 Task: Look for space in Maldon, United Kingdom from 7th July, 2023 to 15th July, 2023 for 6 adults in price range Rs.15000 to Rs.20000. Place can be entire place with 3 bedrooms having 3 beds and 3 bathrooms. Property type can be house, flat, guest house. Booking option can be shelf check-in. Required host language is English.
Action: Mouse moved to (566, 120)
Screenshot: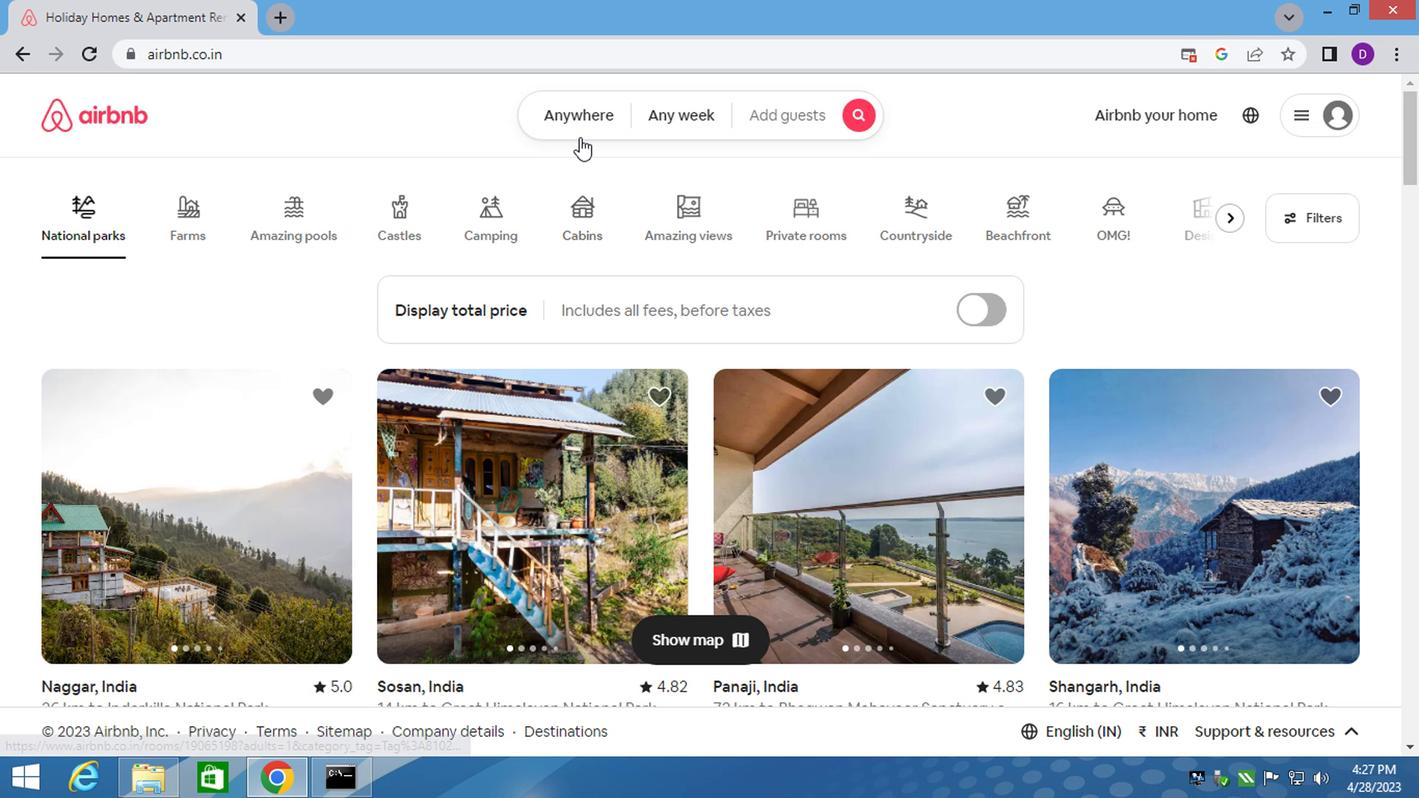 
Action: Mouse pressed left at (566, 120)
Screenshot: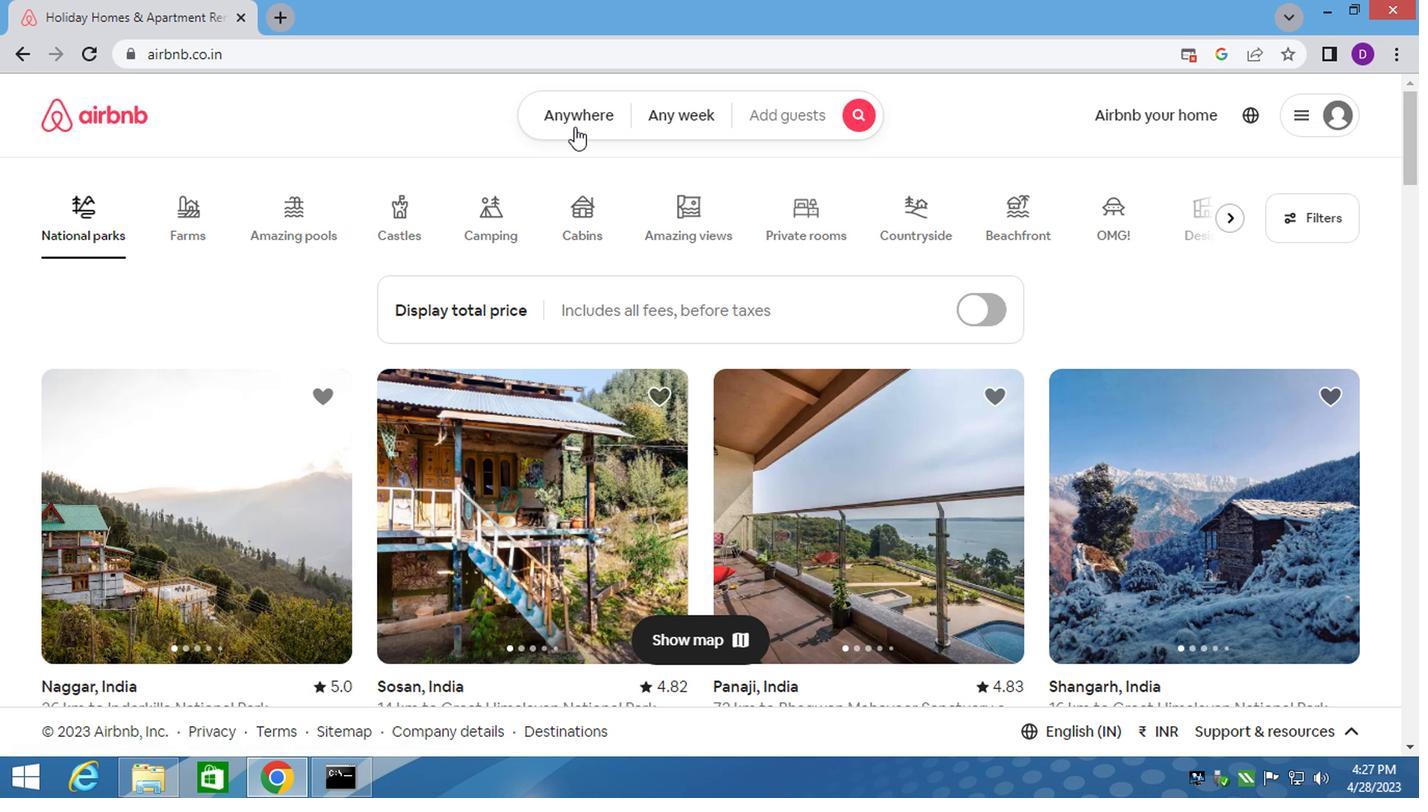 
Action: Mouse moved to (349, 199)
Screenshot: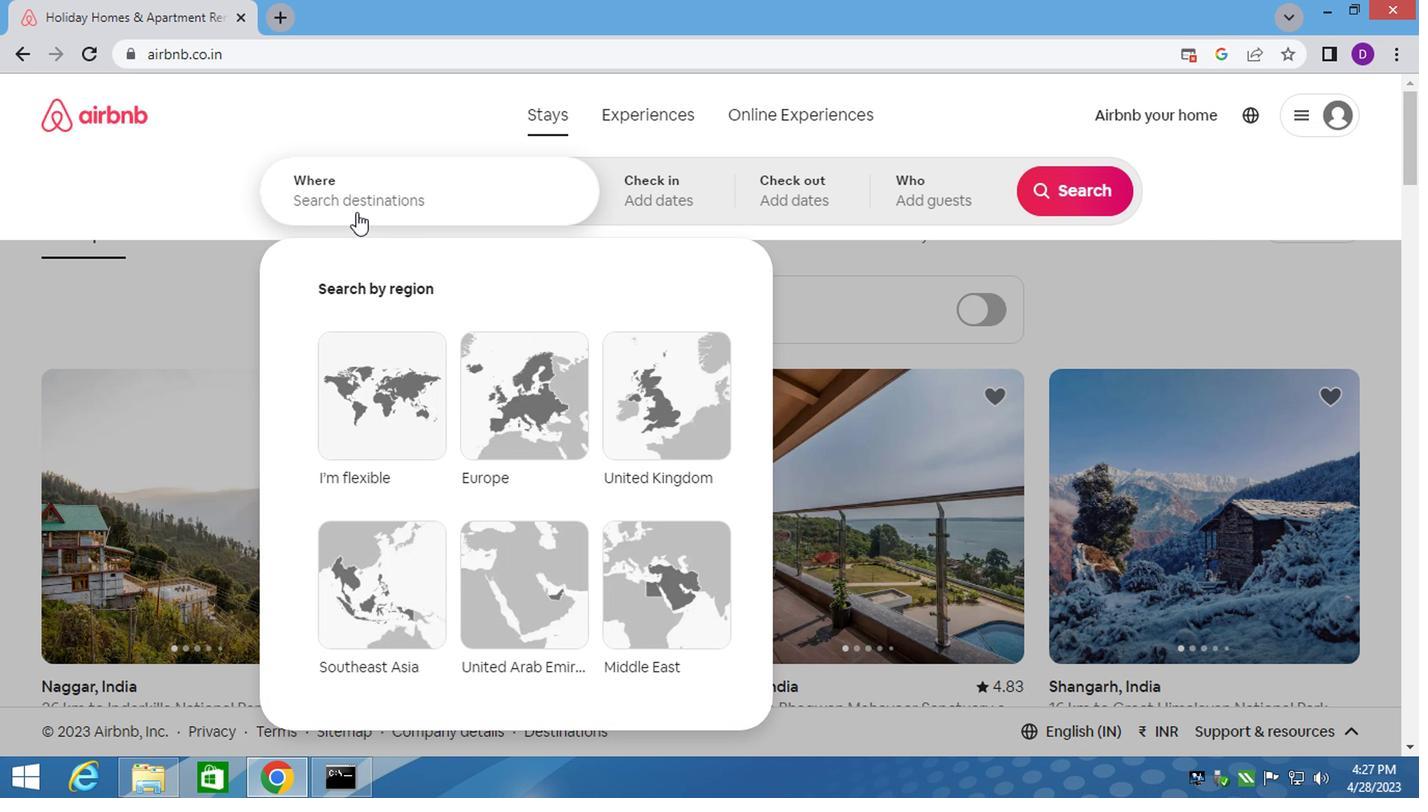 
Action: Mouse pressed left at (349, 199)
Screenshot: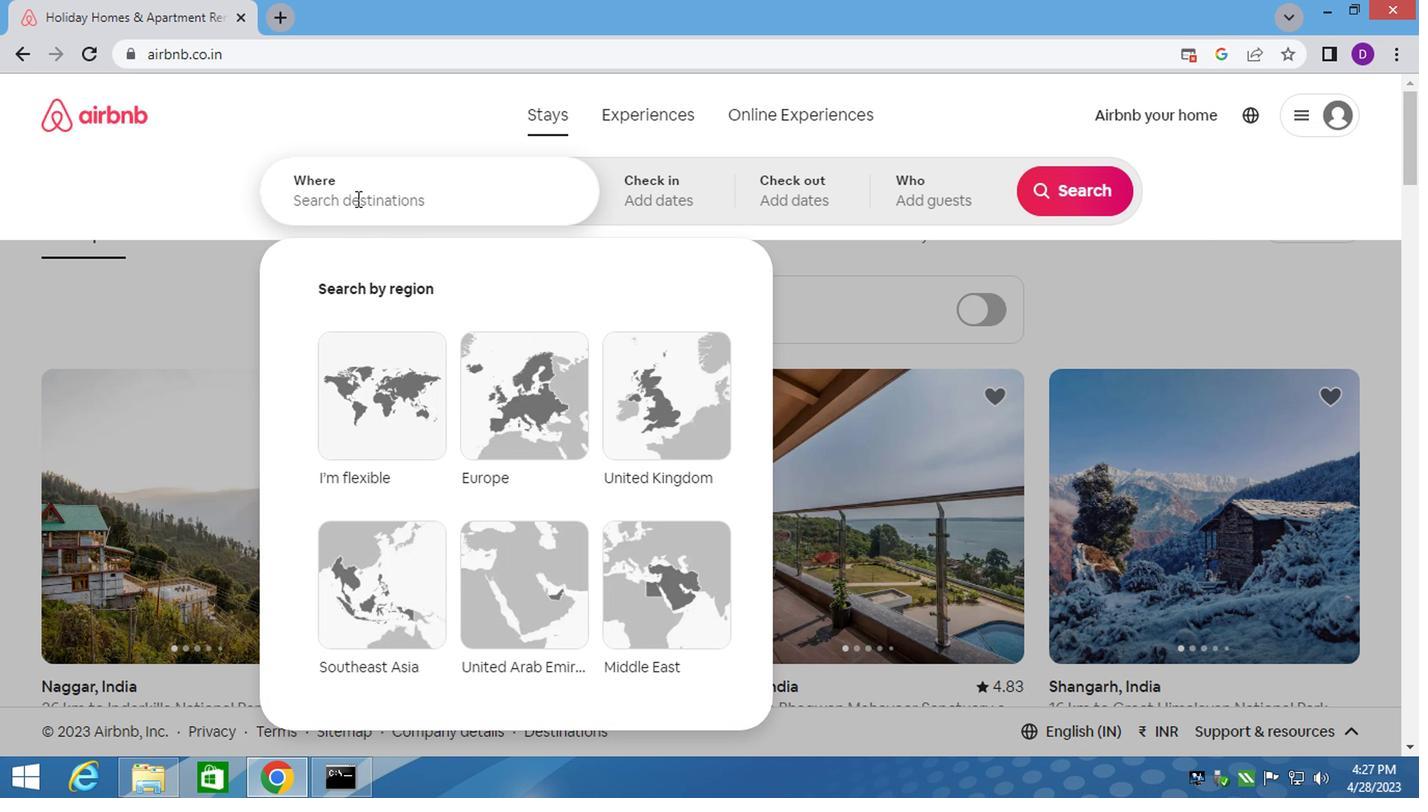 
Action: Key pressed <Key.shift_r><Key.shift_r><Key.shift_r>Maldon,<Key.down><Key.enter>
Screenshot: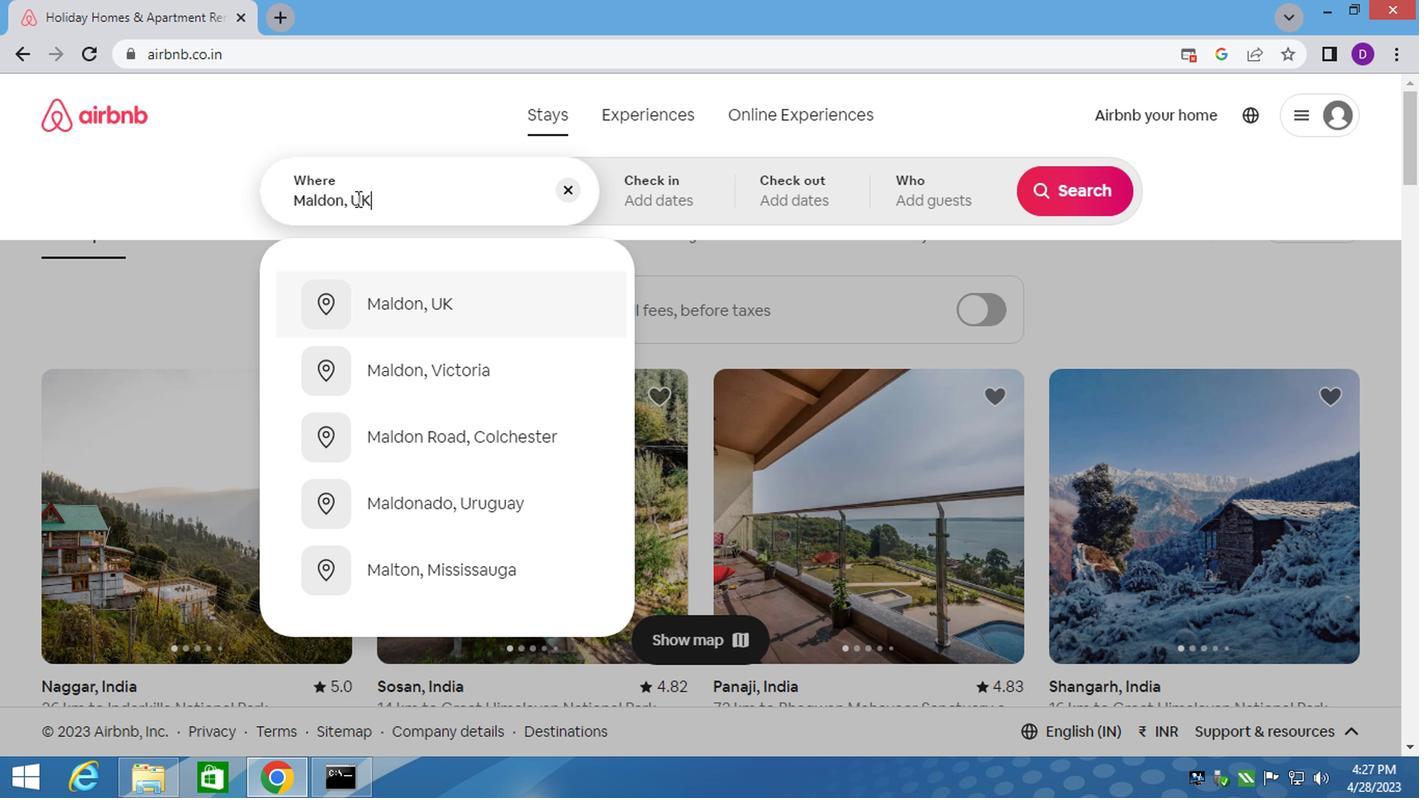 
Action: Mouse moved to (1053, 352)
Screenshot: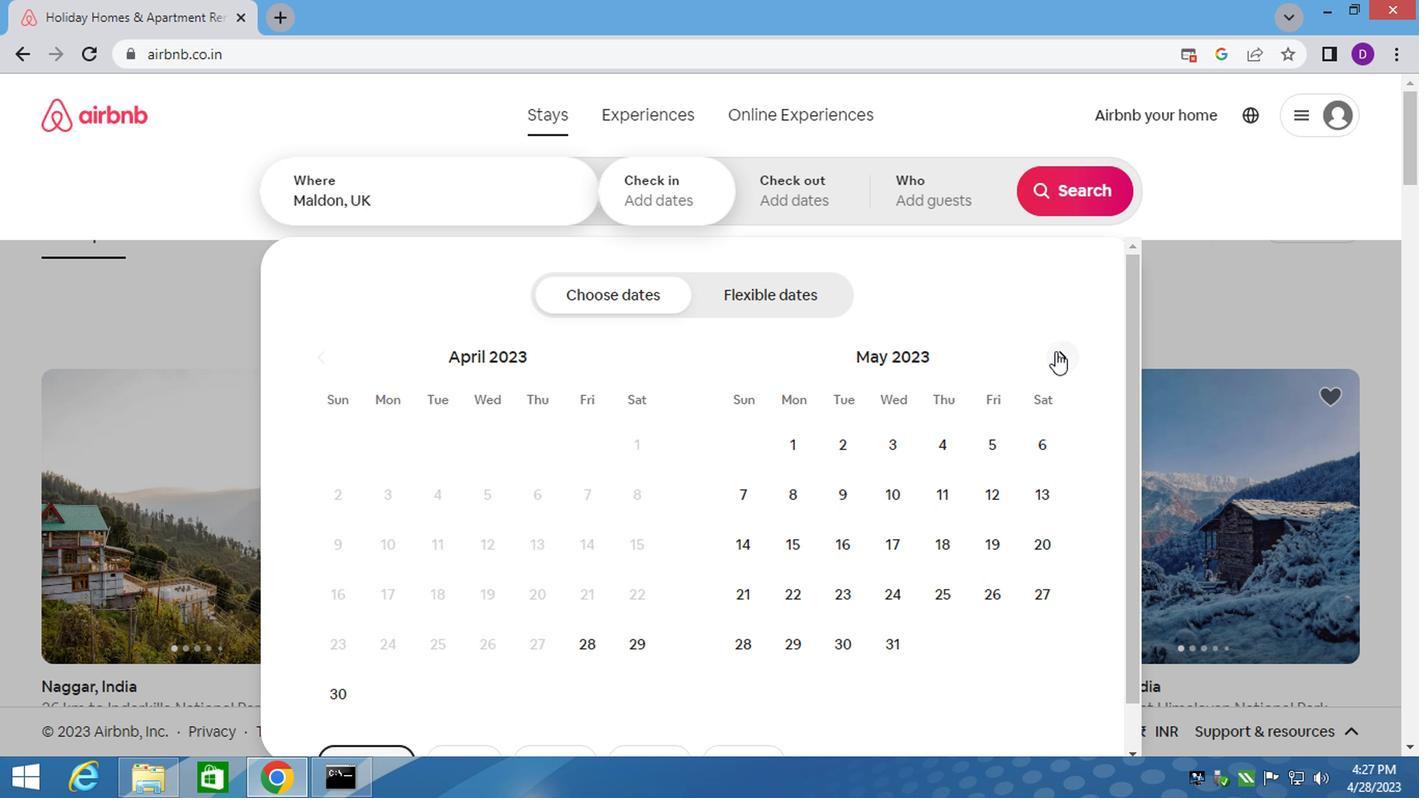 
Action: Mouse pressed left at (1053, 352)
Screenshot: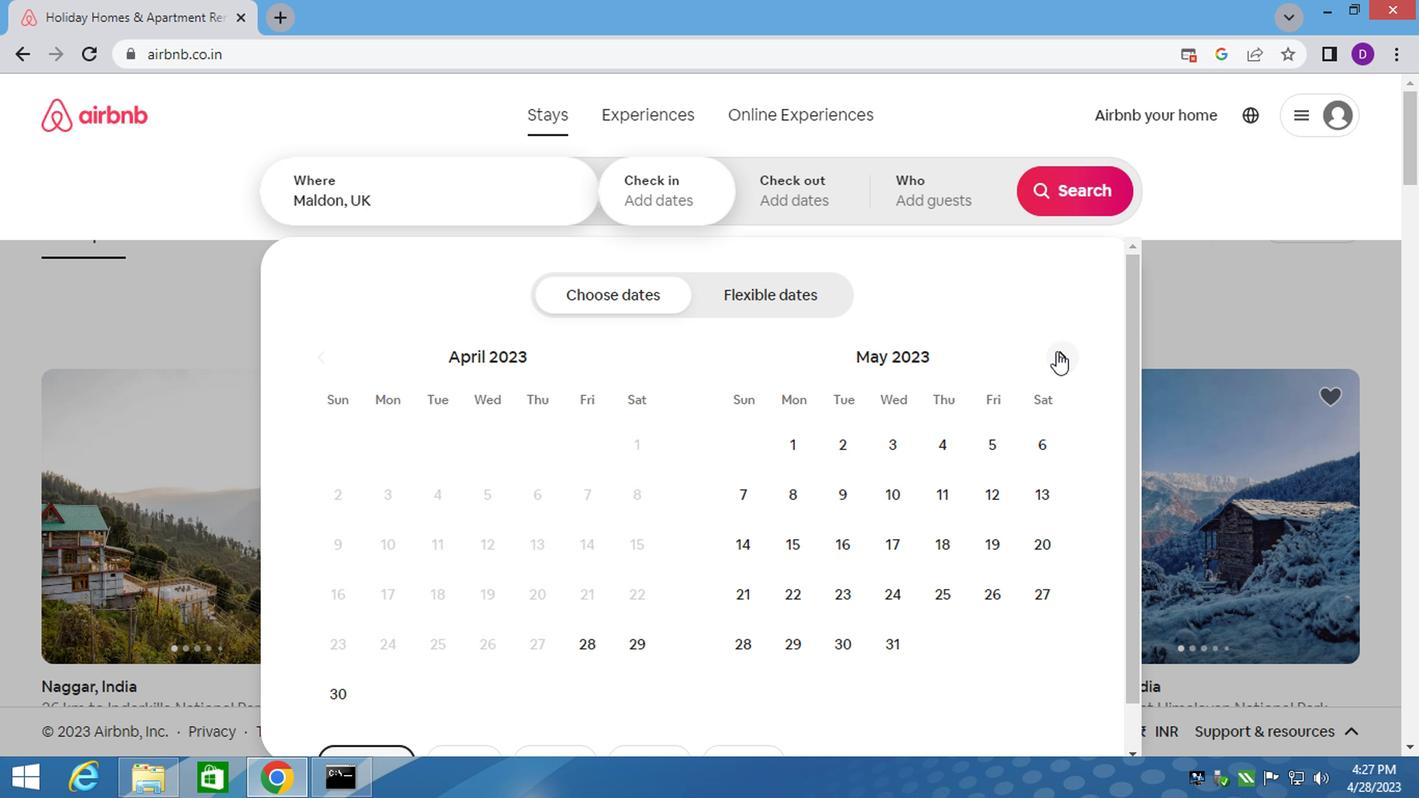 
Action: Mouse pressed left at (1053, 352)
Screenshot: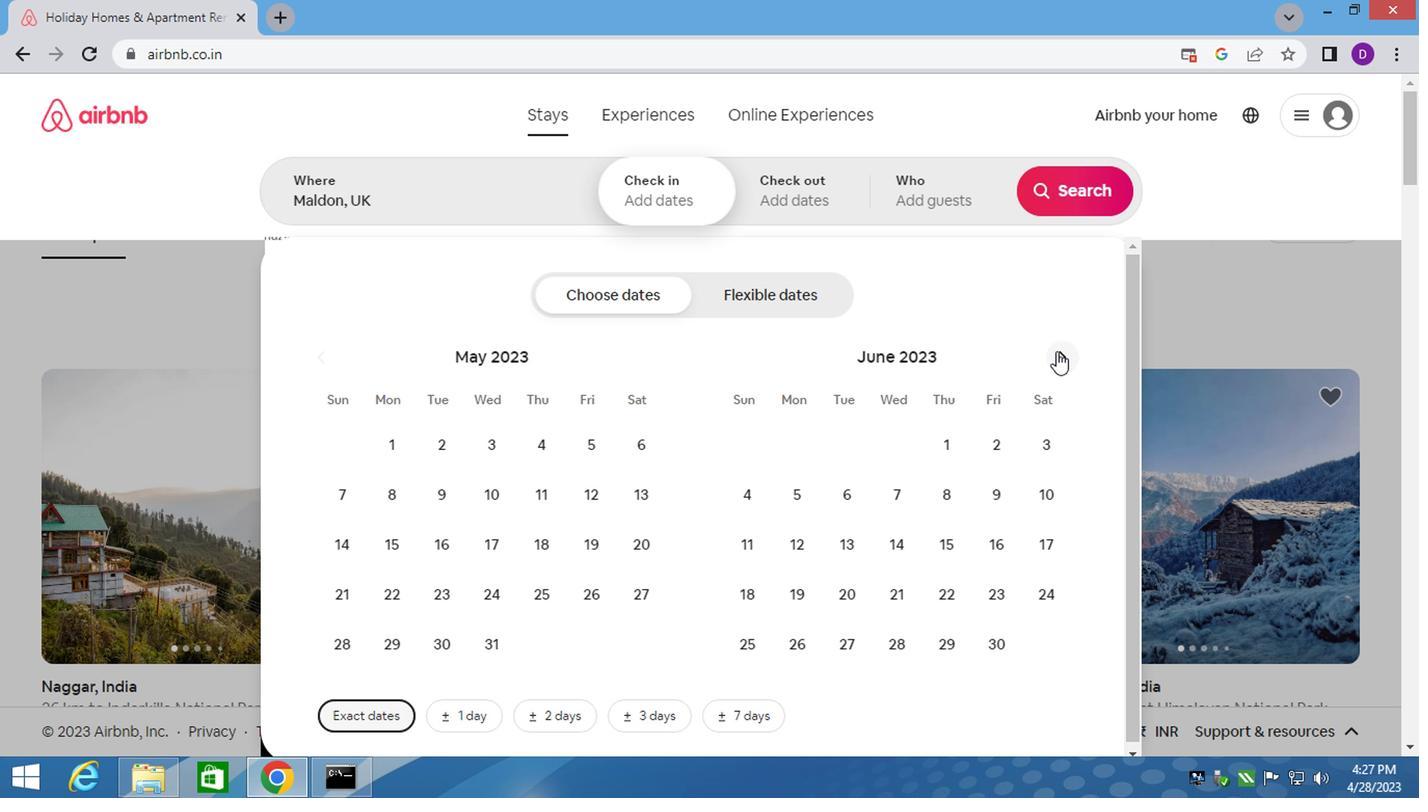 
Action: Mouse moved to (993, 490)
Screenshot: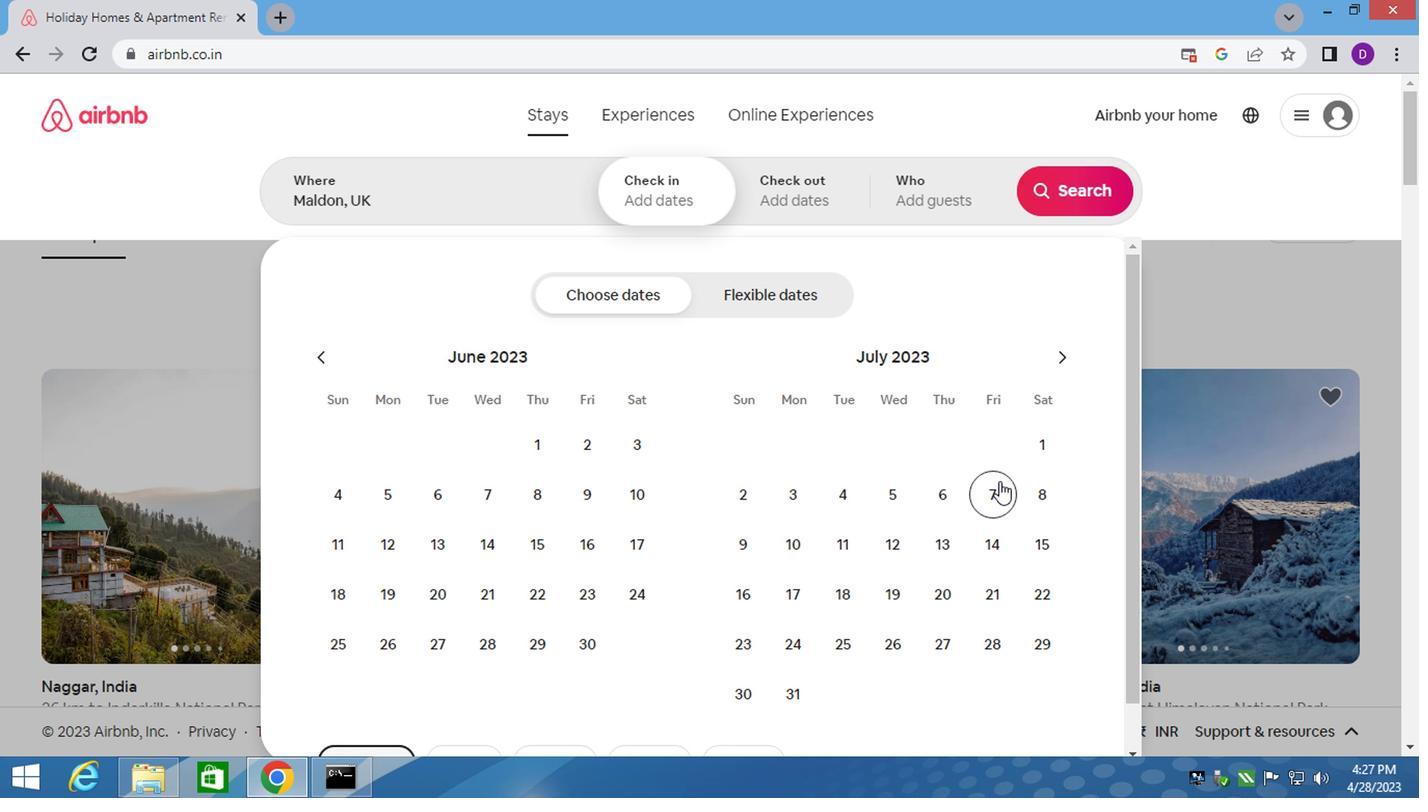 
Action: Mouse pressed left at (993, 490)
Screenshot: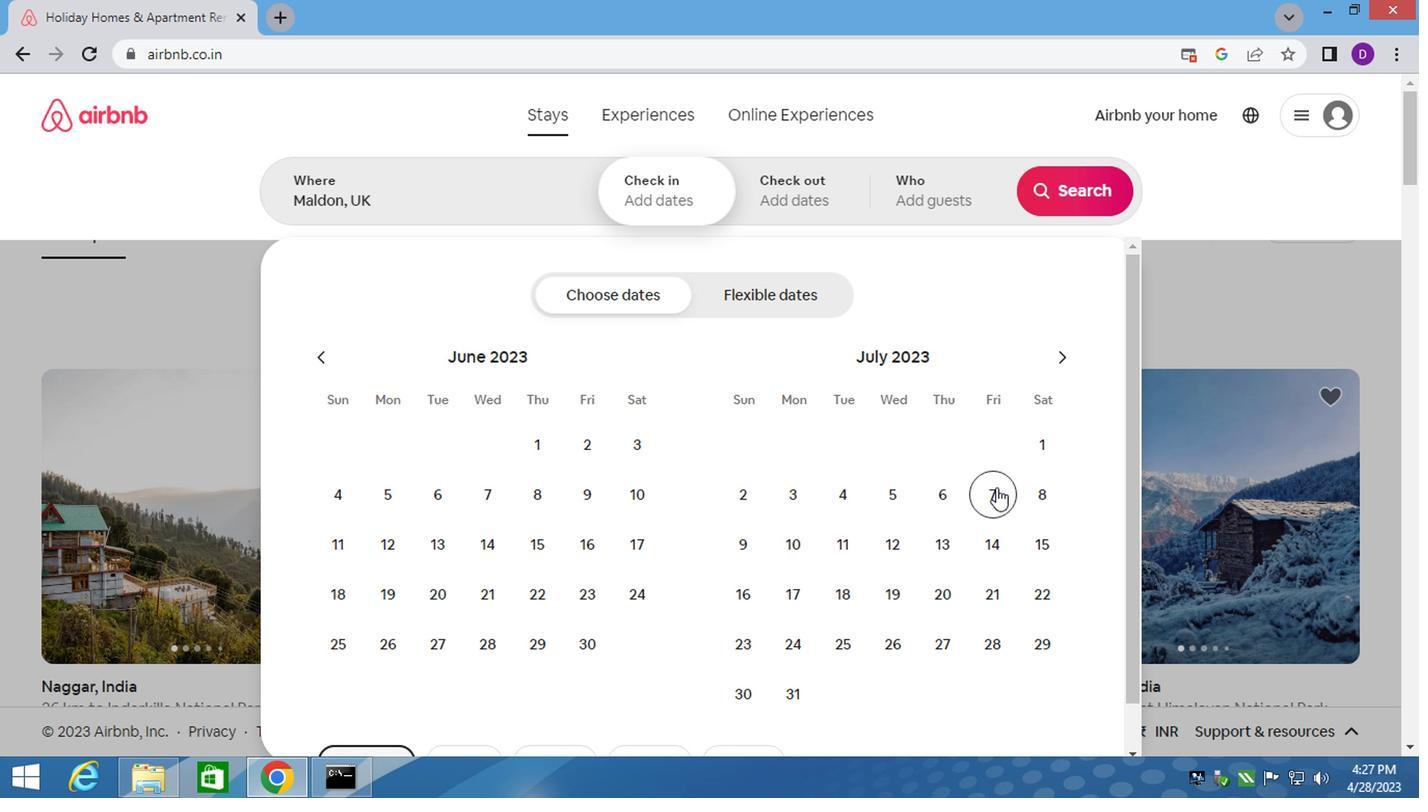 
Action: Mouse moved to (1028, 539)
Screenshot: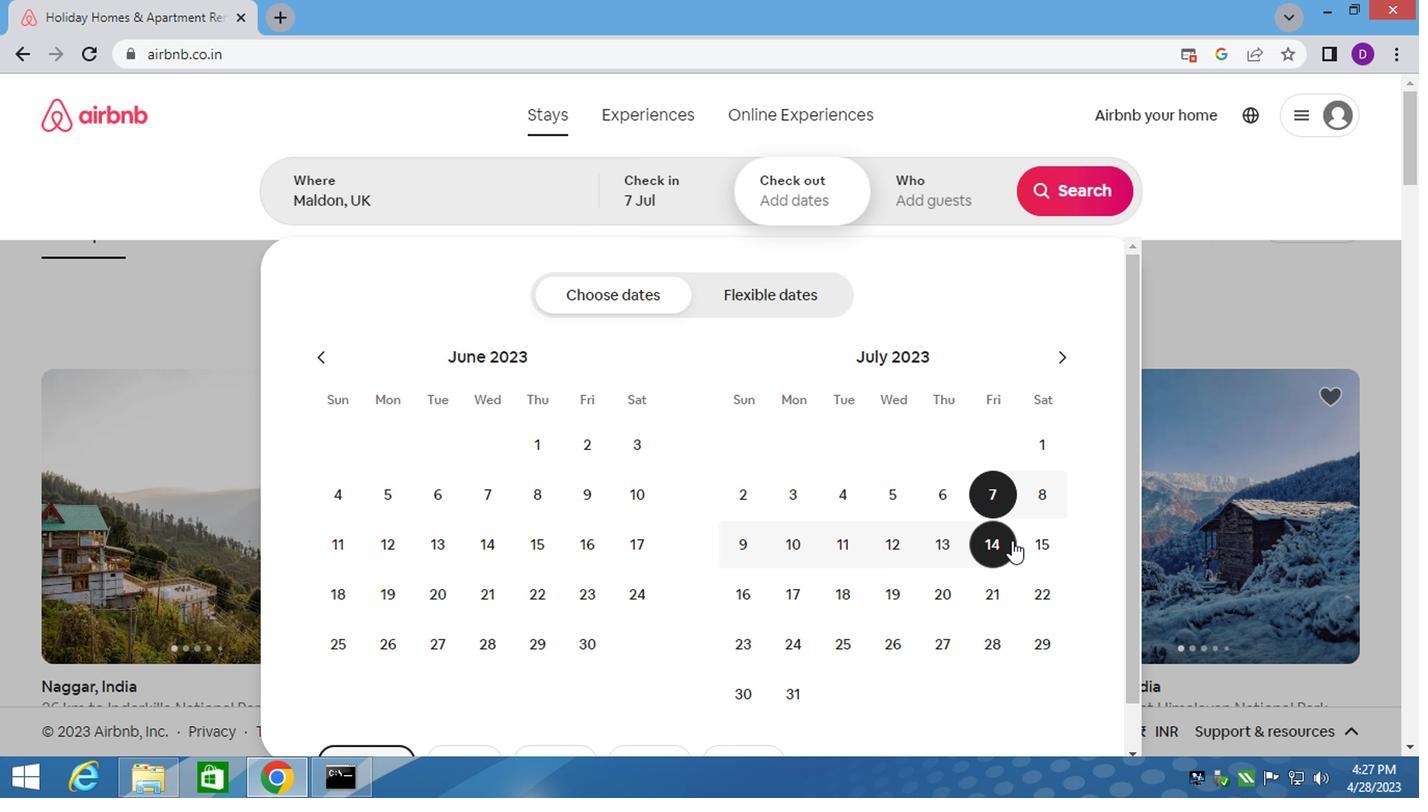 
Action: Mouse pressed left at (1028, 539)
Screenshot: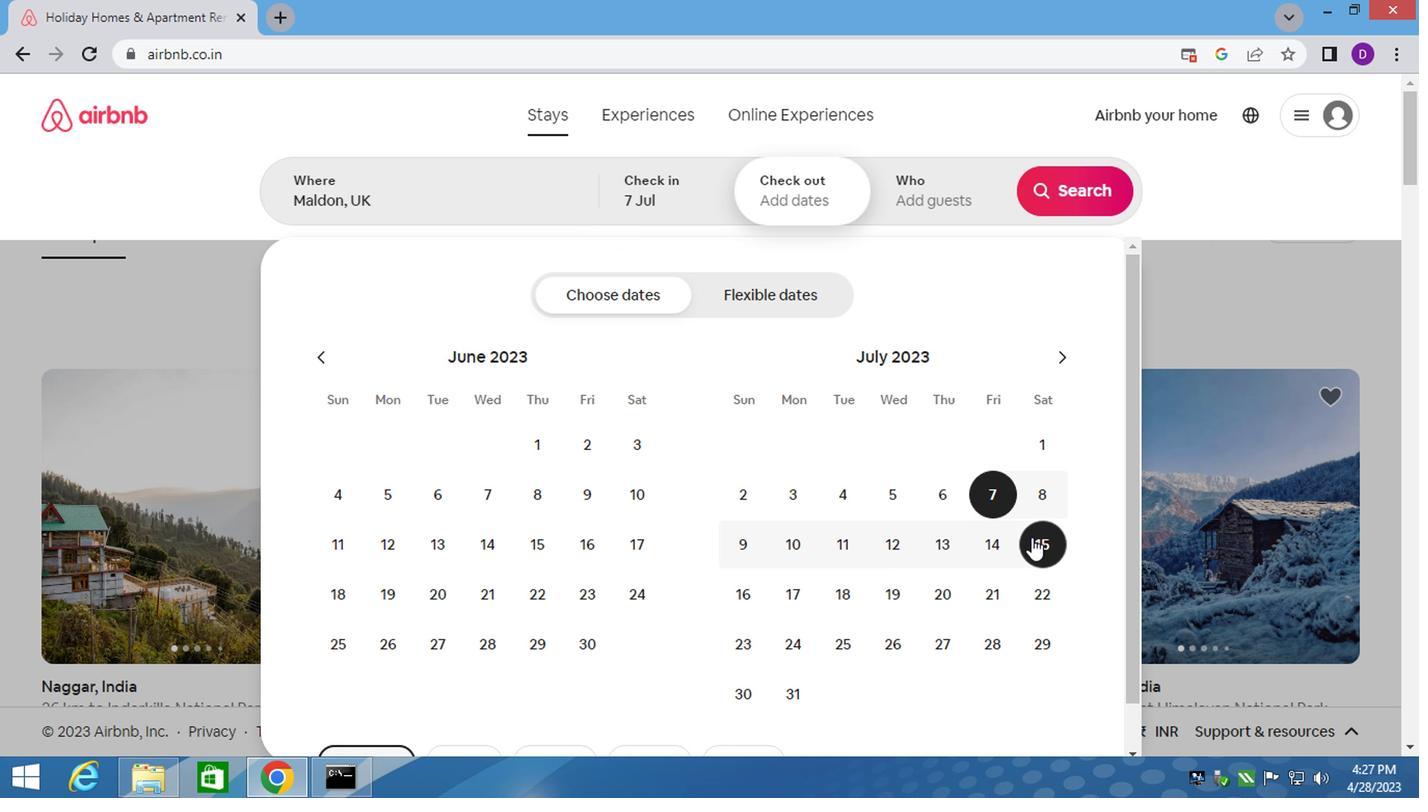 
Action: Mouse moved to (923, 189)
Screenshot: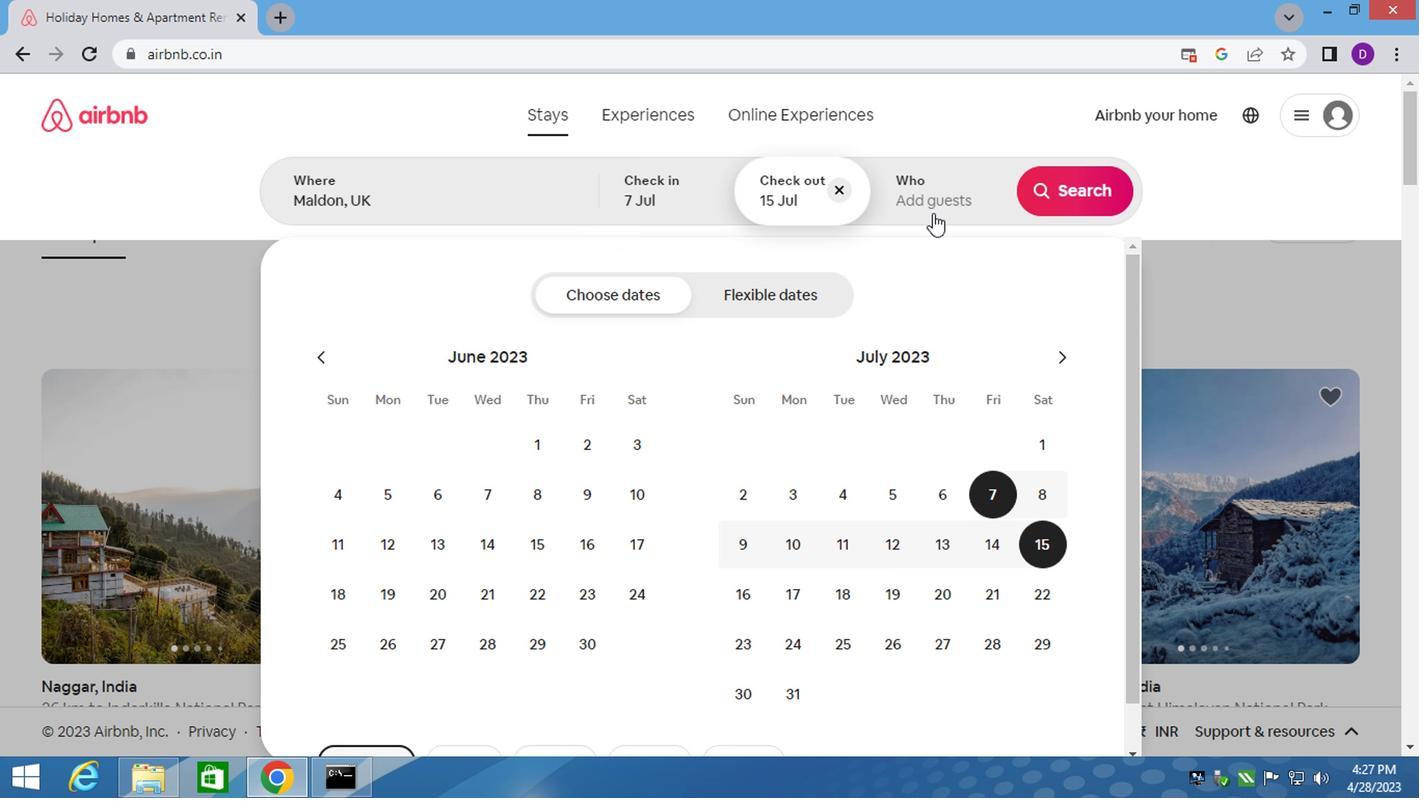 
Action: Mouse pressed left at (923, 189)
Screenshot: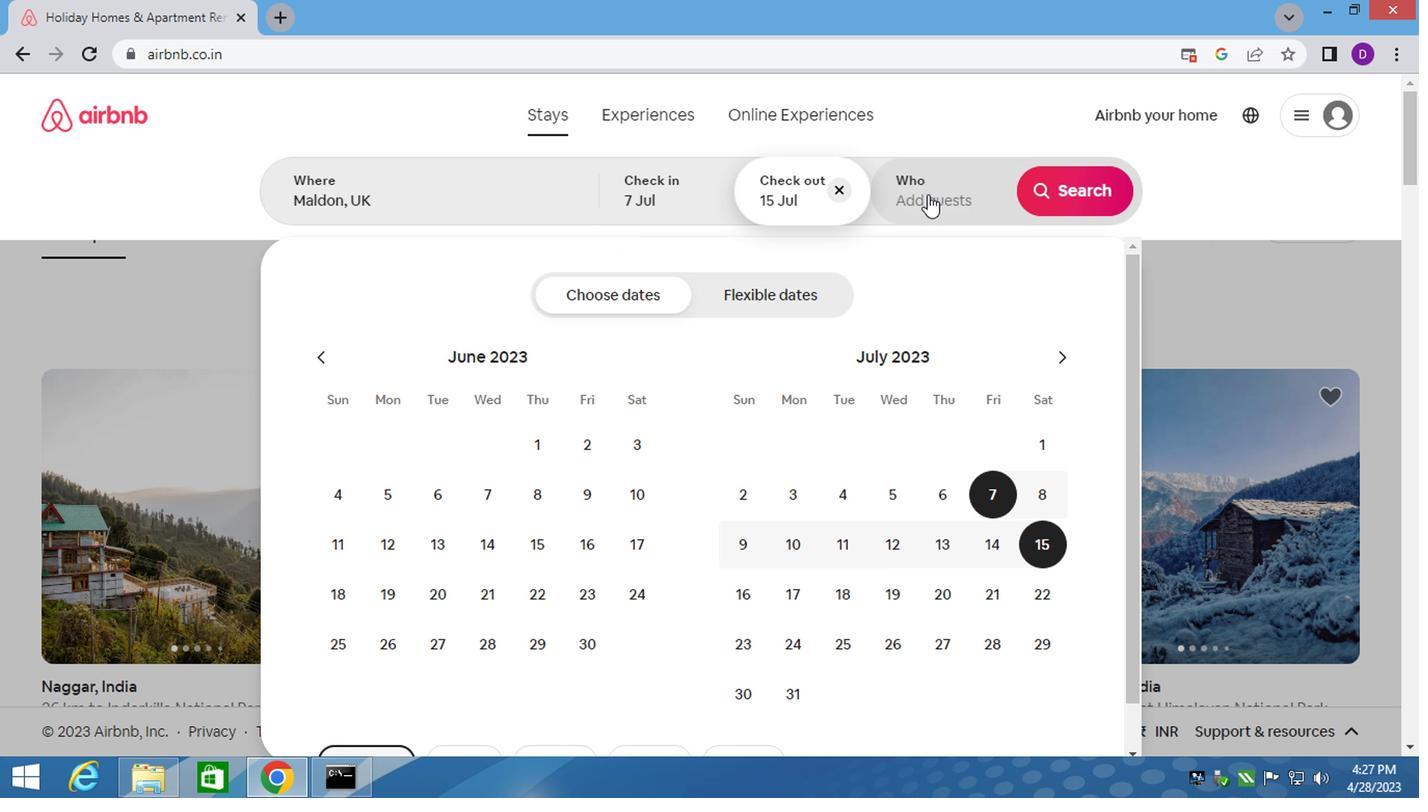 
Action: Mouse moved to (1070, 308)
Screenshot: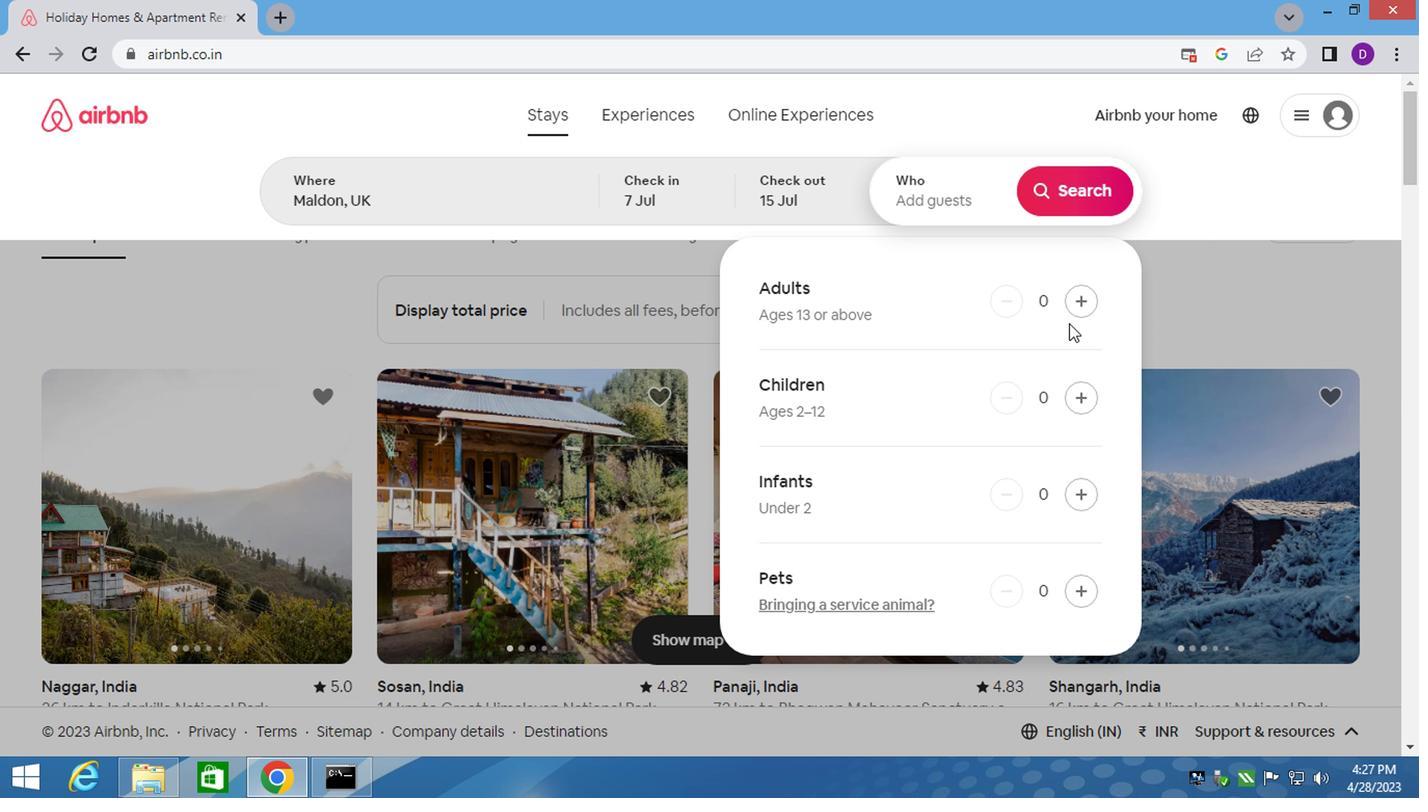 
Action: Mouse pressed left at (1070, 308)
Screenshot: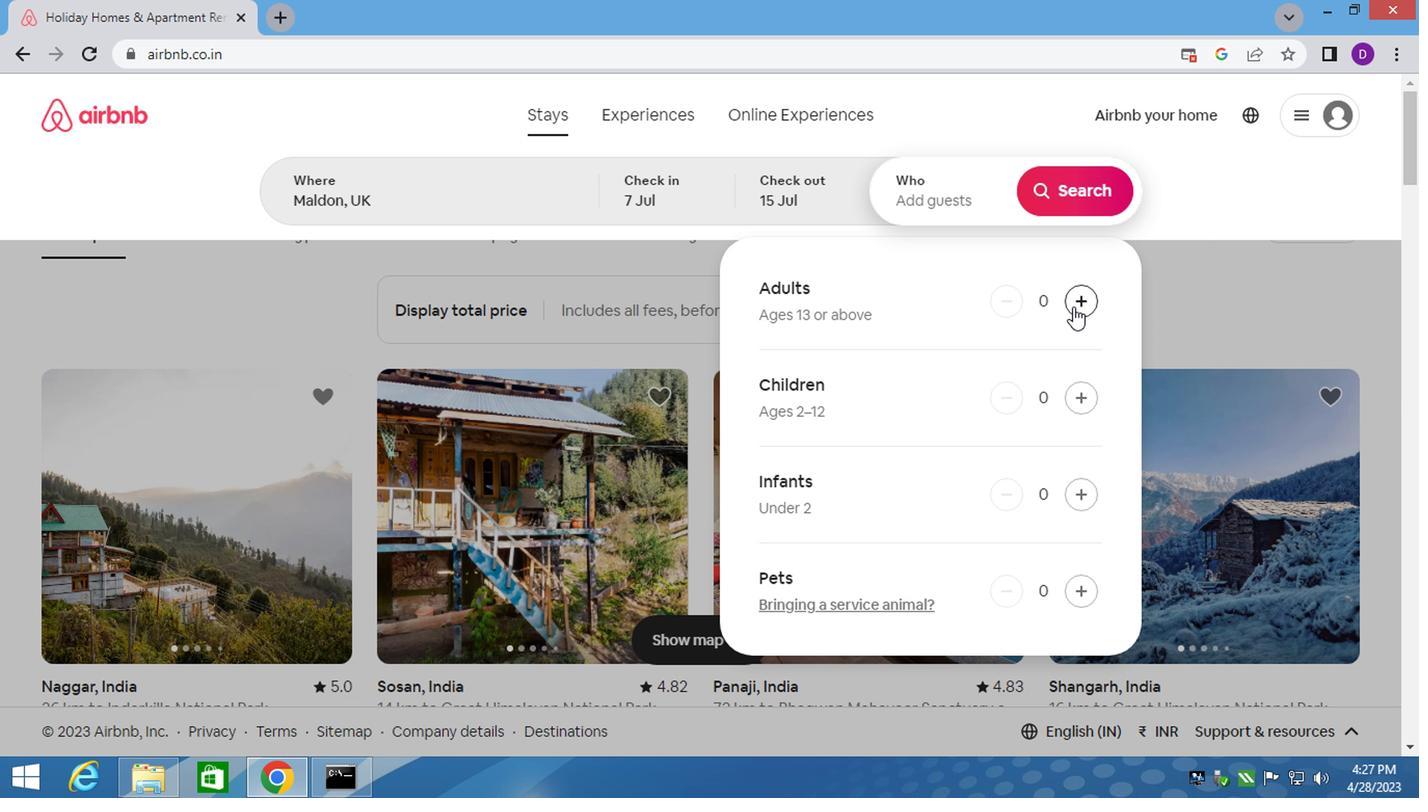 
Action: Mouse pressed left at (1070, 308)
Screenshot: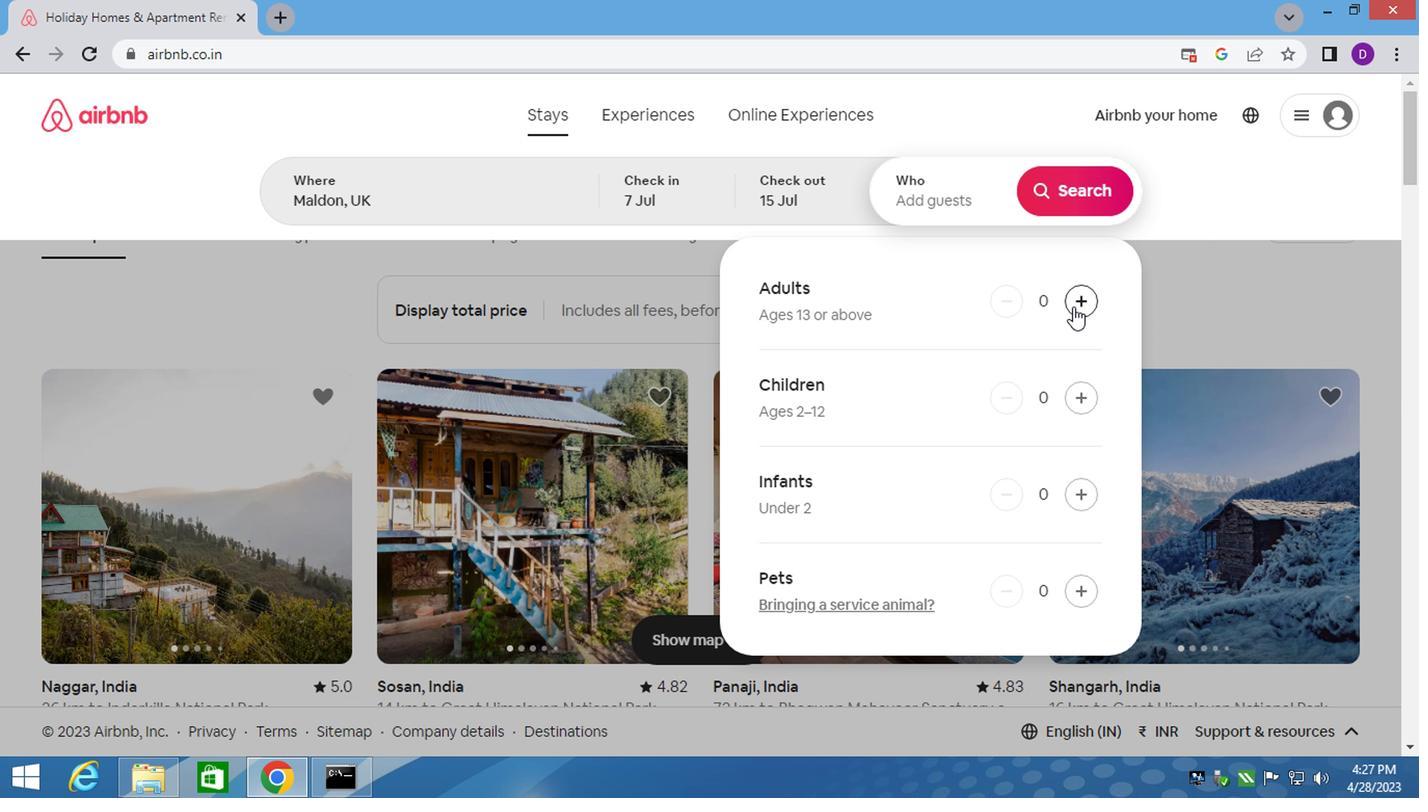 
Action: Mouse pressed left at (1070, 308)
Screenshot: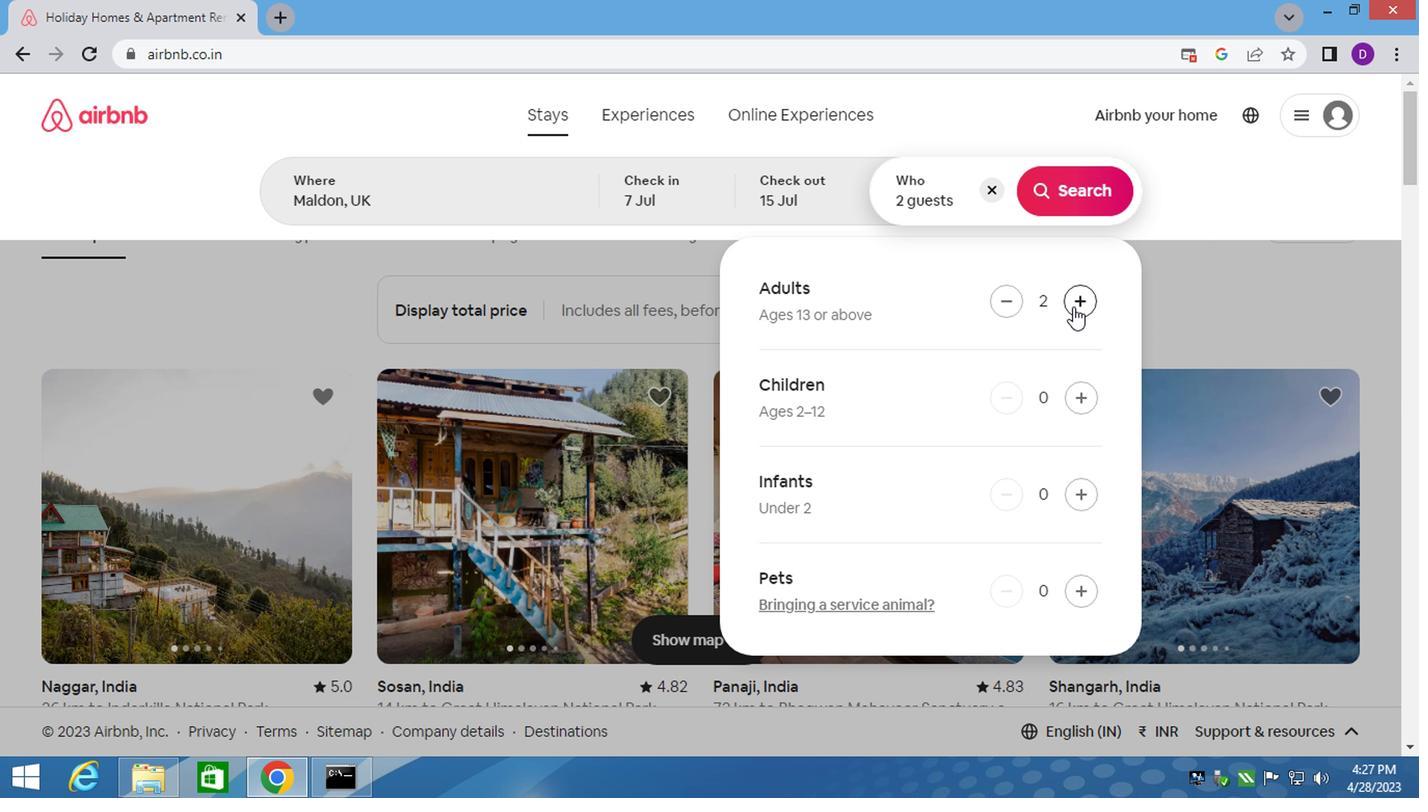 
Action: Mouse pressed left at (1070, 308)
Screenshot: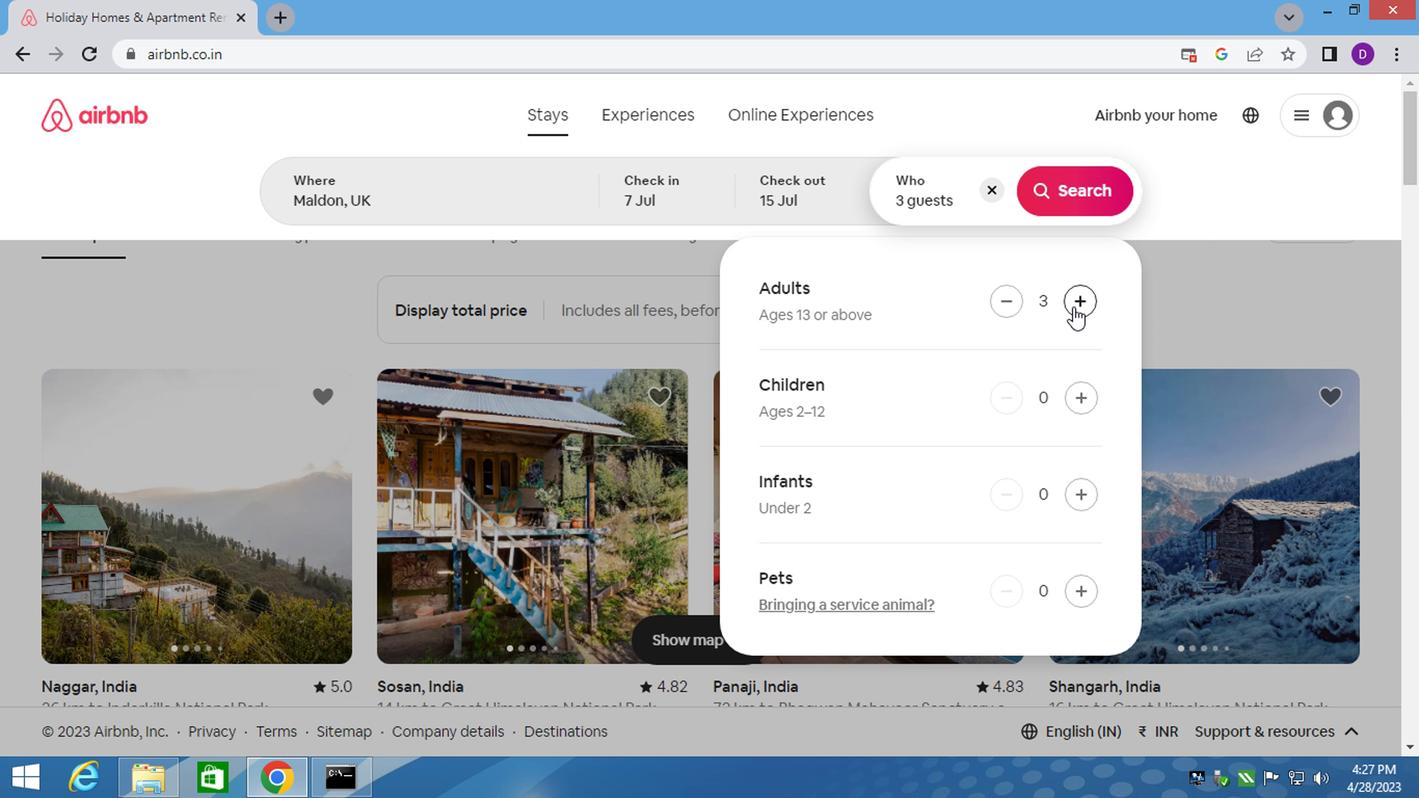 
Action: Mouse pressed left at (1070, 308)
Screenshot: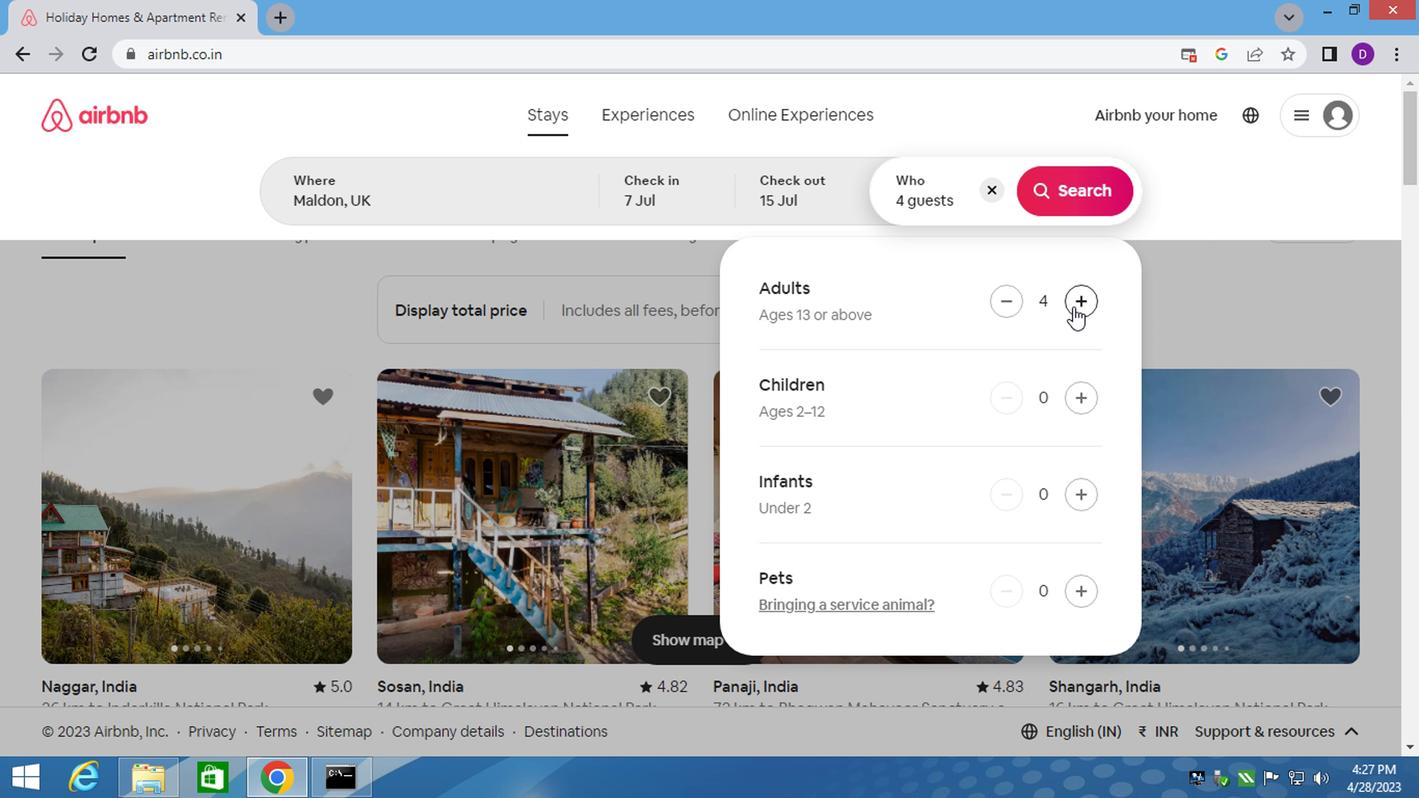 
Action: Mouse pressed left at (1070, 308)
Screenshot: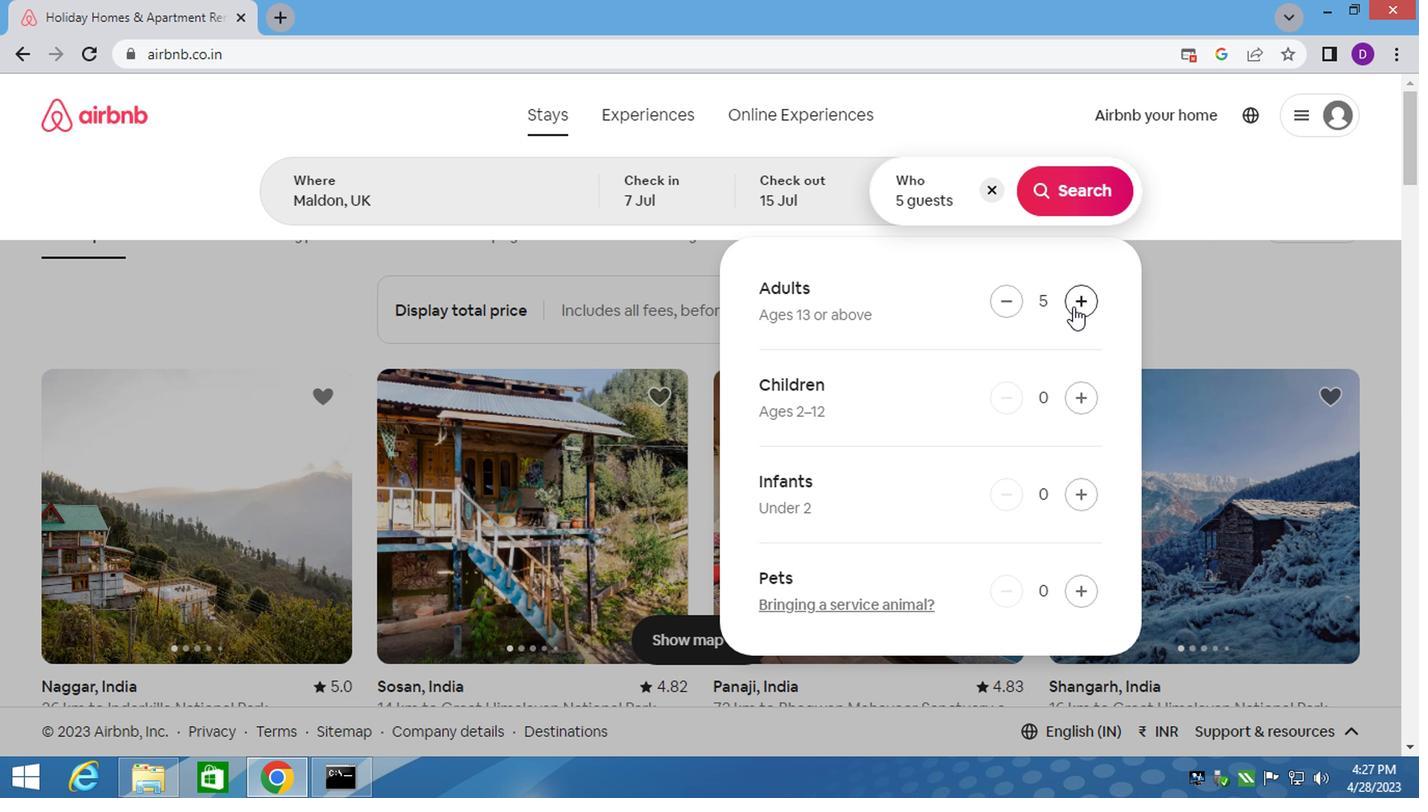 
Action: Mouse moved to (1057, 201)
Screenshot: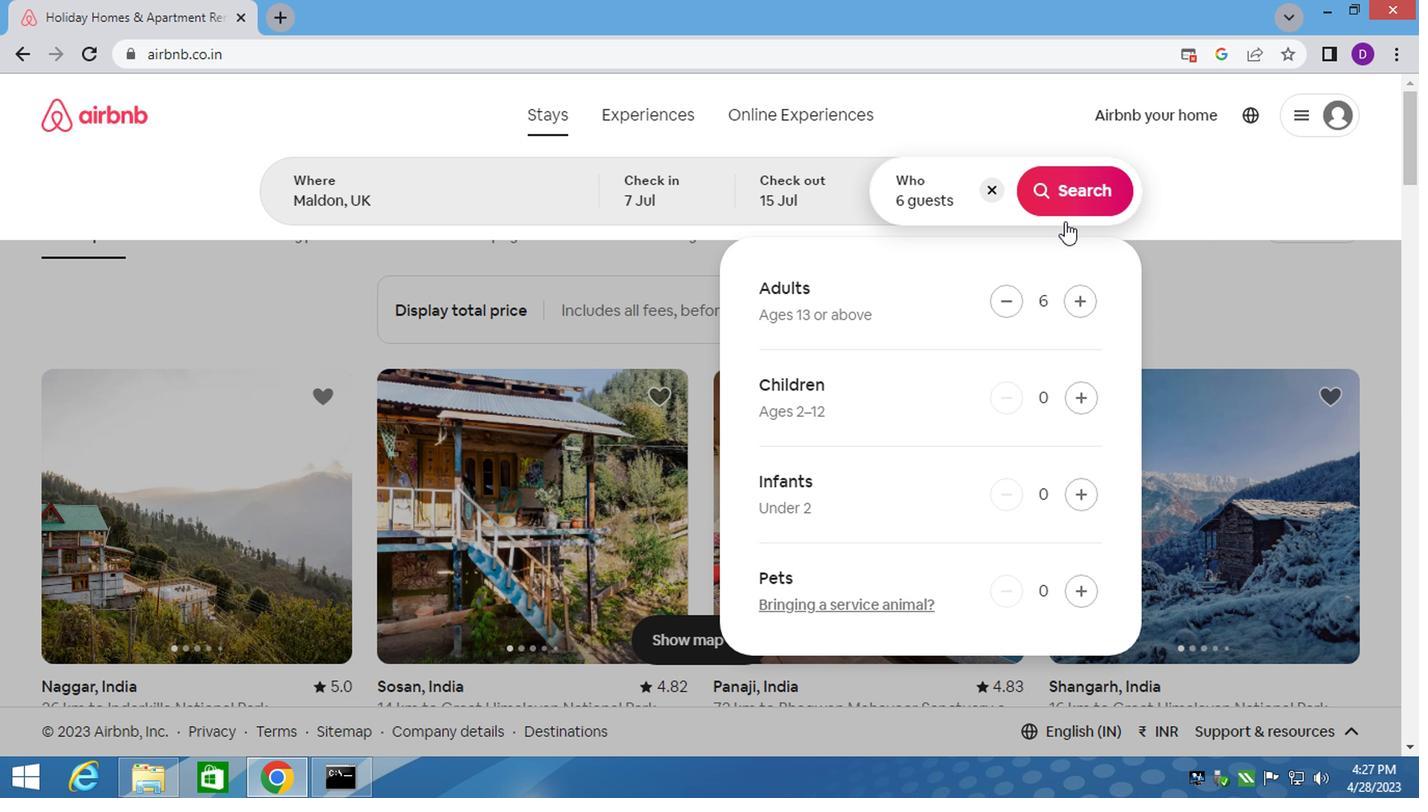 
Action: Mouse pressed left at (1057, 201)
Screenshot: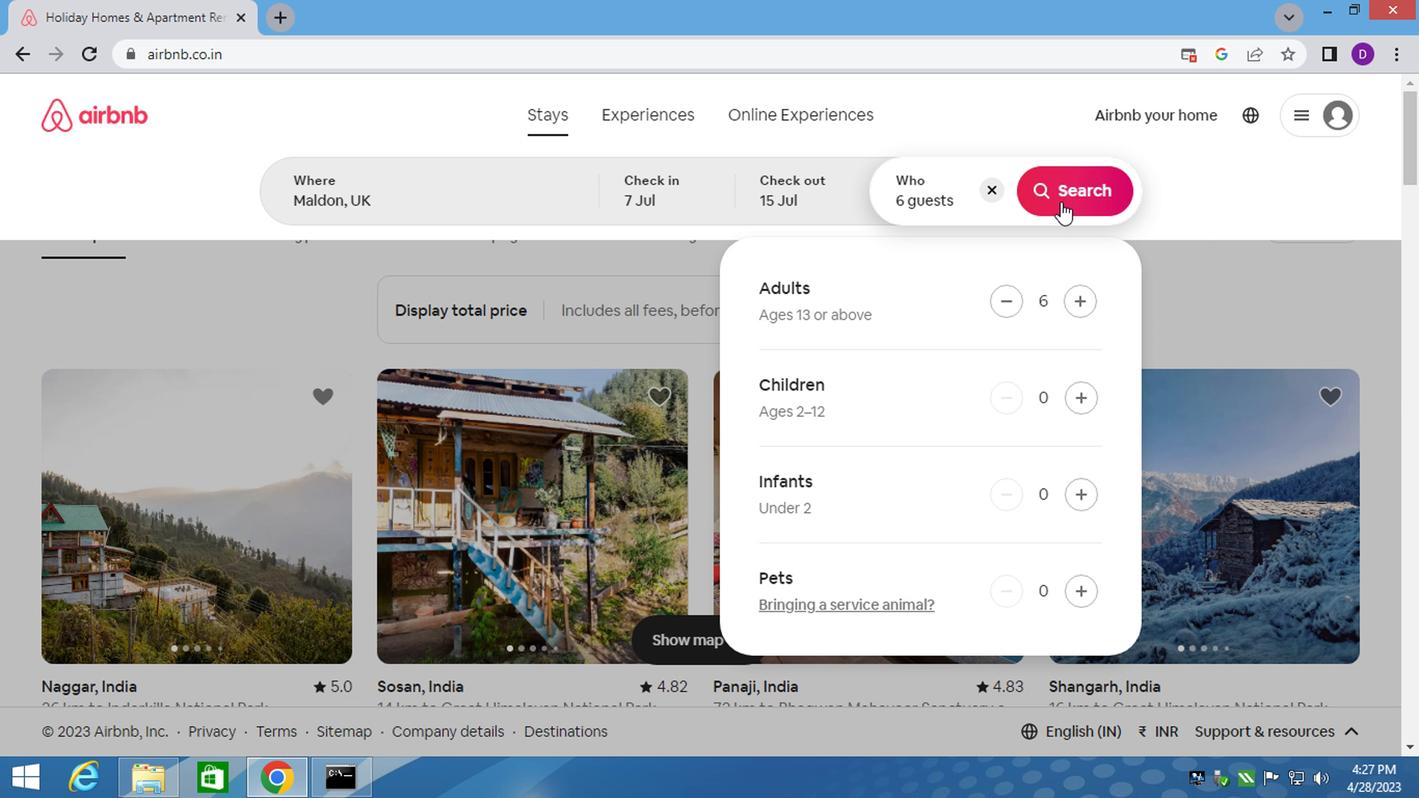 
Action: Mouse moved to (1317, 201)
Screenshot: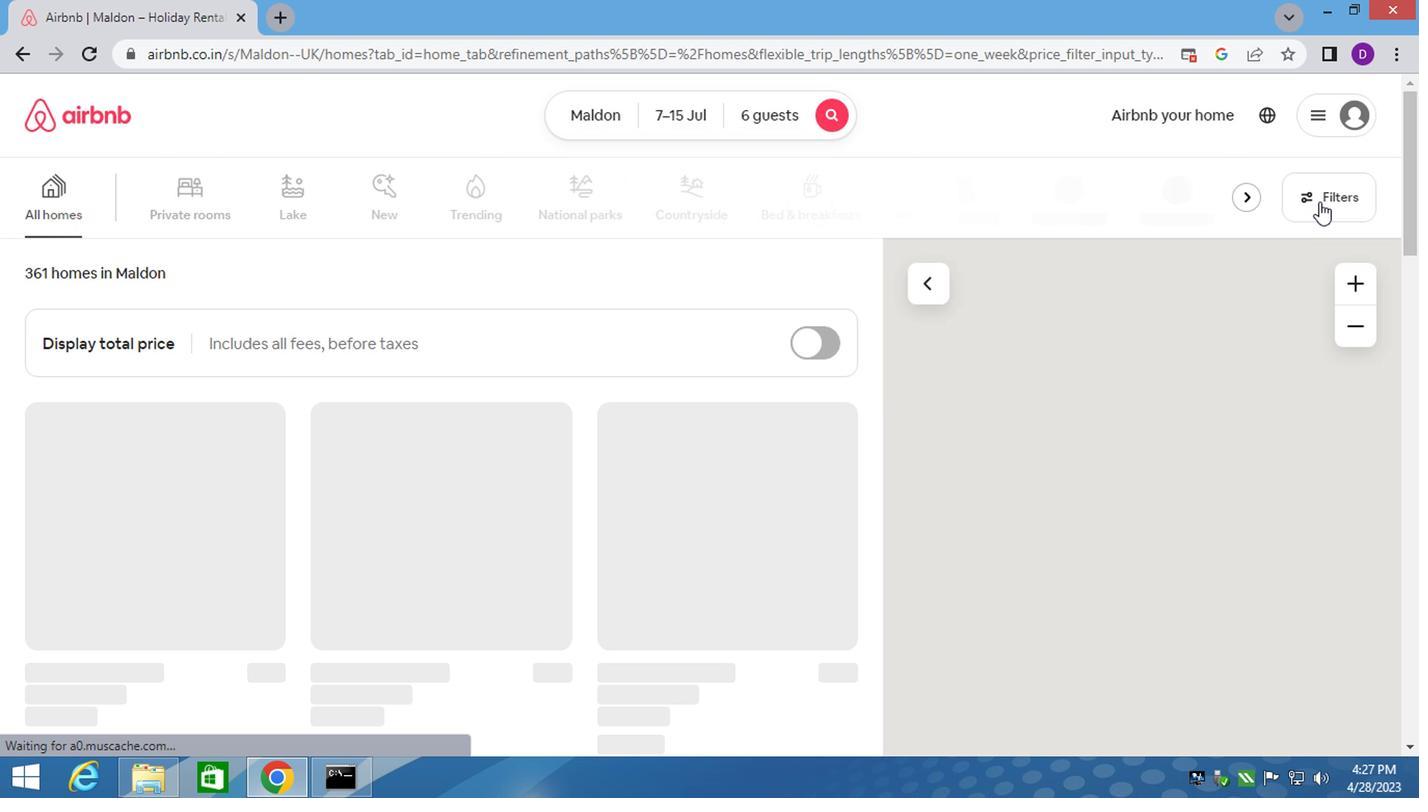 
Action: Mouse pressed left at (1317, 201)
Screenshot: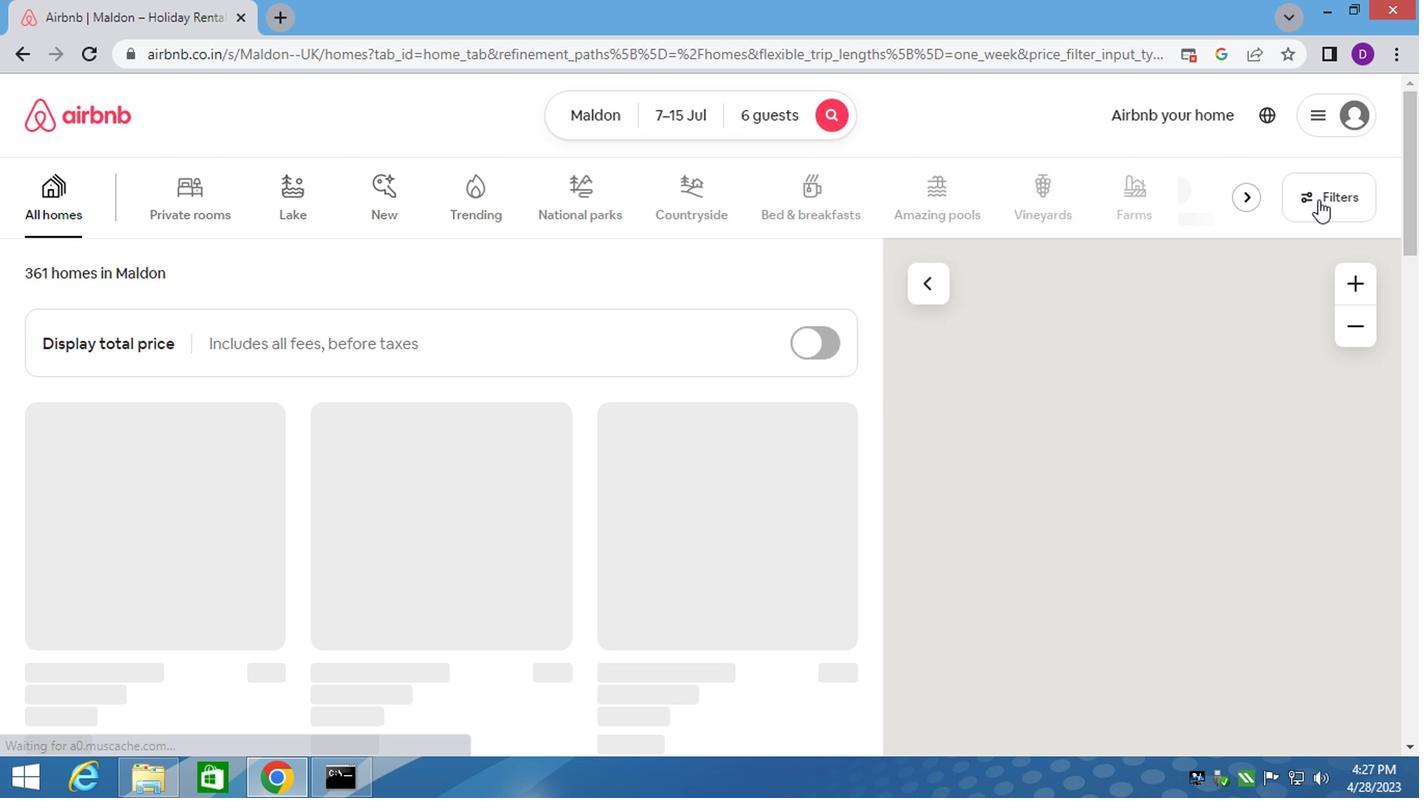 
Action: Mouse moved to (422, 463)
Screenshot: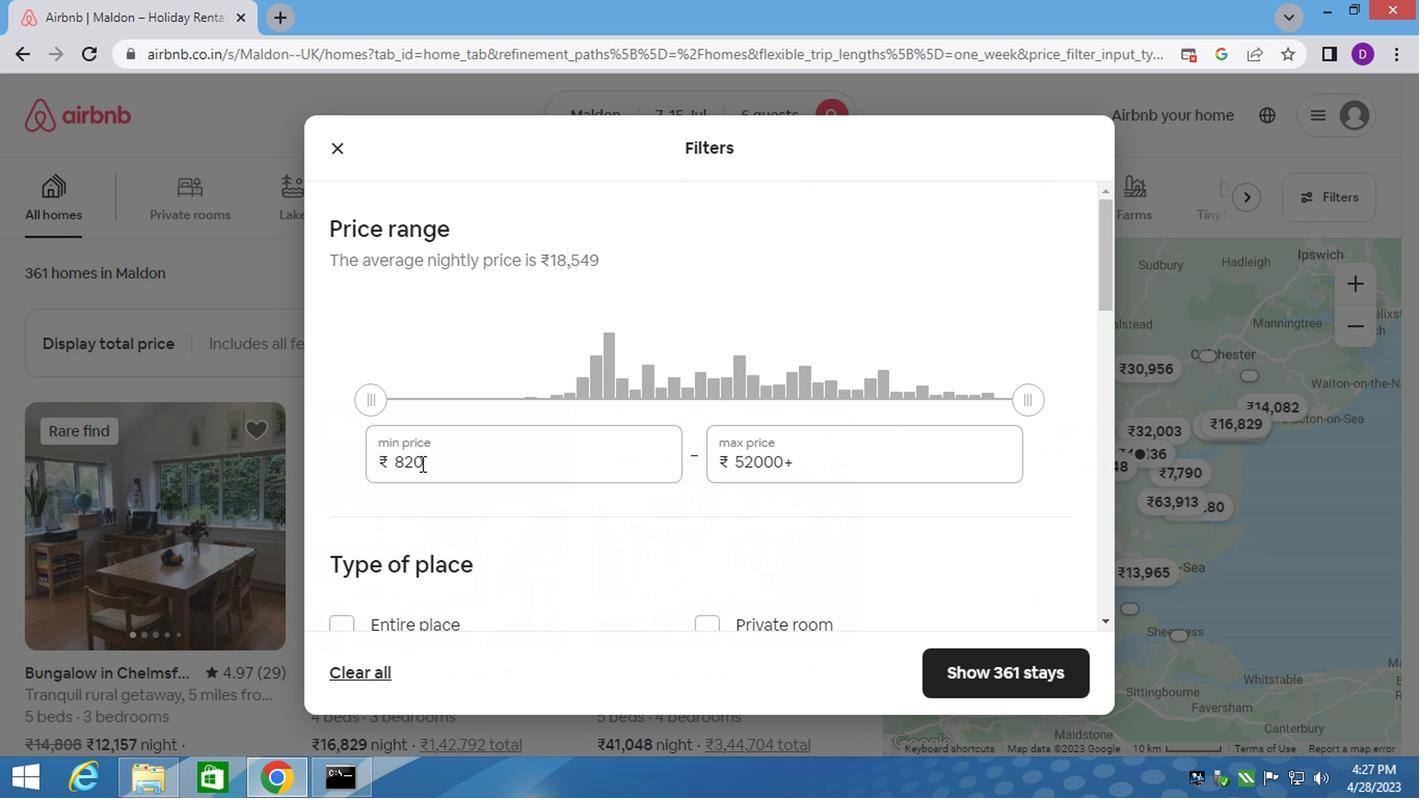 
Action: Mouse pressed left at (422, 463)
Screenshot: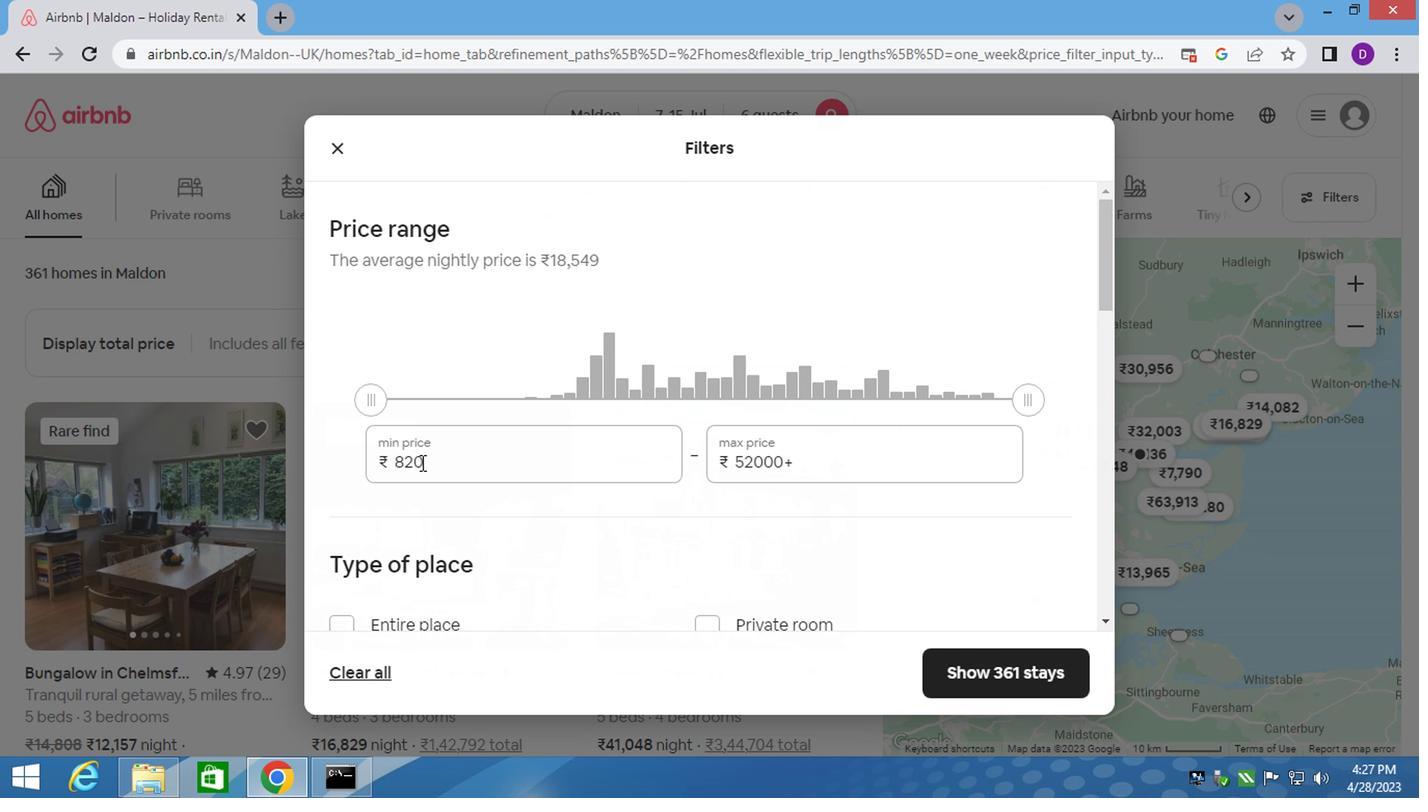
Action: Mouse pressed left at (422, 463)
Screenshot: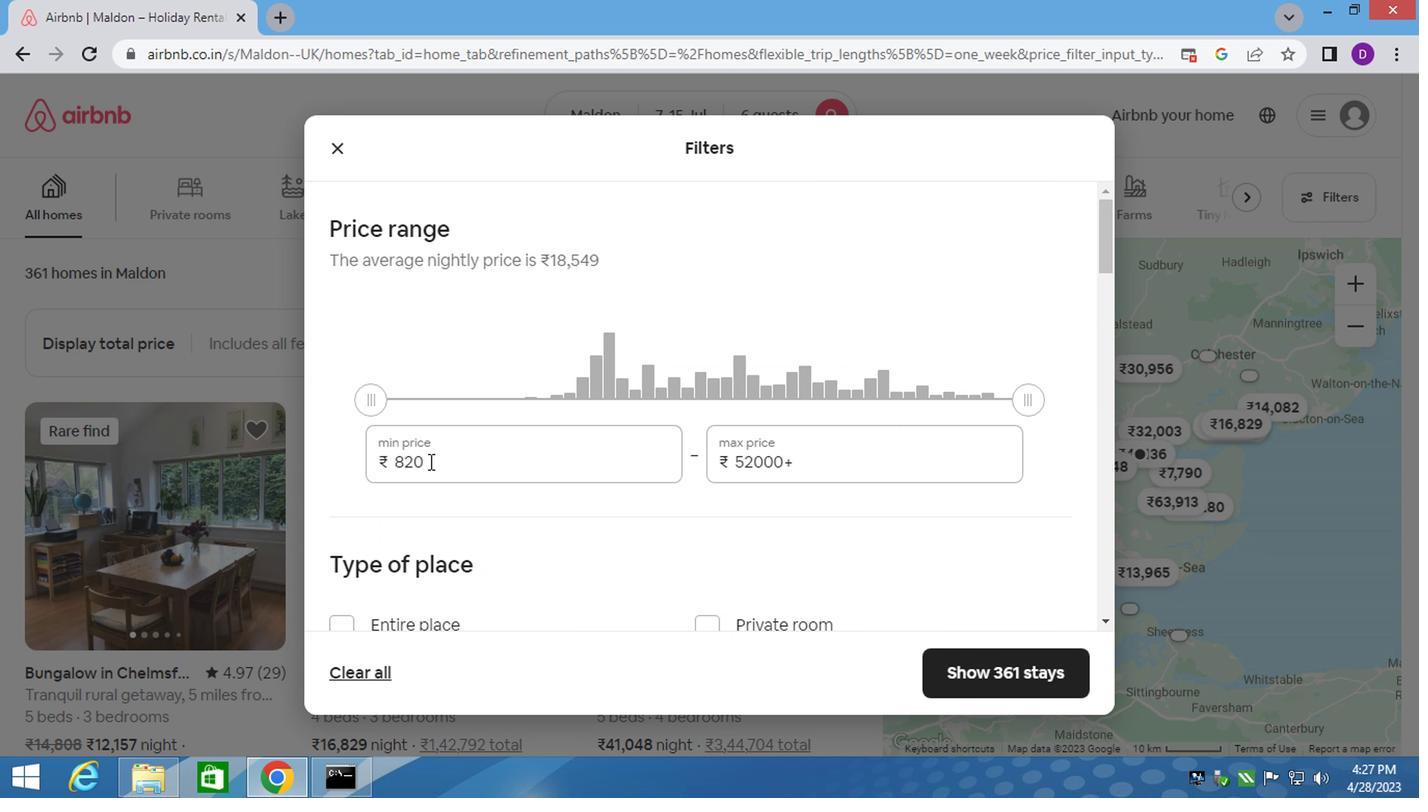
Action: Key pressed 15000<Key.tab>20000
Screenshot: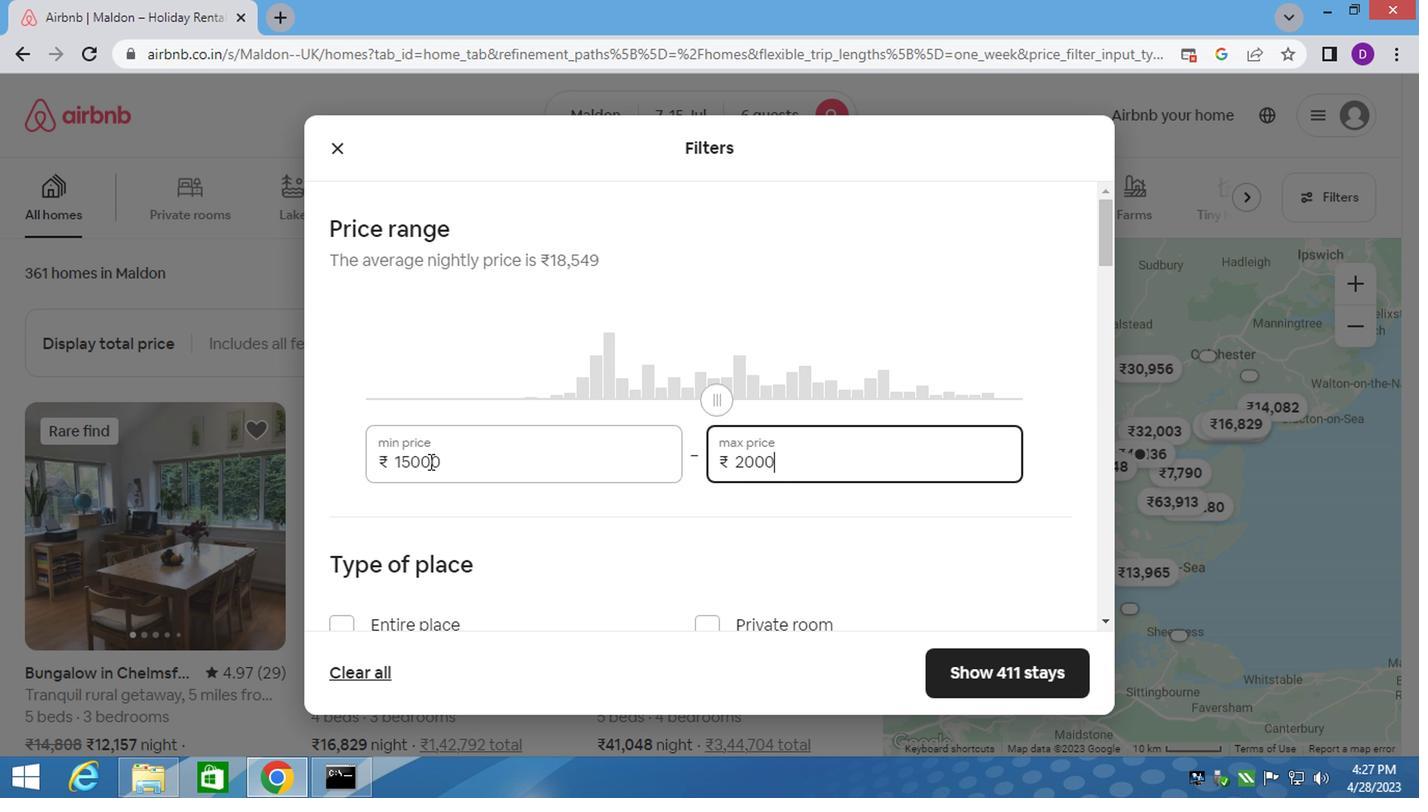 
Action: Mouse moved to (409, 515)
Screenshot: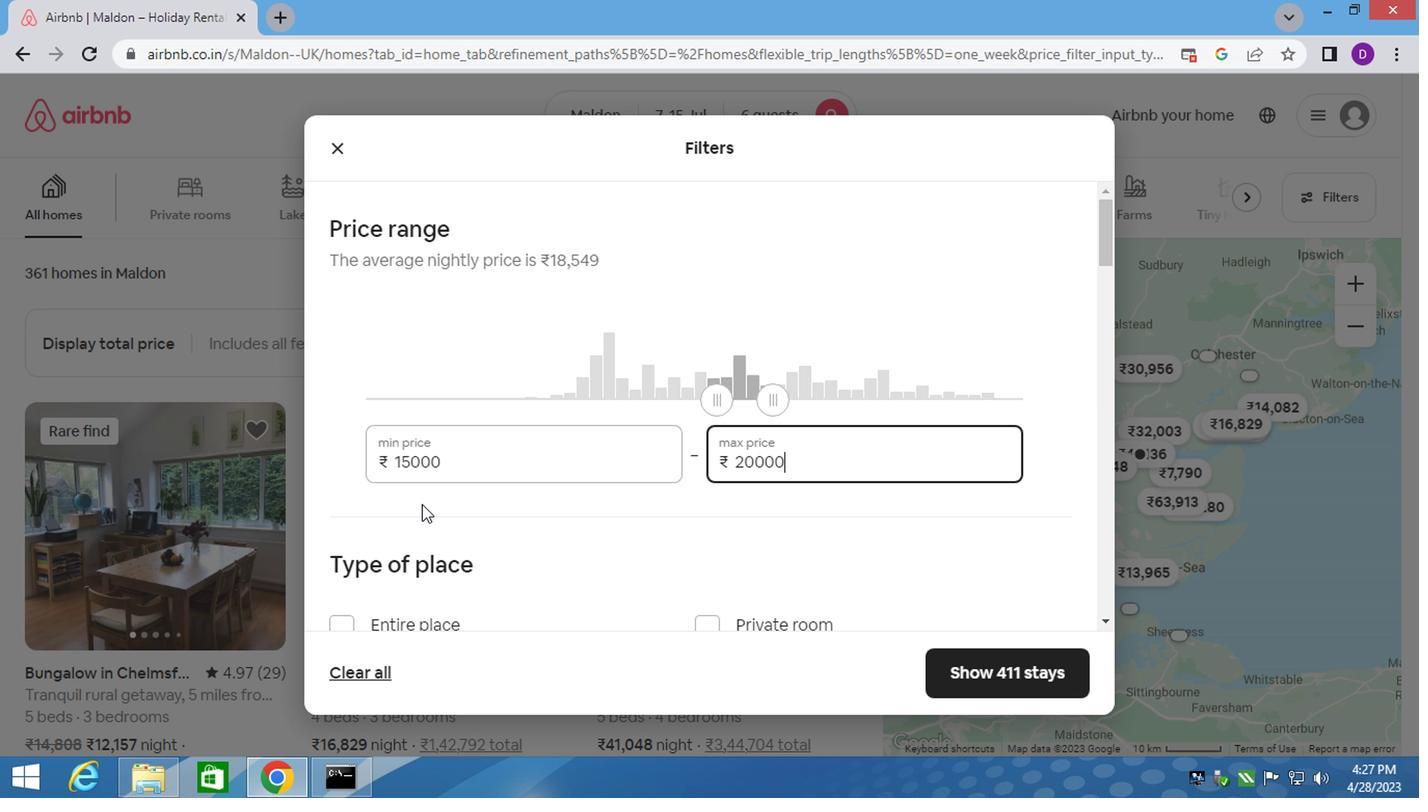 
Action: Mouse scrolled (409, 514) with delta (0, 0)
Screenshot: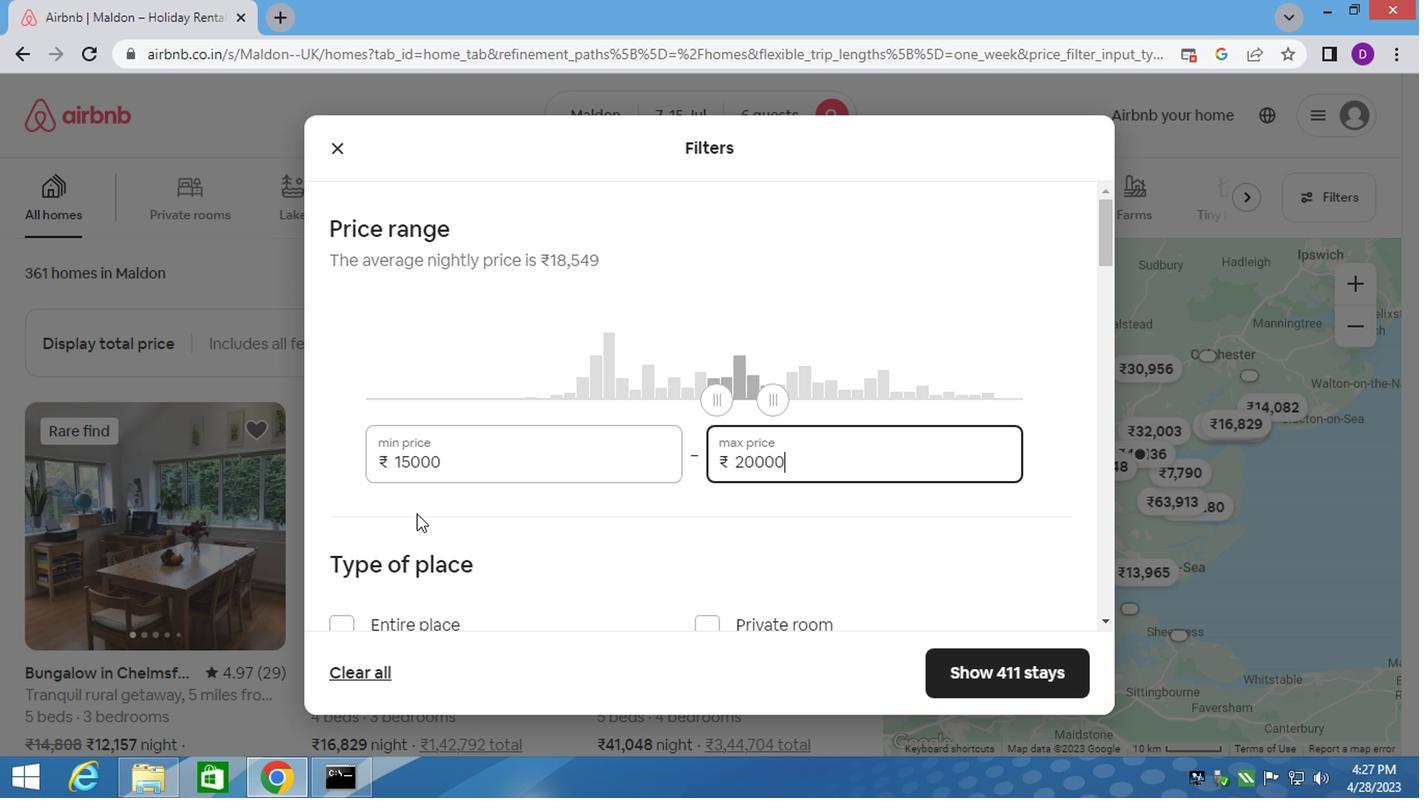 
Action: Mouse moved to (409, 515)
Screenshot: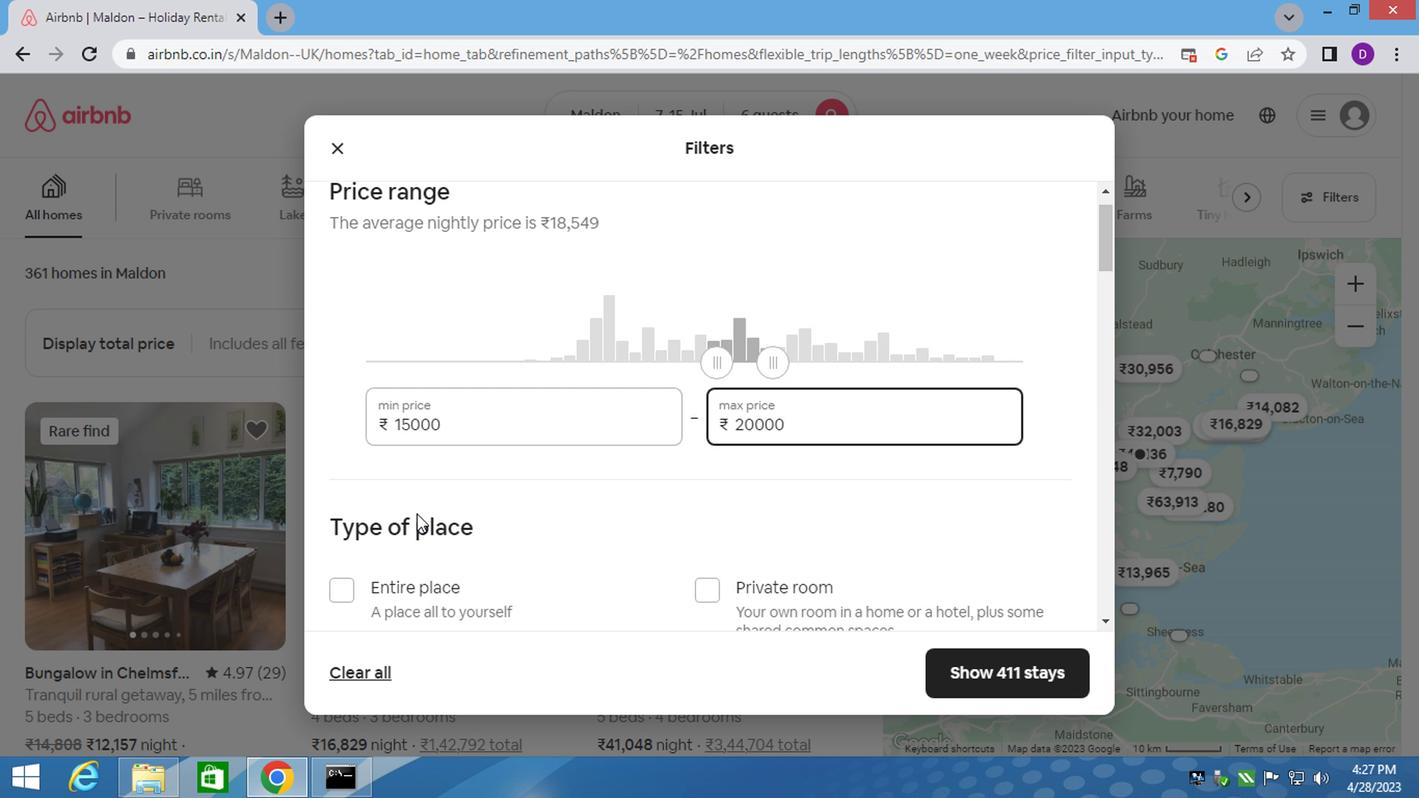 
Action: Mouse scrolled (409, 514) with delta (0, 0)
Screenshot: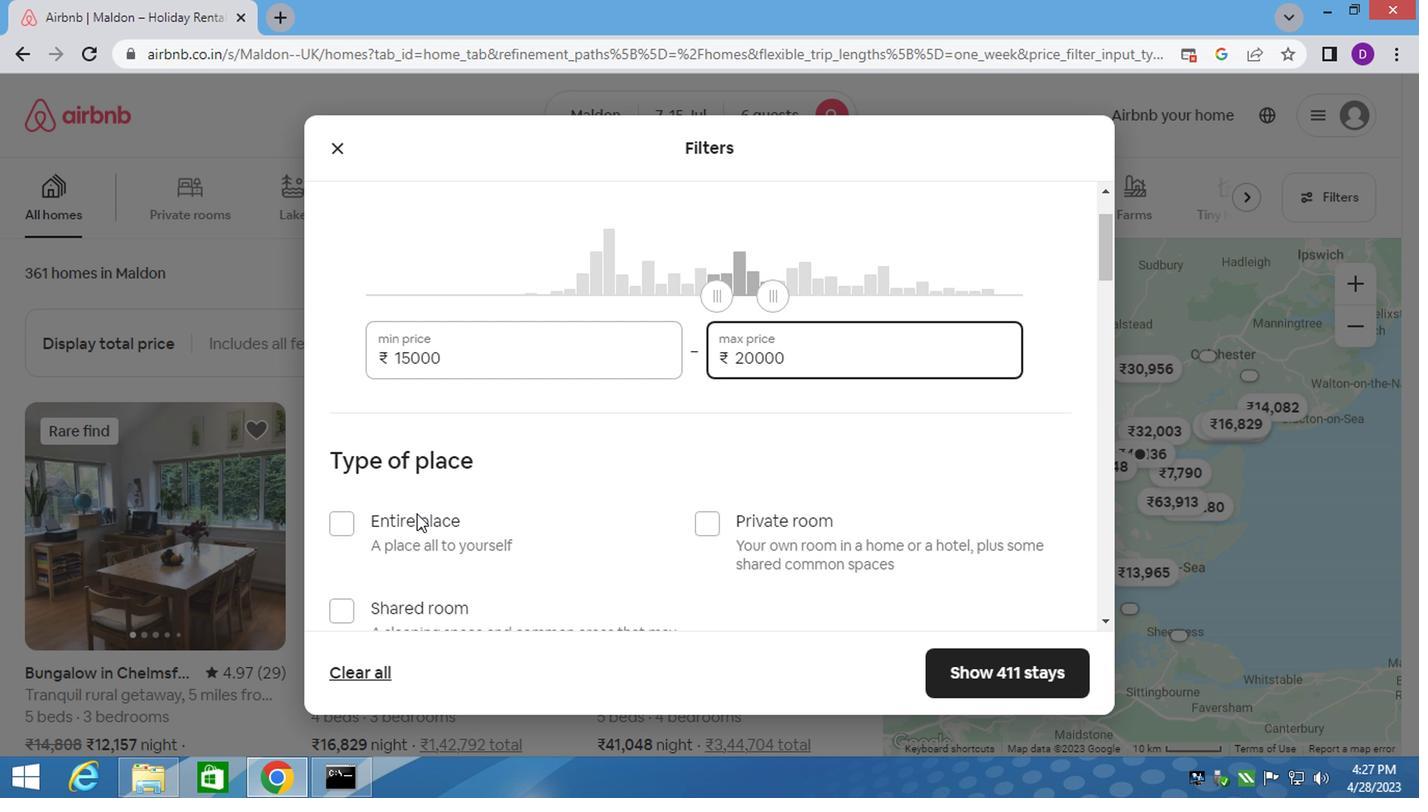 
Action: Mouse moved to (337, 426)
Screenshot: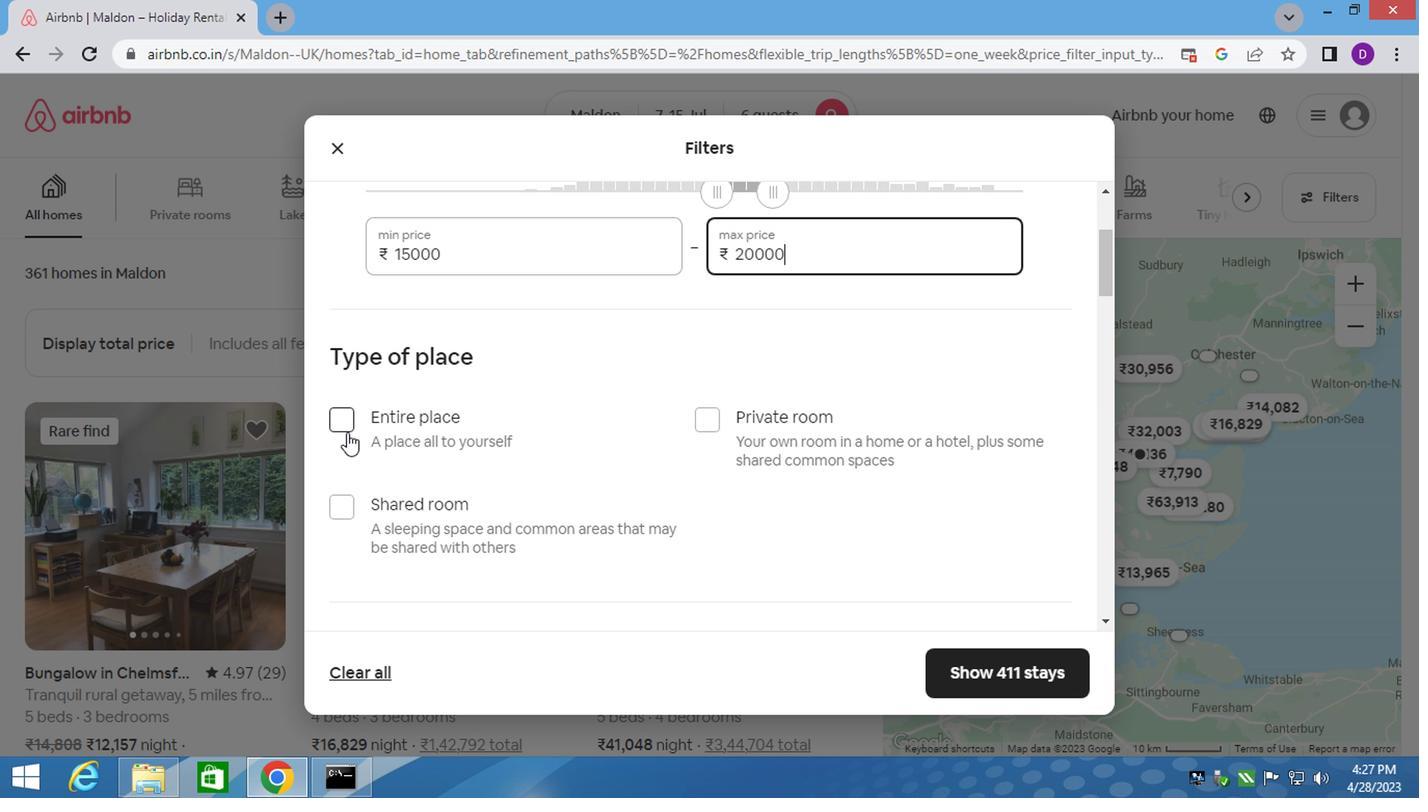 
Action: Mouse pressed left at (337, 426)
Screenshot: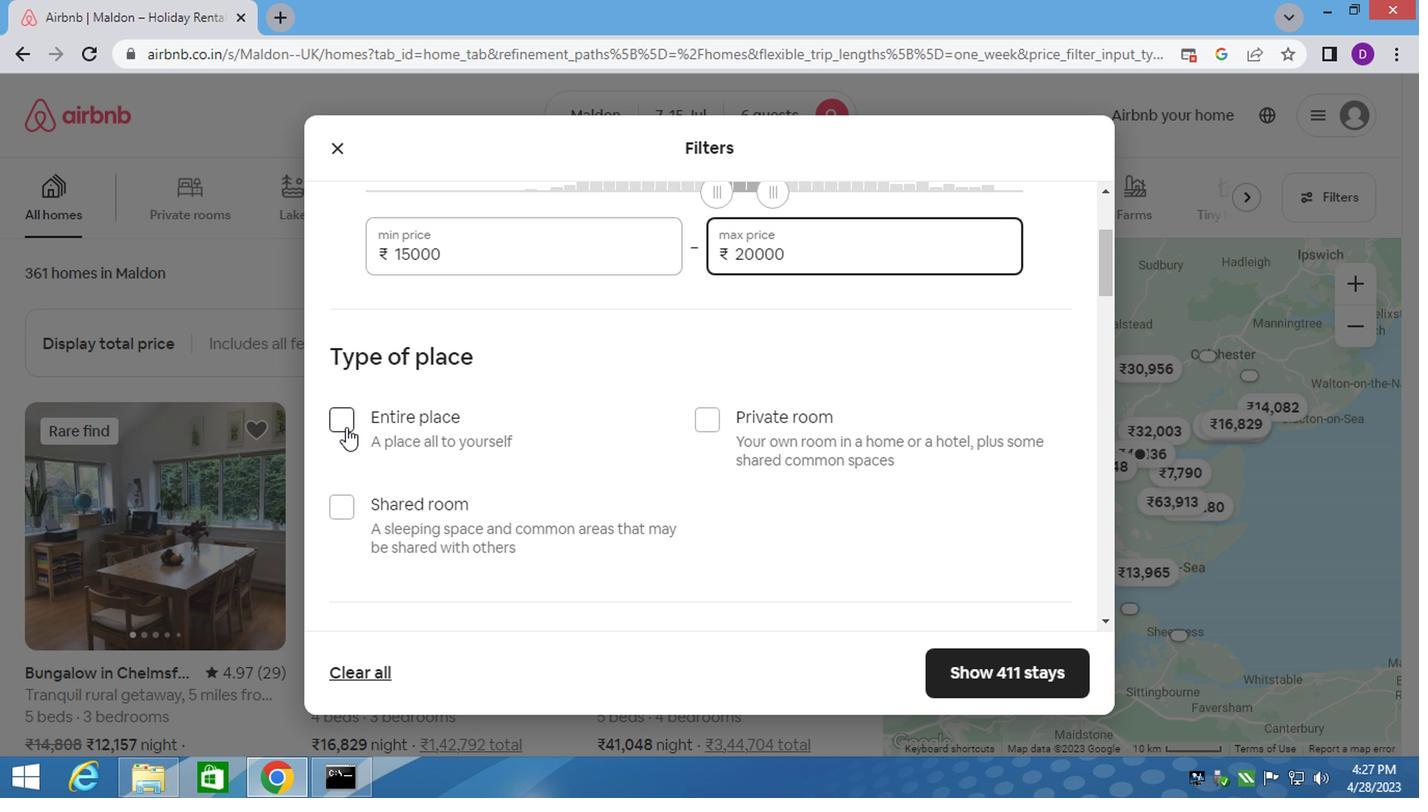 
Action: Mouse moved to (476, 491)
Screenshot: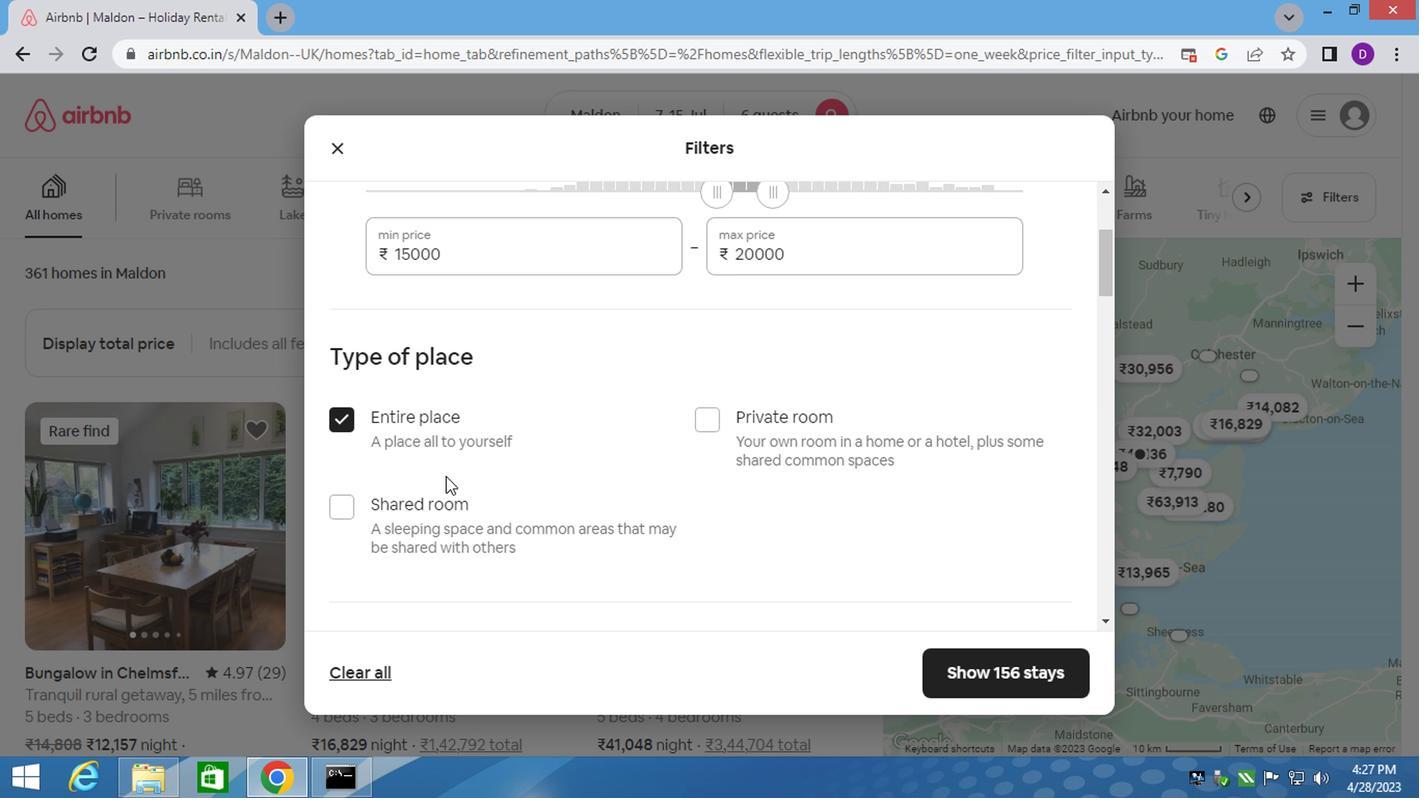 
Action: Mouse scrolled (476, 490) with delta (0, -1)
Screenshot: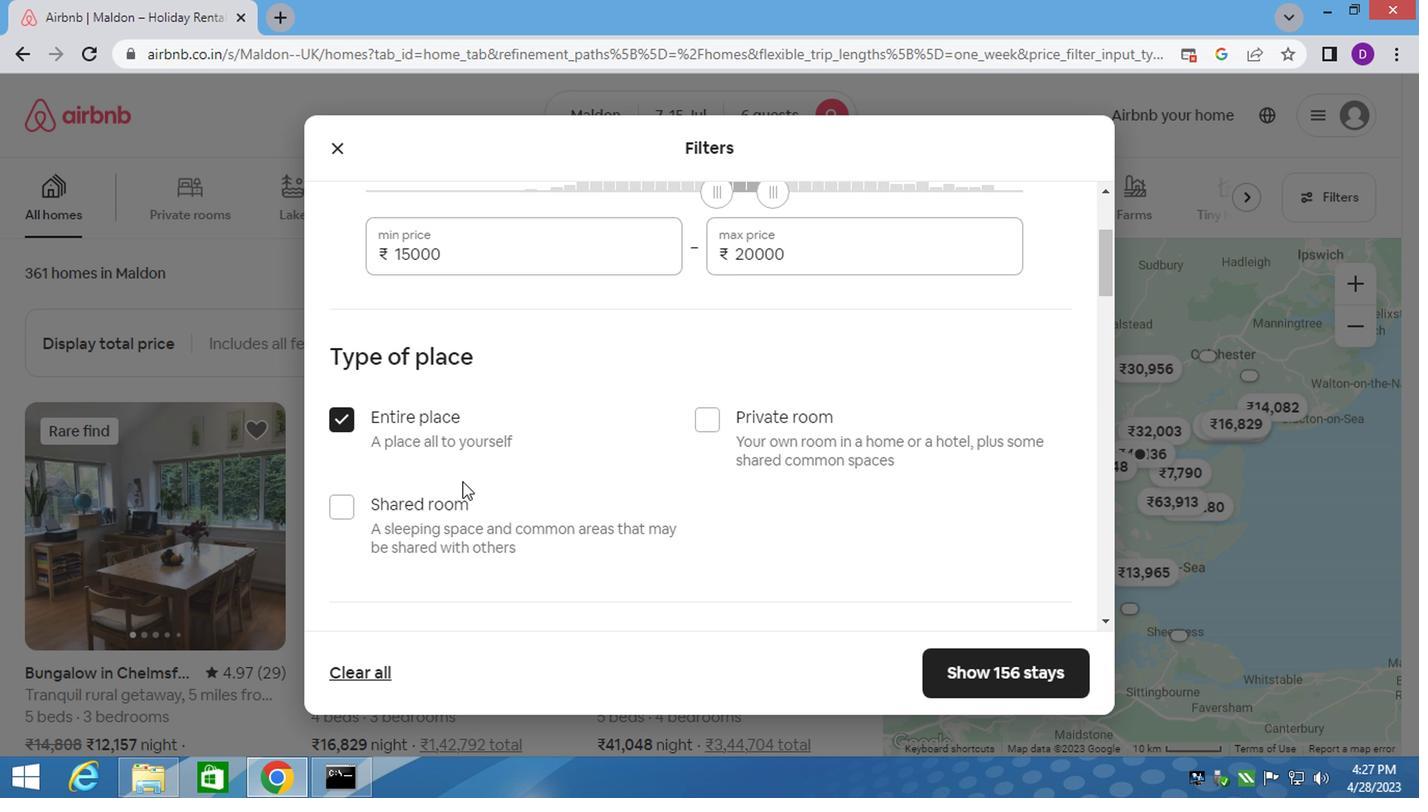 
Action: Mouse moved to (477, 491)
Screenshot: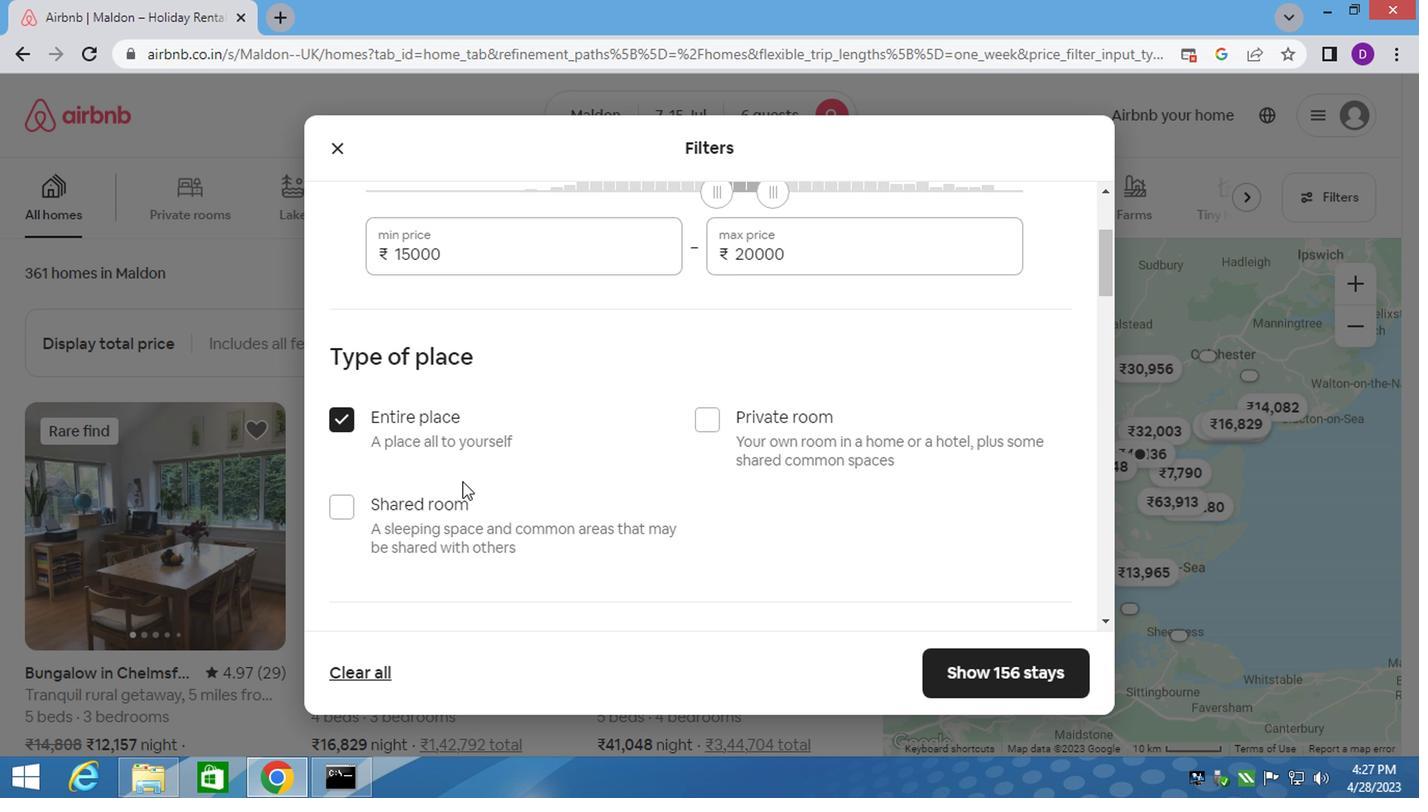 
Action: Mouse scrolled (477, 490) with delta (0, -1)
Screenshot: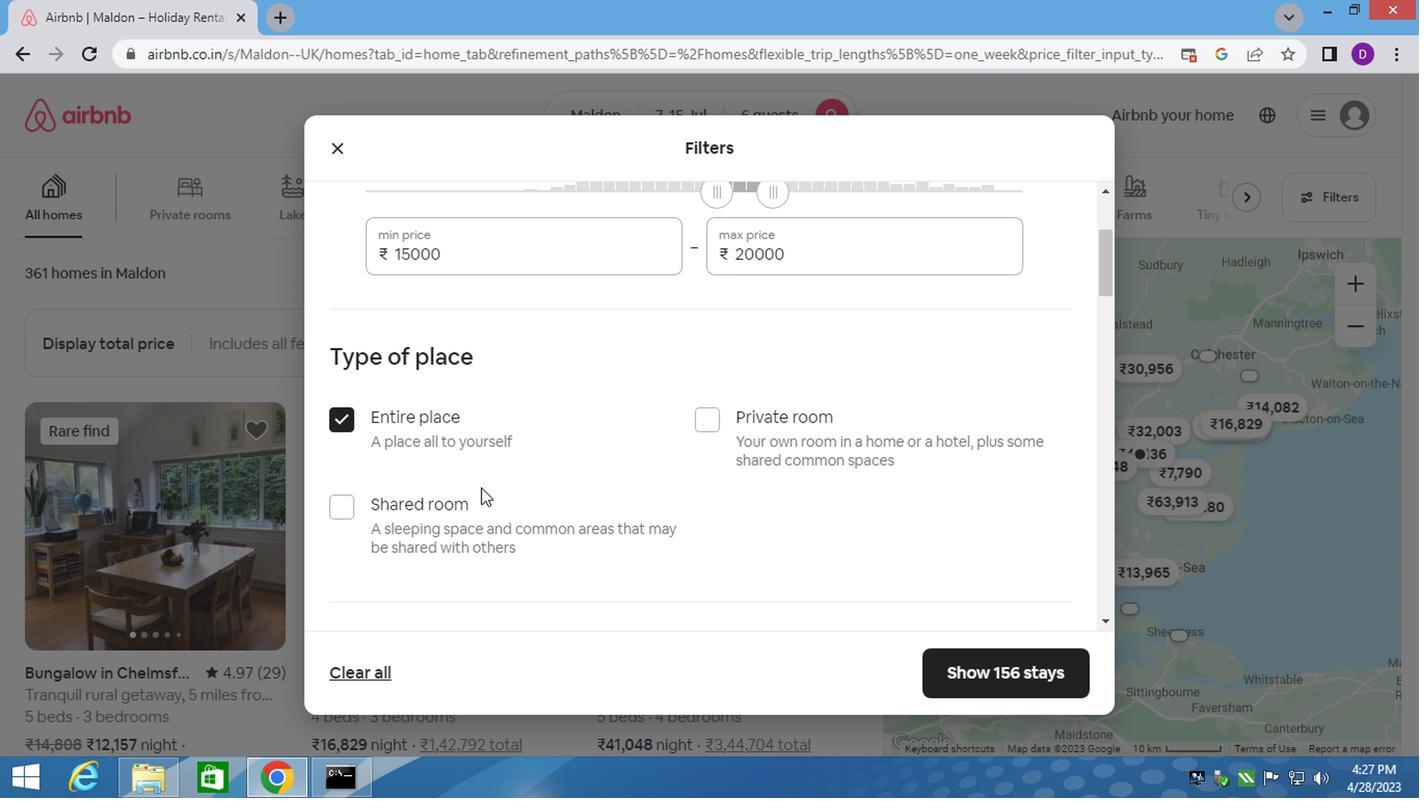 
Action: Mouse scrolled (477, 490) with delta (0, -1)
Screenshot: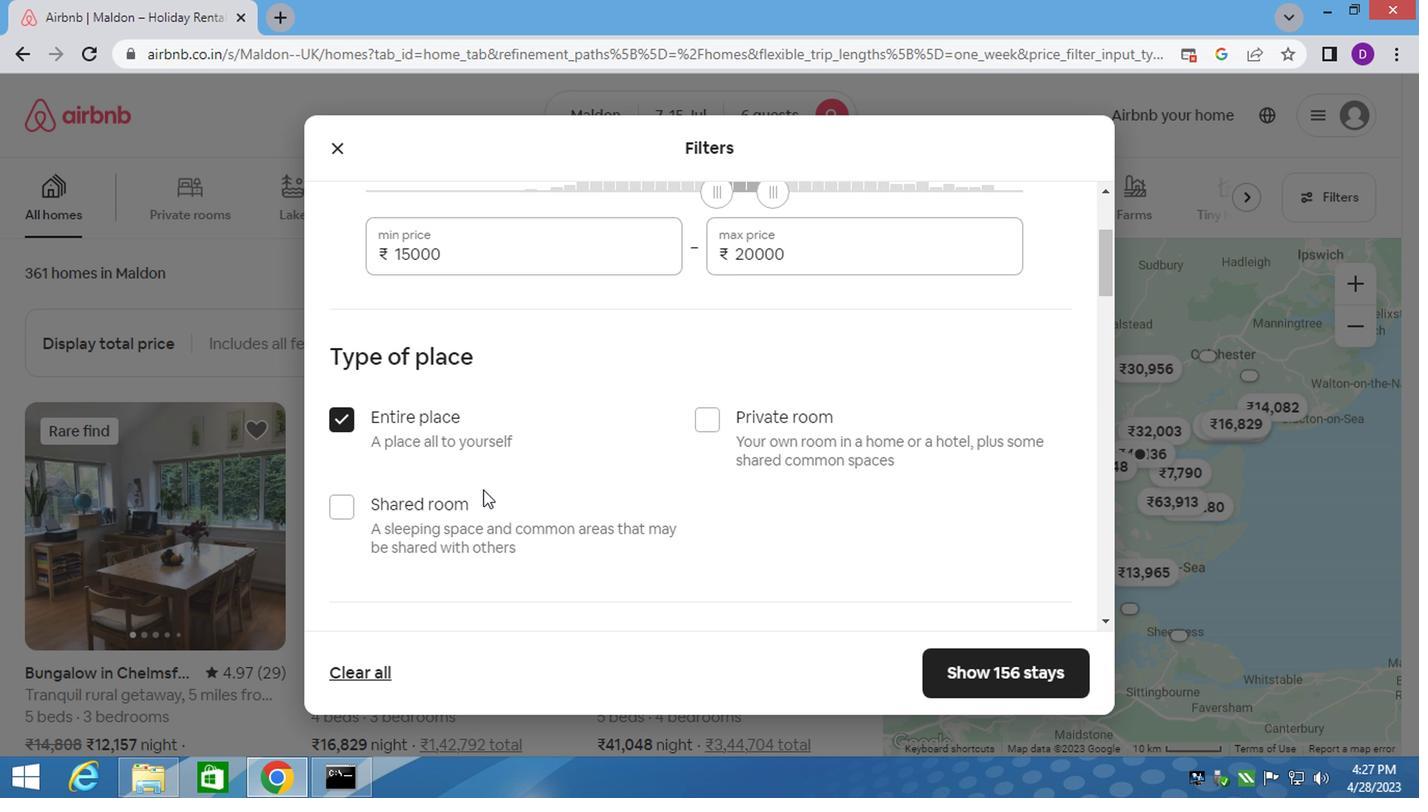 
Action: Mouse scrolled (477, 490) with delta (0, -1)
Screenshot: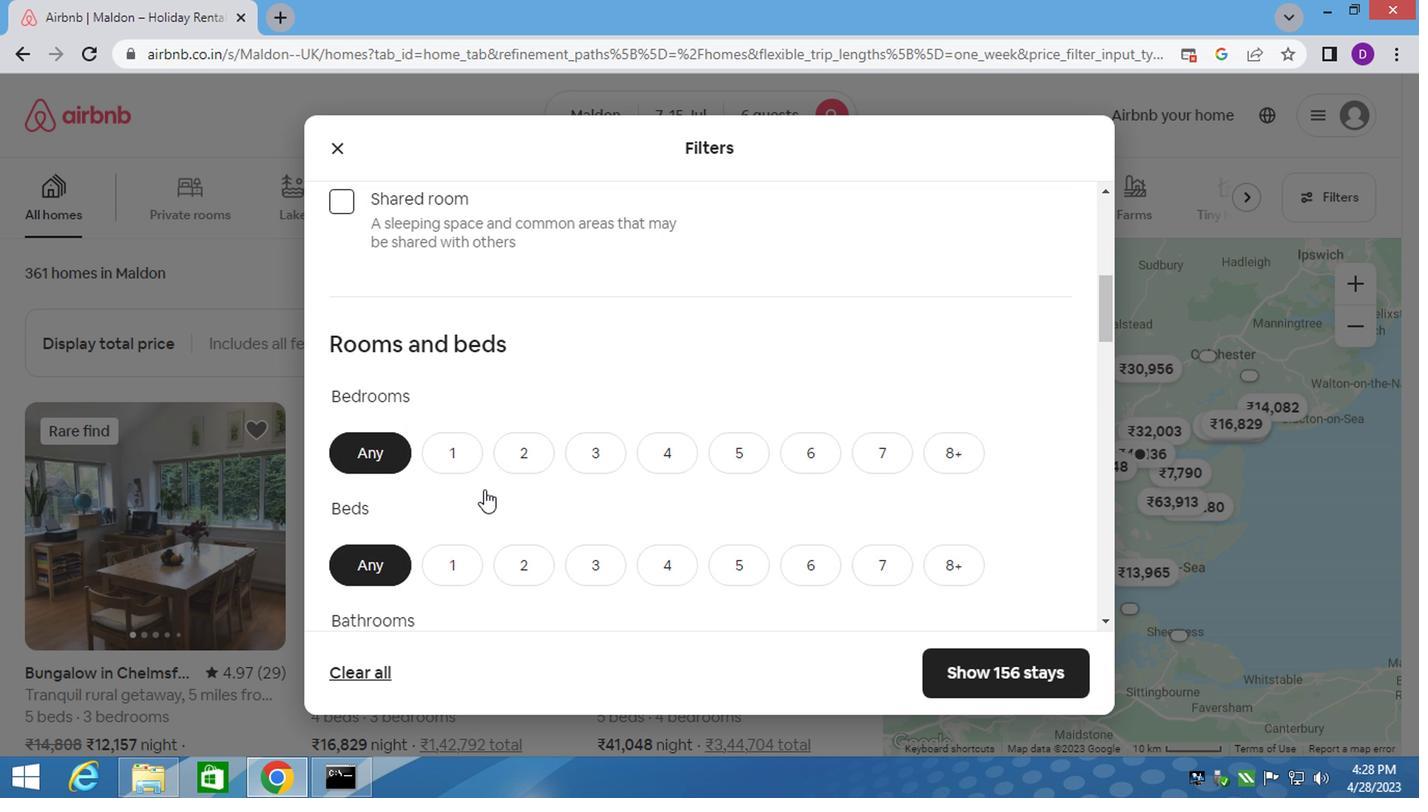 
Action: Mouse moved to (590, 349)
Screenshot: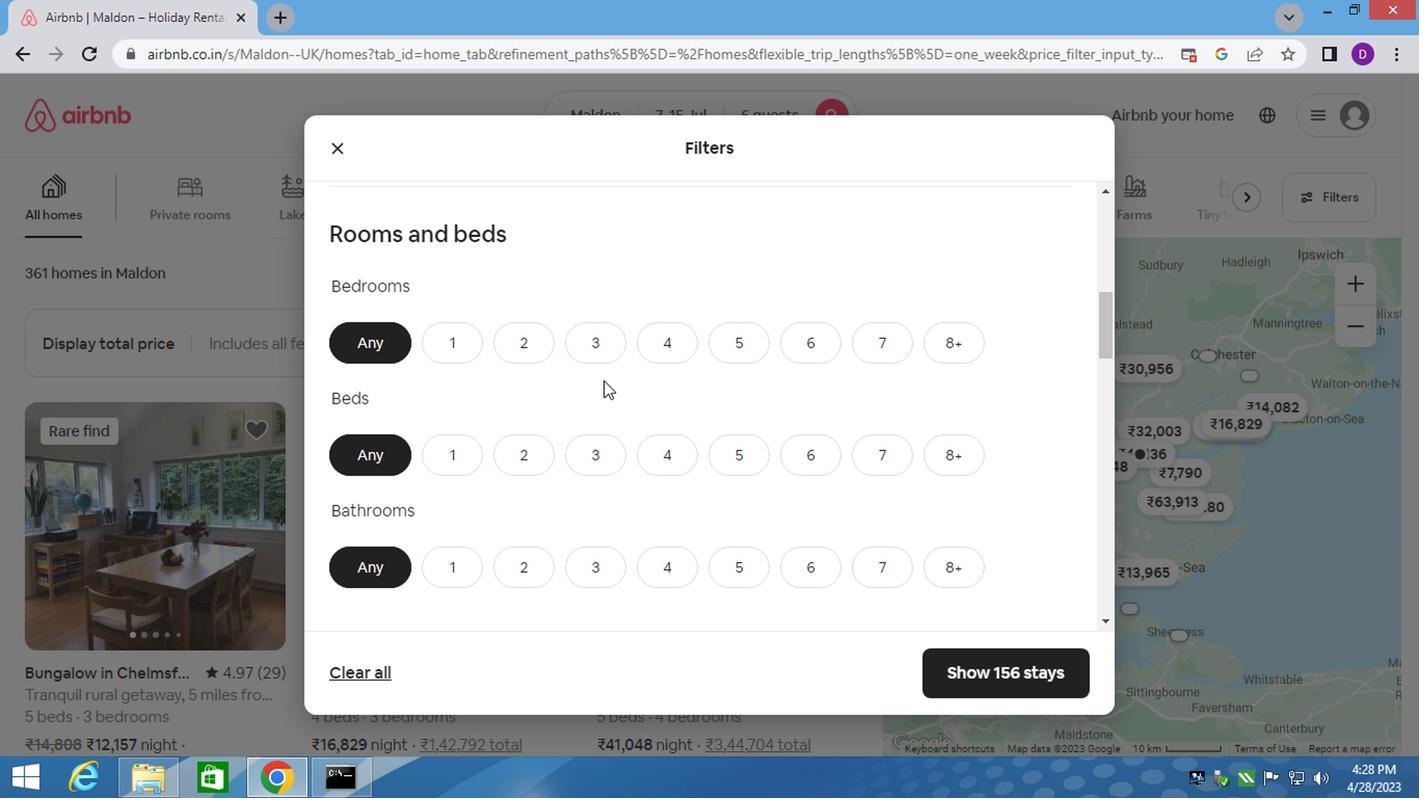 
Action: Mouse pressed left at (590, 349)
Screenshot: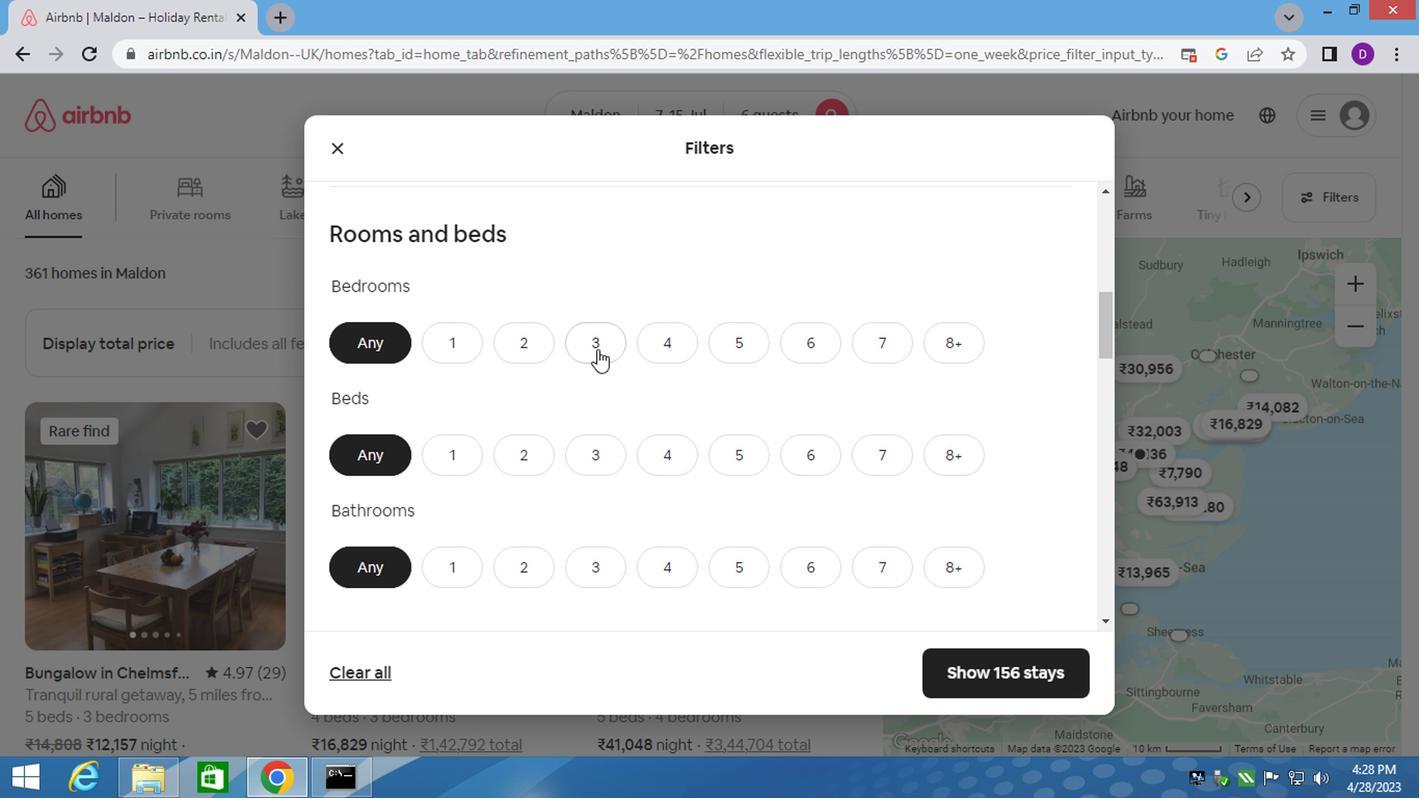 
Action: Mouse moved to (596, 439)
Screenshot: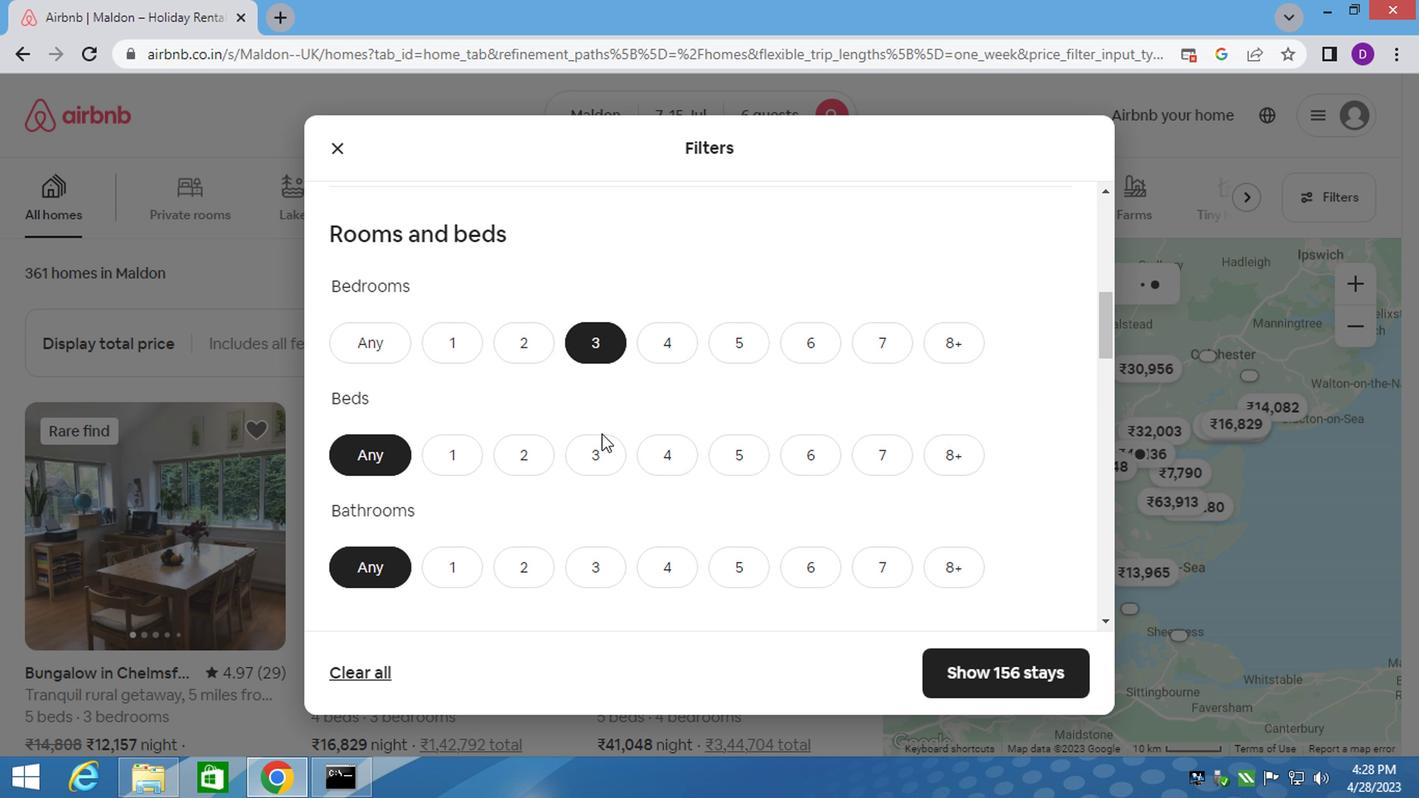 
Action: Mouse pressed left at (596, 439)
Screenshot: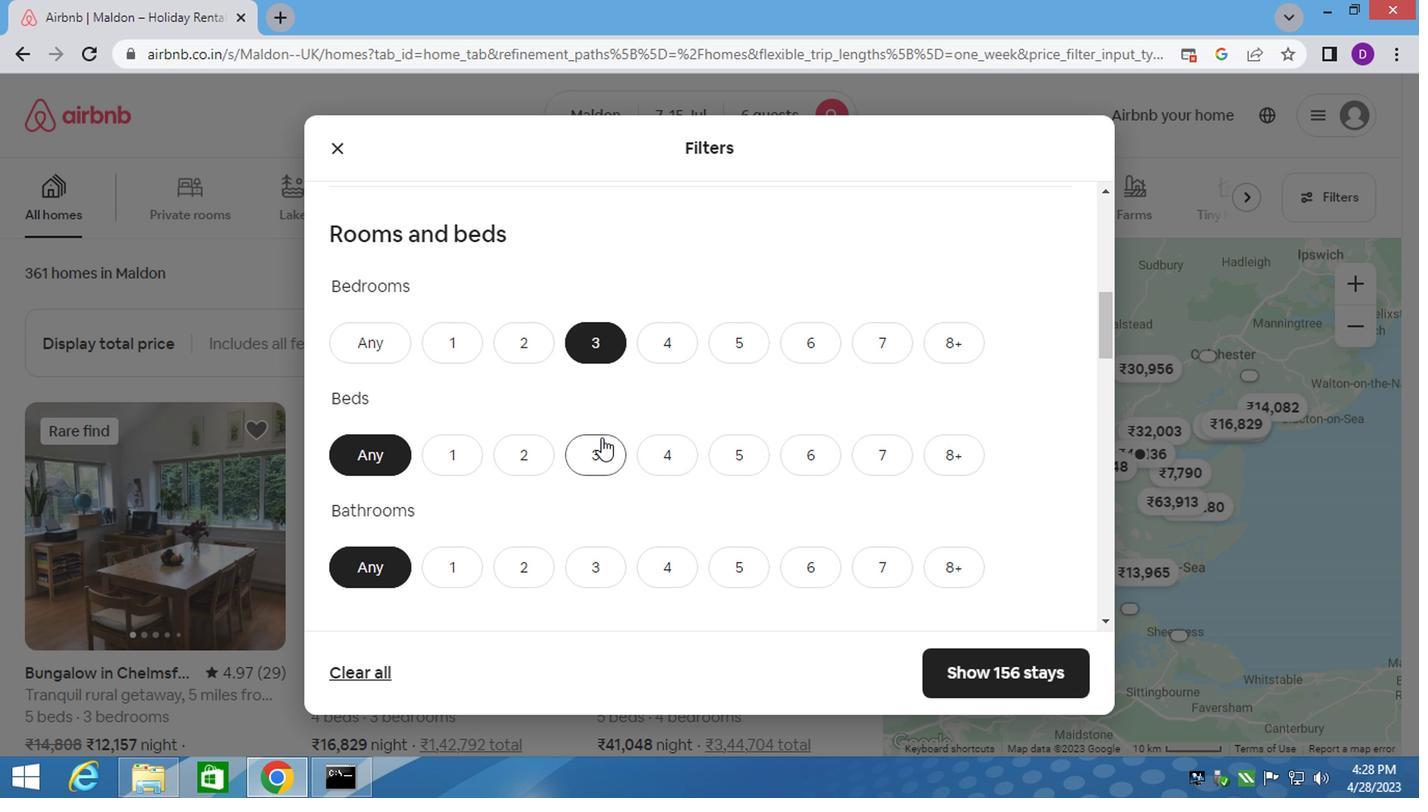 
Action: Mouse moved to (593, 562)
Screenshot: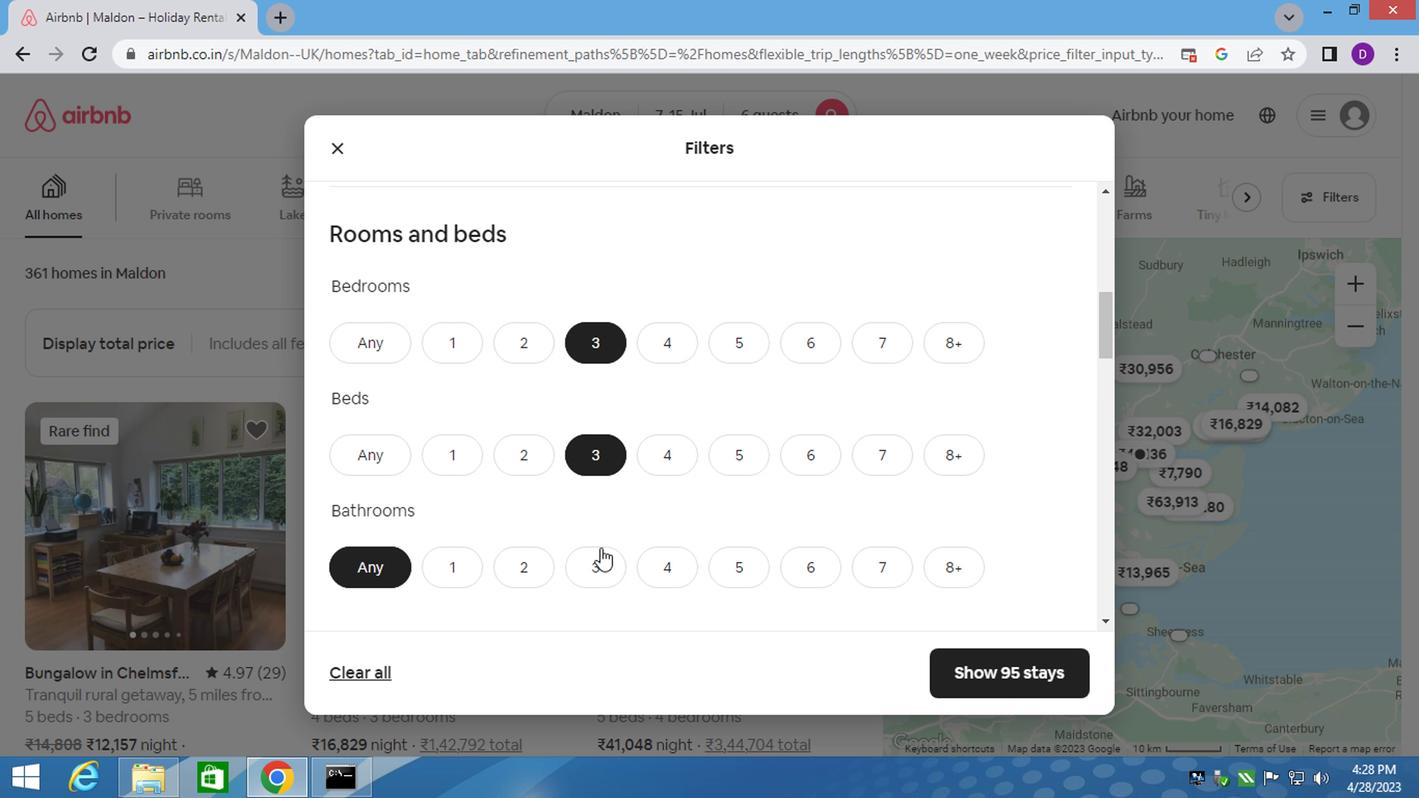 
Action: Mouse pressed left at (593, 562)
Screenshot: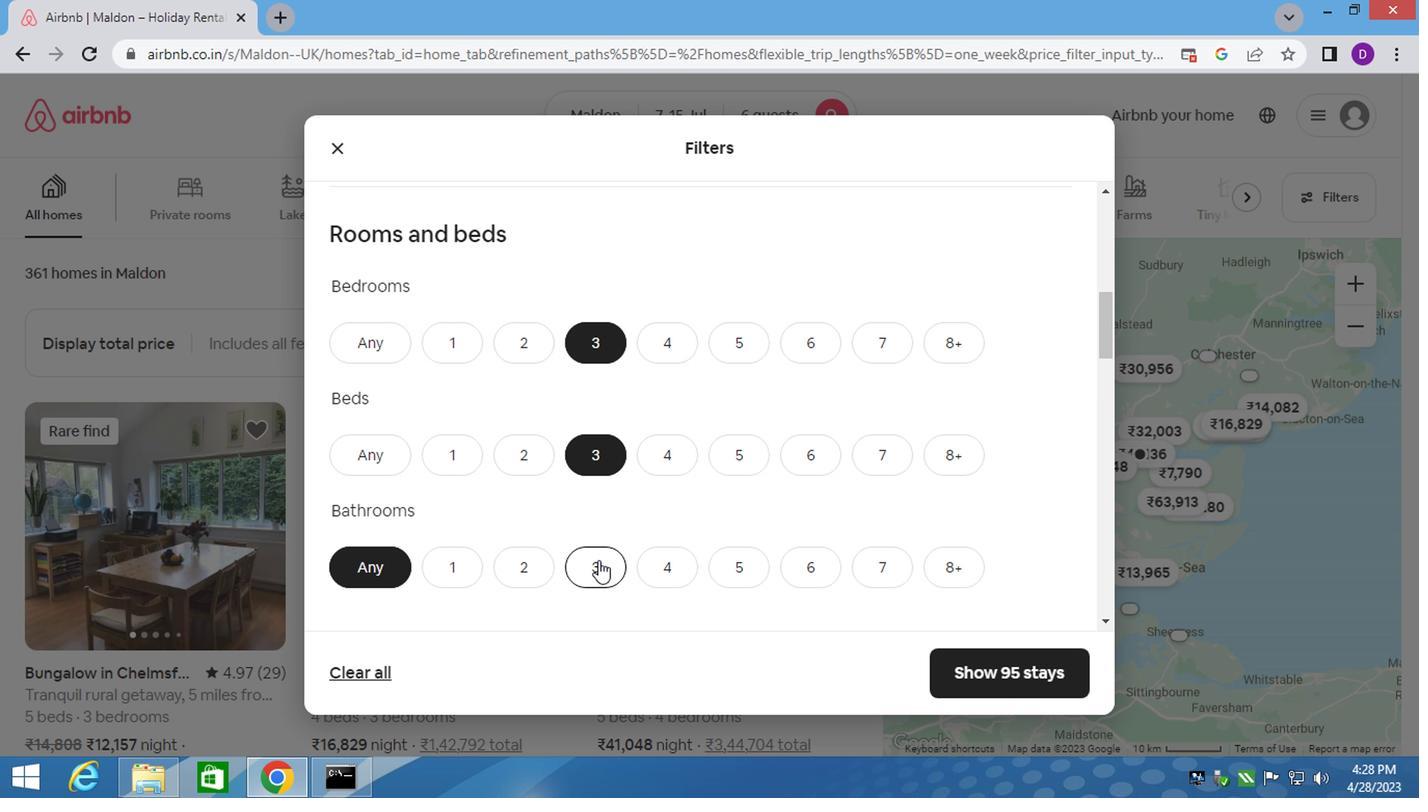 
Action: Mouse moved to (589, 563)
Screenshot: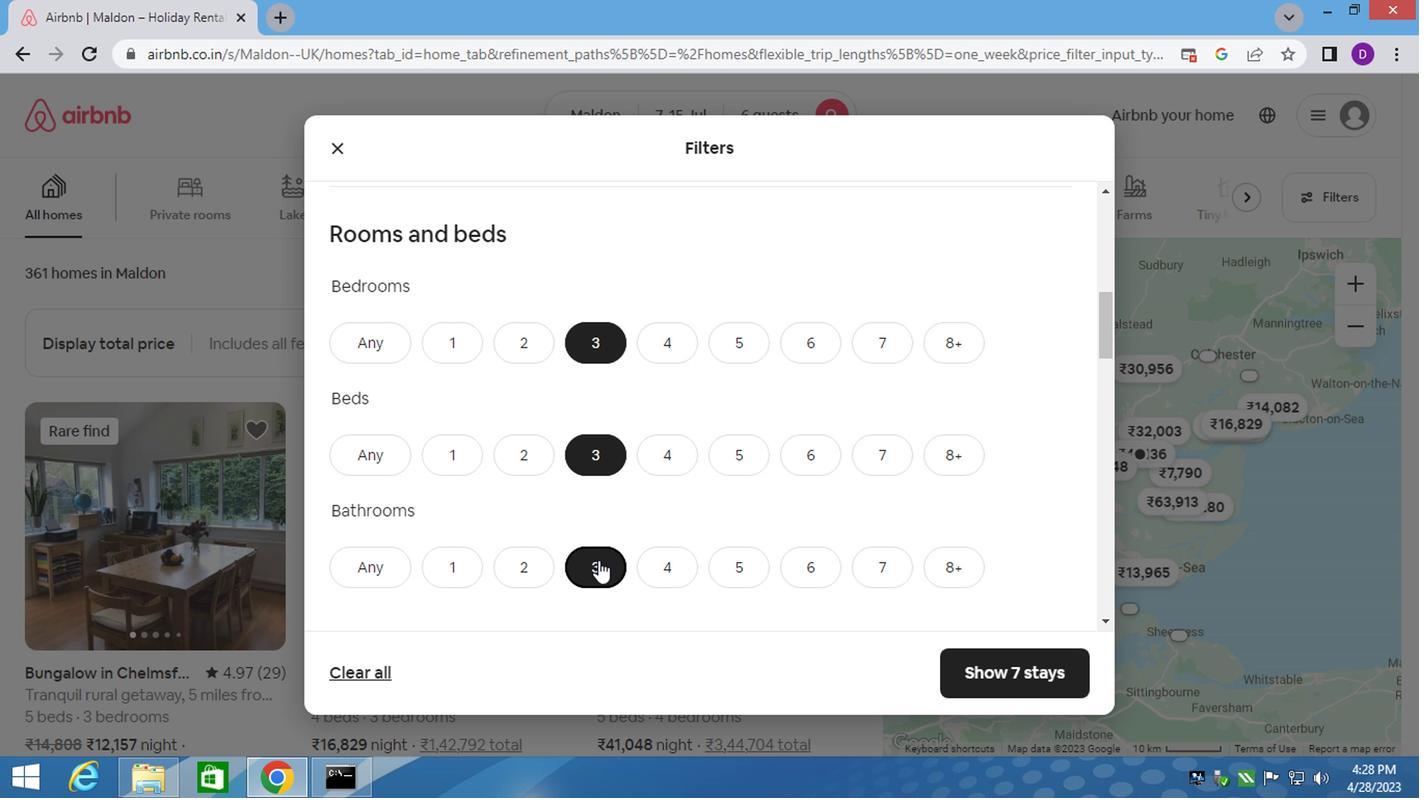 
Action: Mouse scrolled (589, 562) with delta (0, -1)
Screenshot: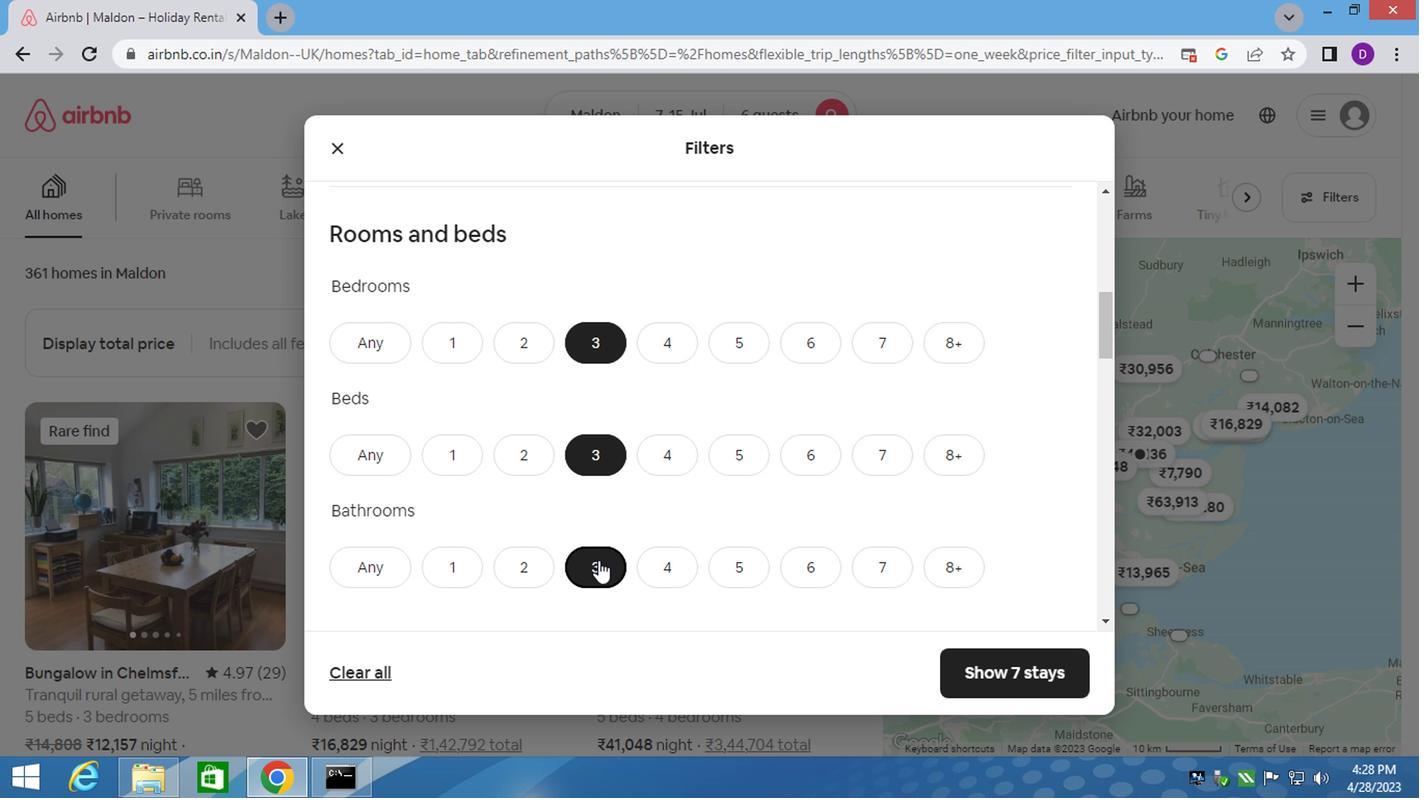
Action: Mouse scrolled (589, 562) with delta (0, -1)
Screenshot: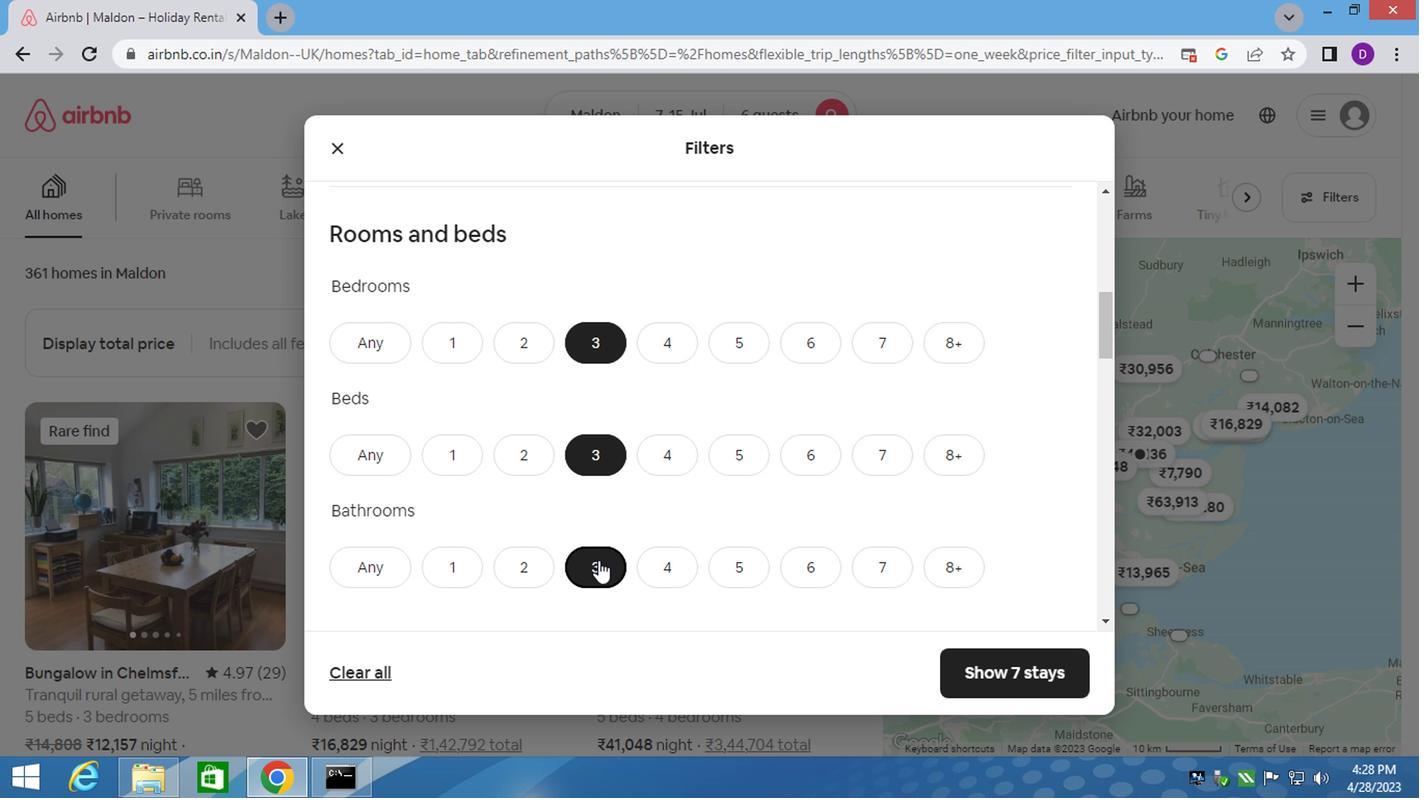
Action: Mouse scrolled (589, 562) with delta (0, -1)
Screenshot: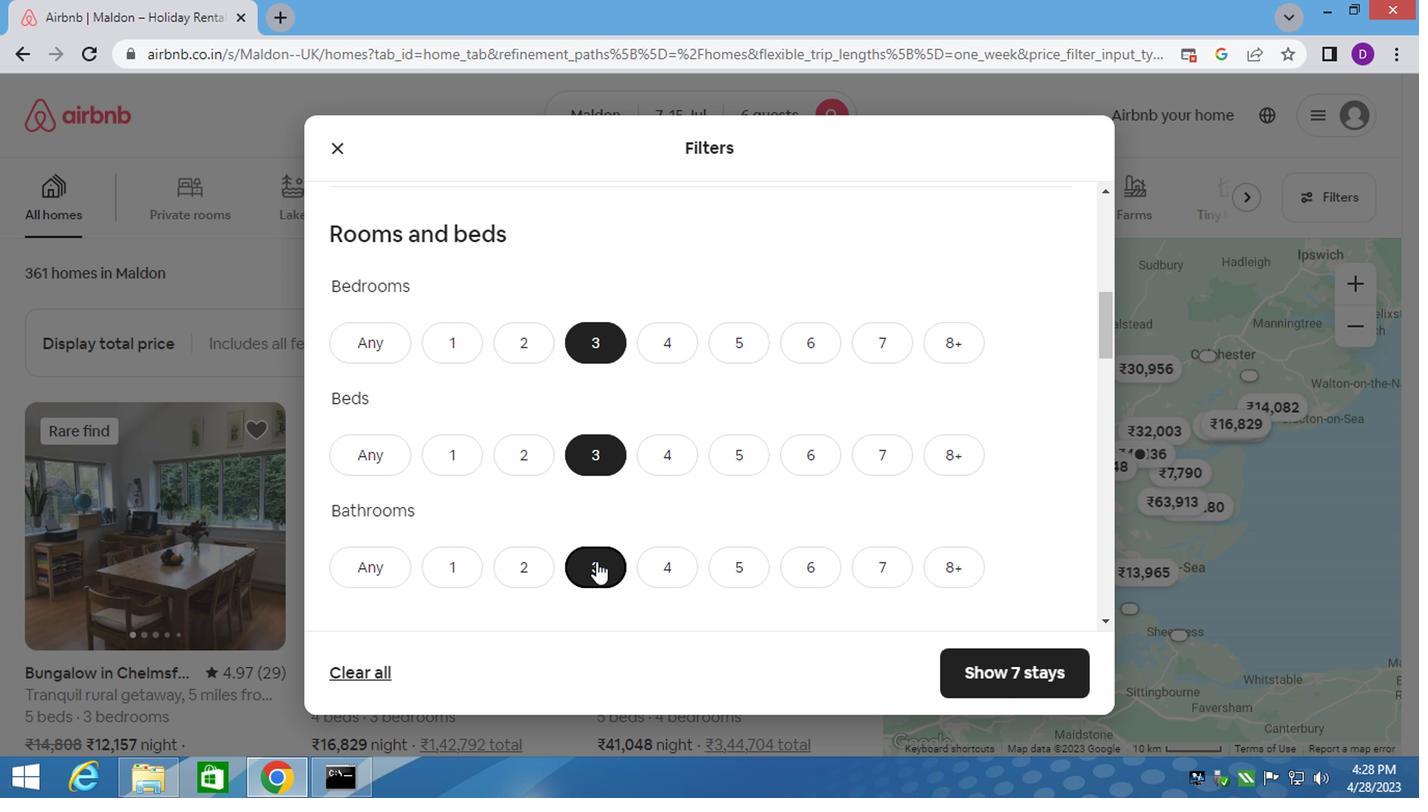 
Action: Mouse moved to (417, 485)
Screenshot: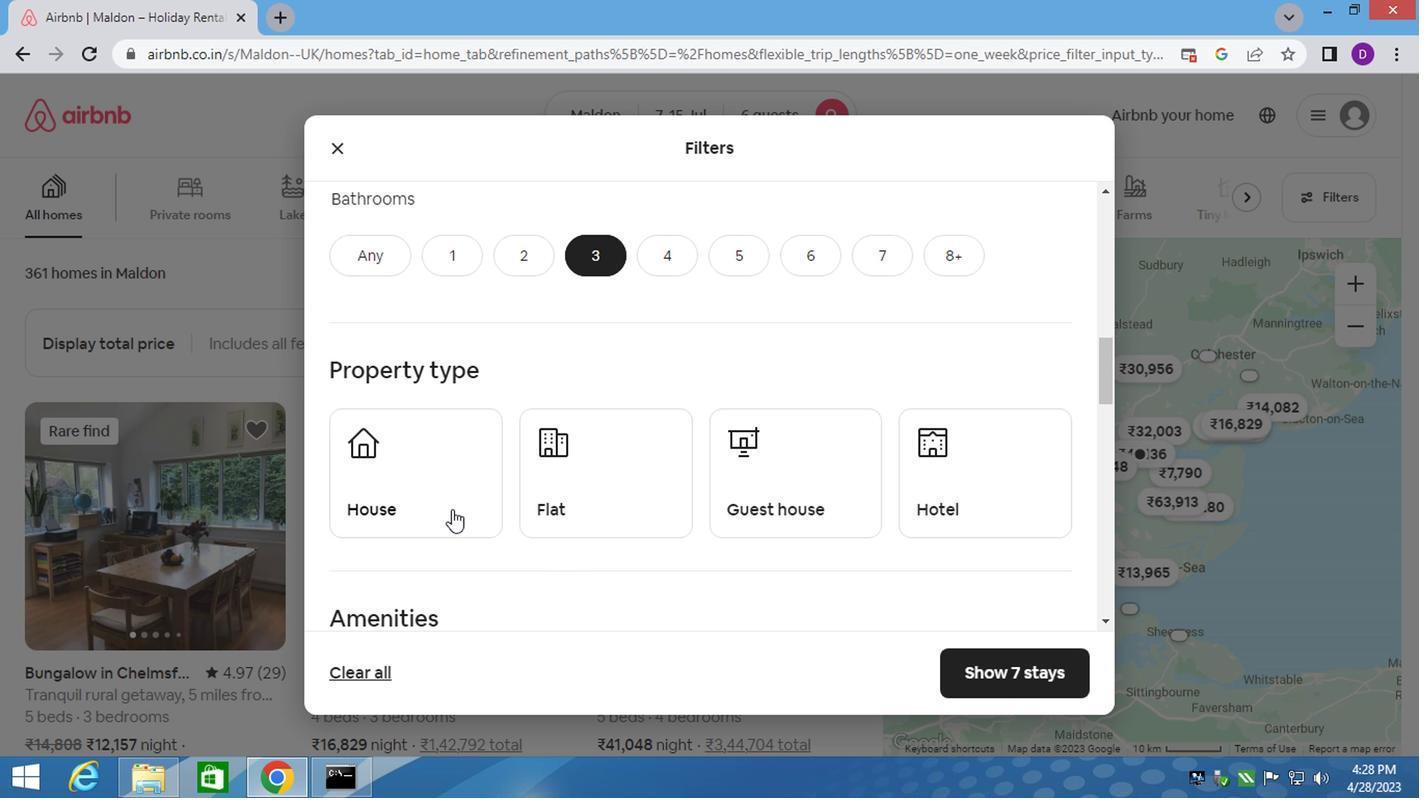
Action: Mouse pressed left at (417, 485)
Screenshot: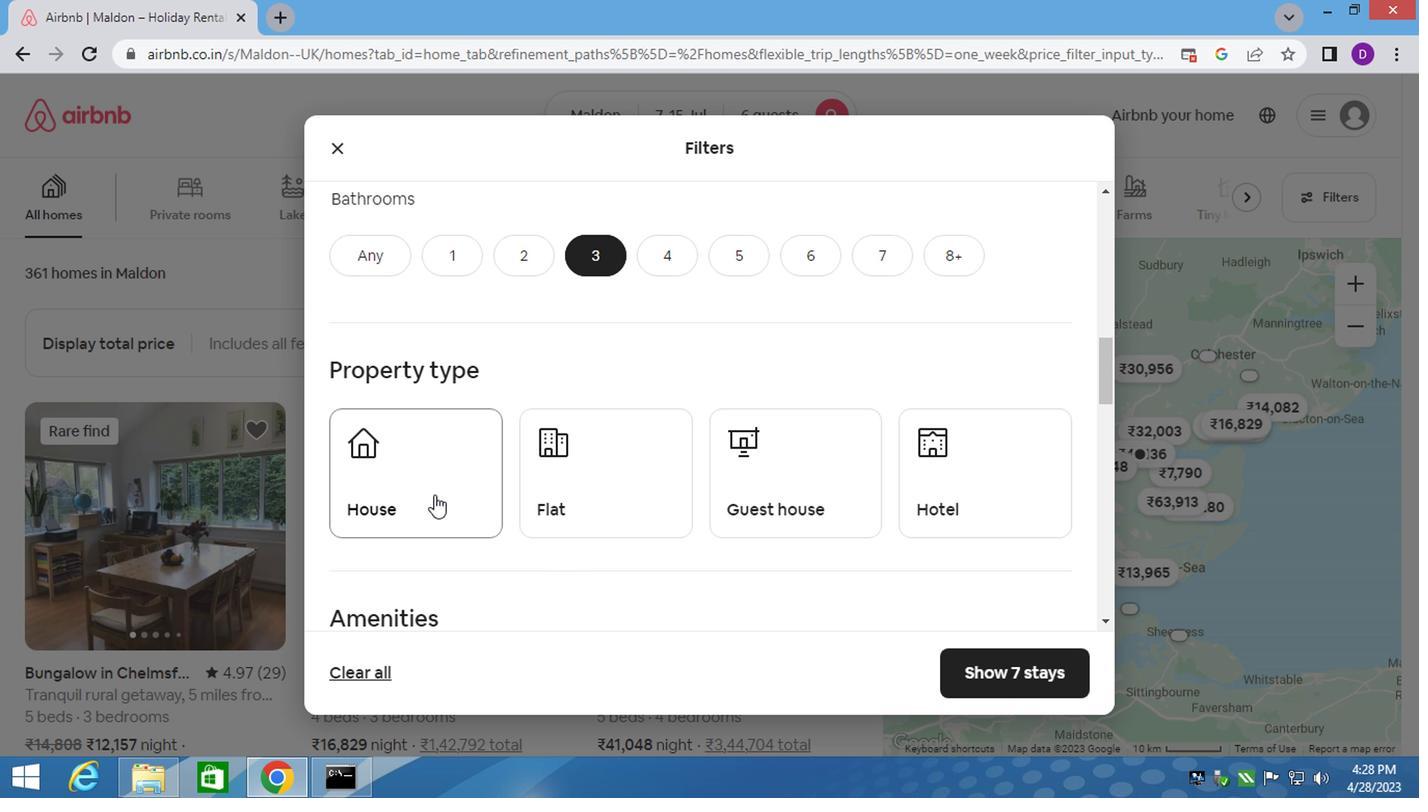
Action: Mouse moved to (586, 477)
Screenshot: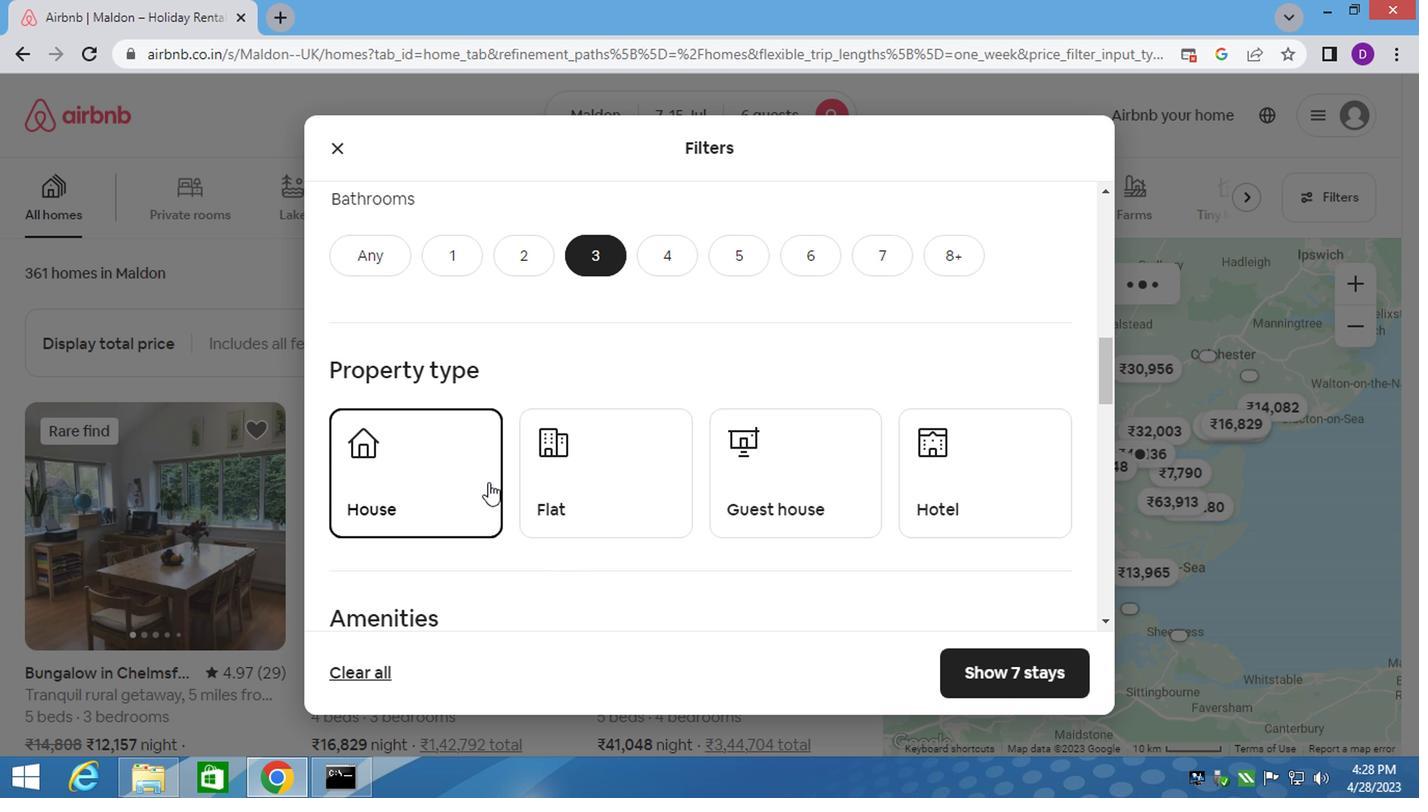 
Action: Mouse pressed left at (586, 477)
Screenshot: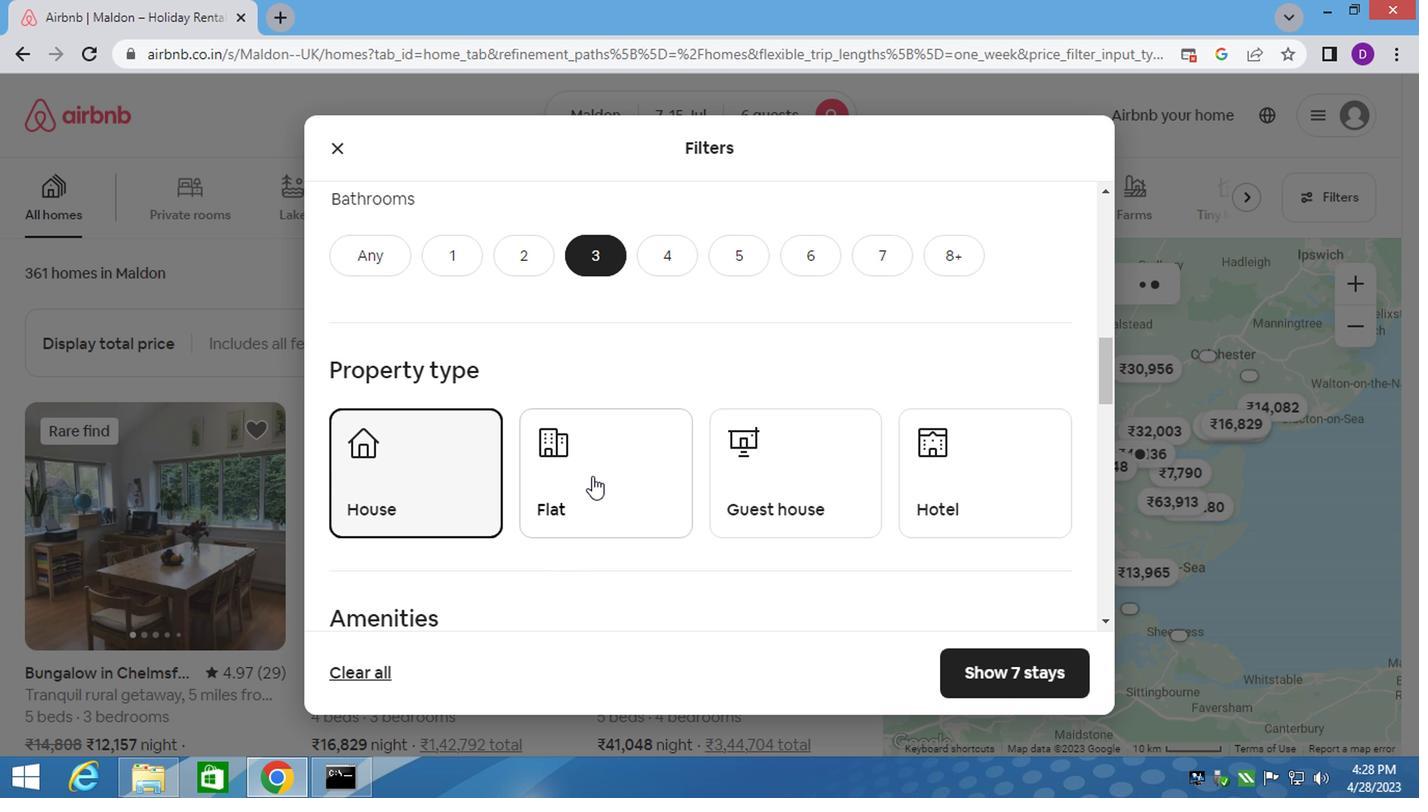 
Action: Mouse moved to (755, 469)
Screenshot: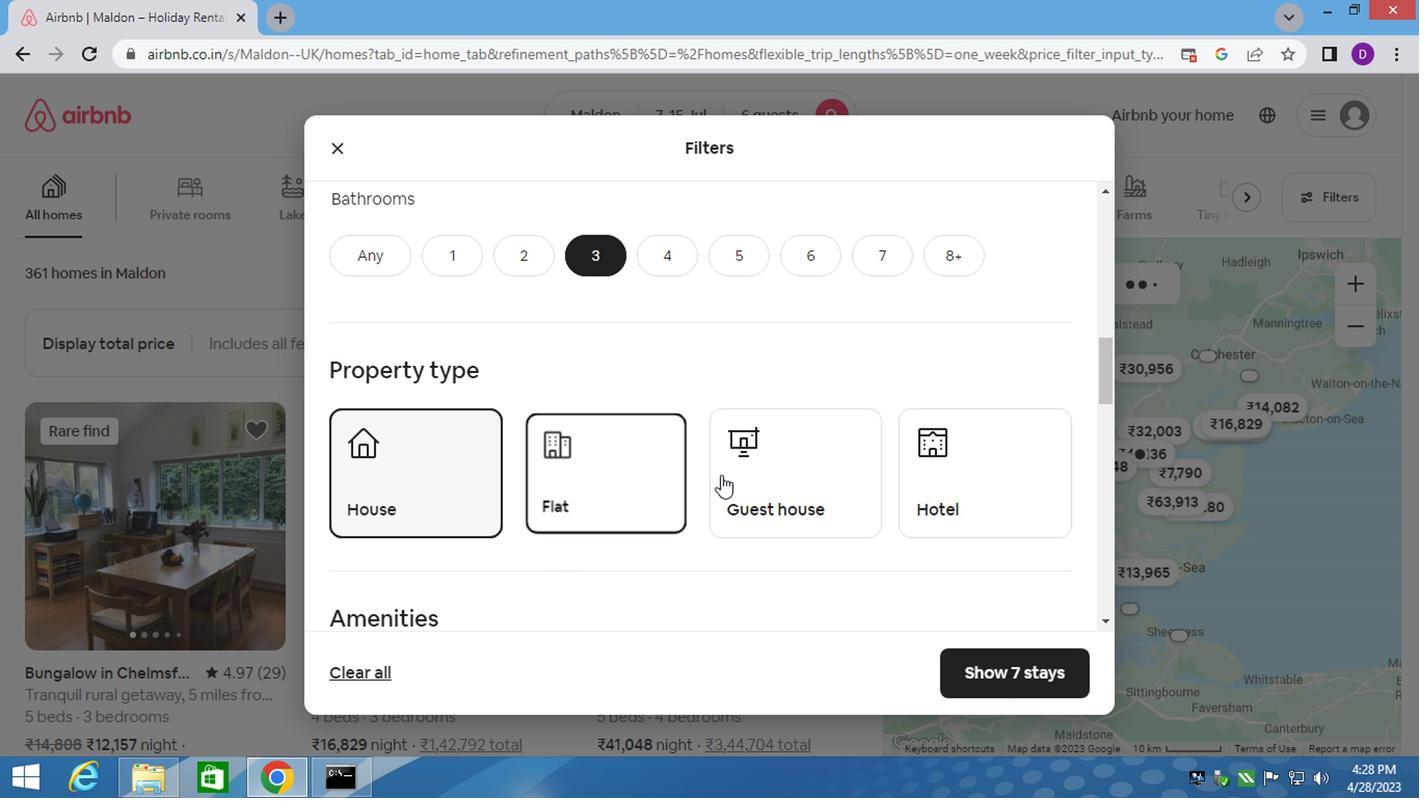 
Action: Mouse pressed left at (755, 469)
Screenshot: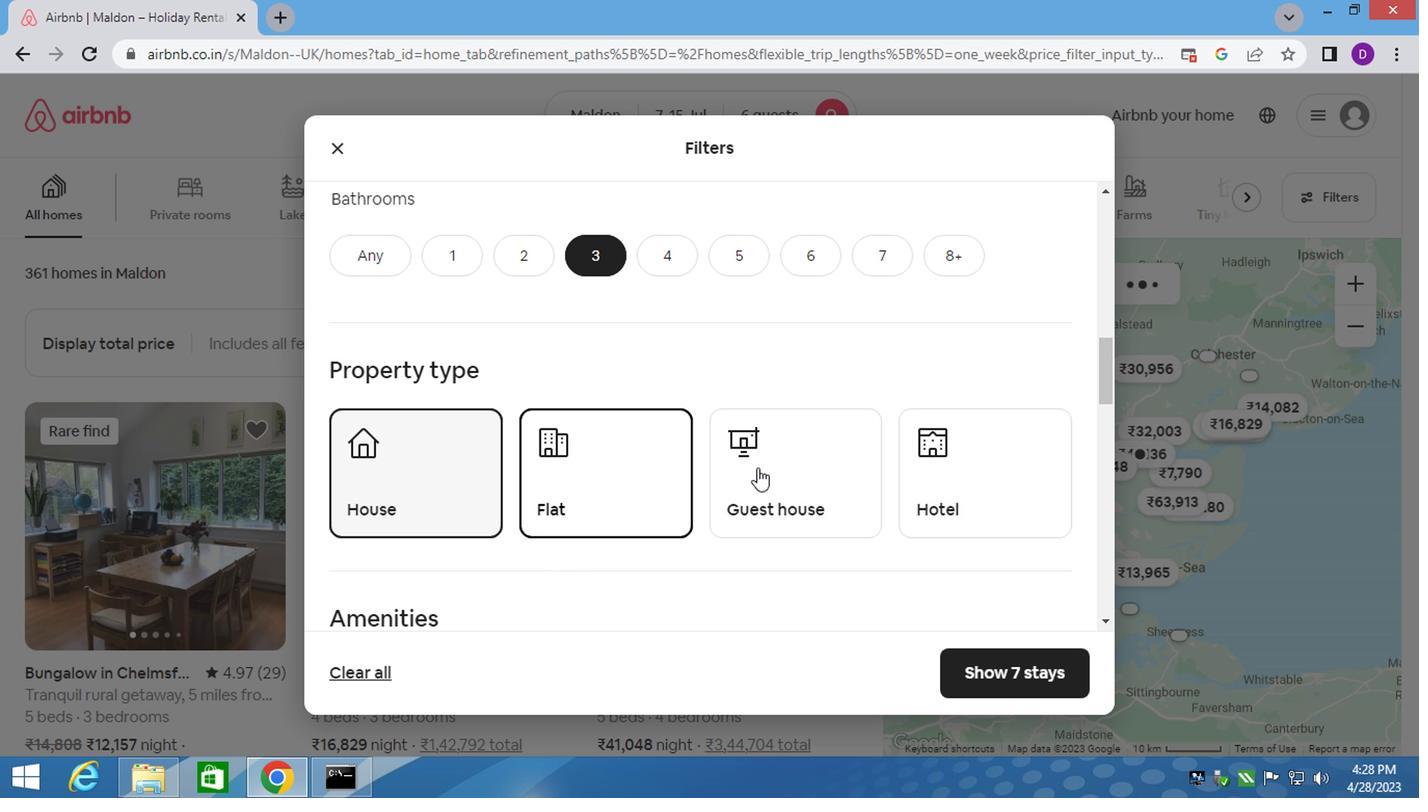 
Action: Mouse moved to (685, 482)
Screenshot: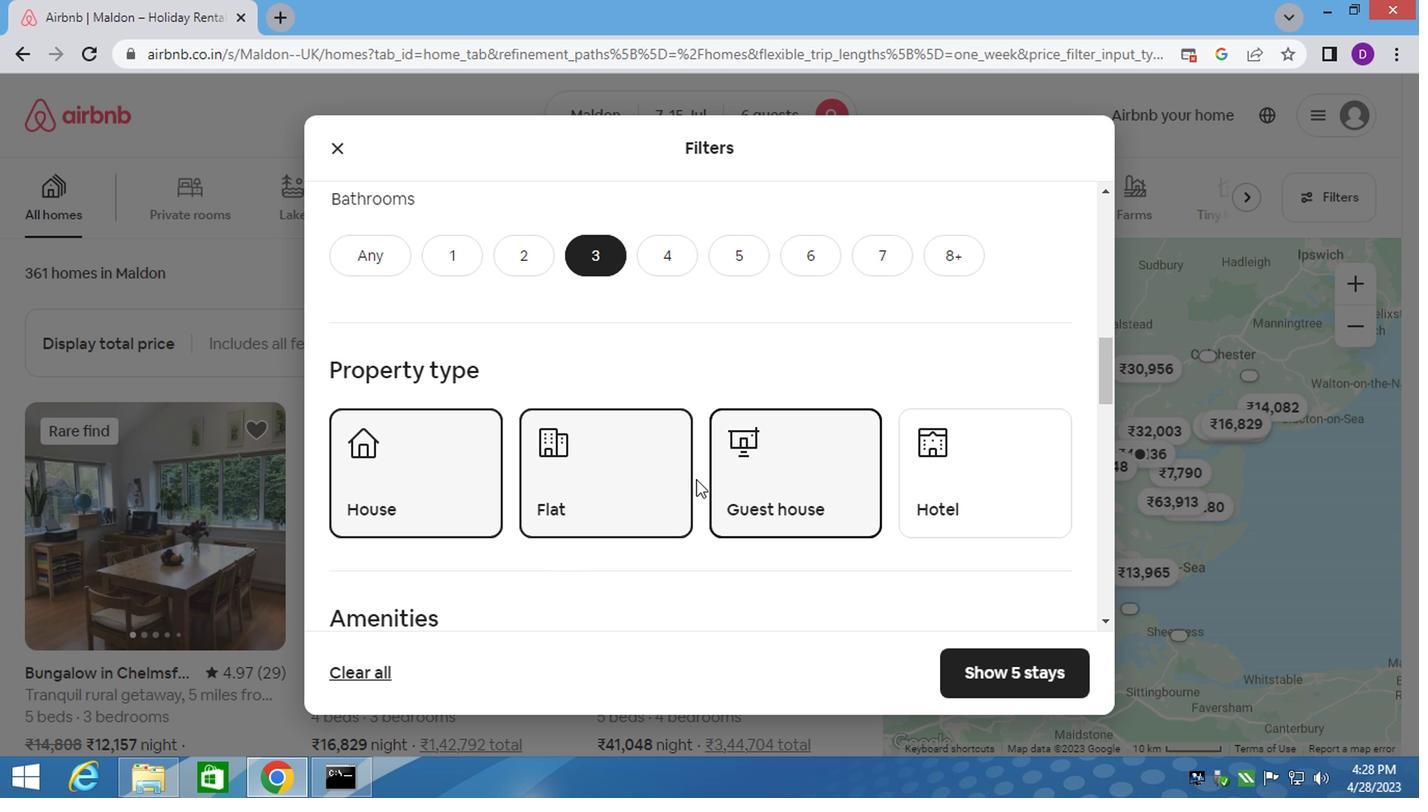 
Action: Mouse scrolled (685, 482) with delta (0, 0)
Screenshot: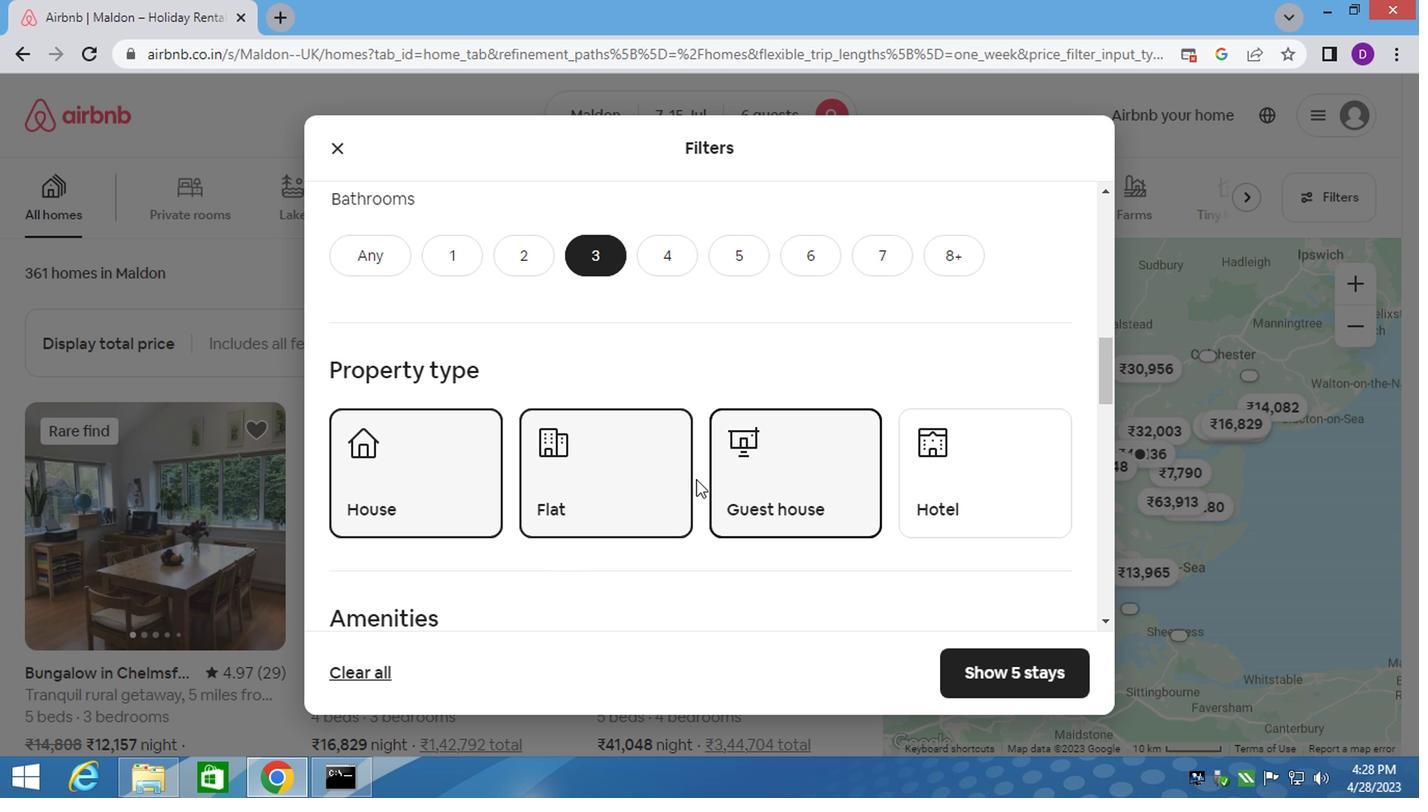 
Action: Mouse moved to (684, 482)
Screenshot: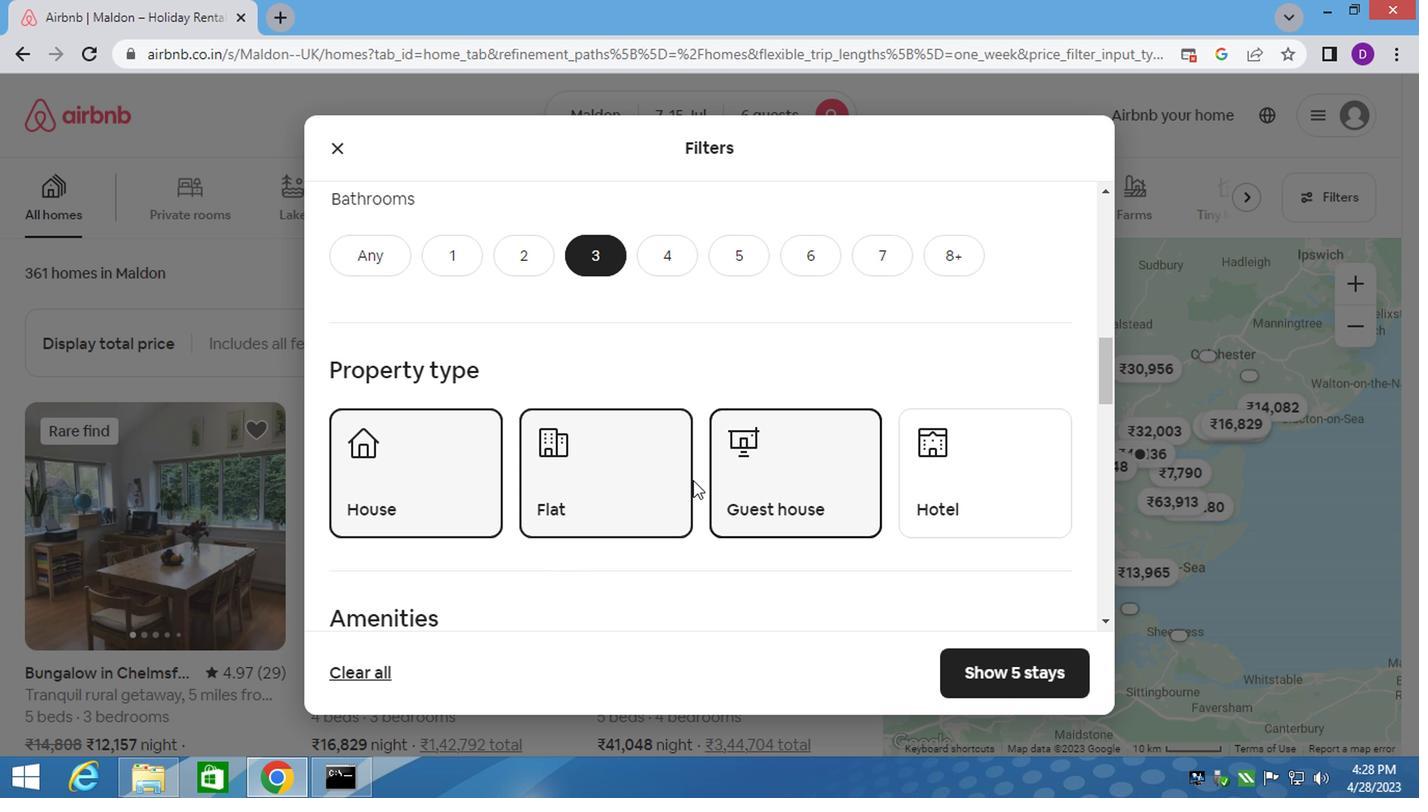 
Action: Mouse scrolled (684, 482) with delta (0, 0)
Screenshot: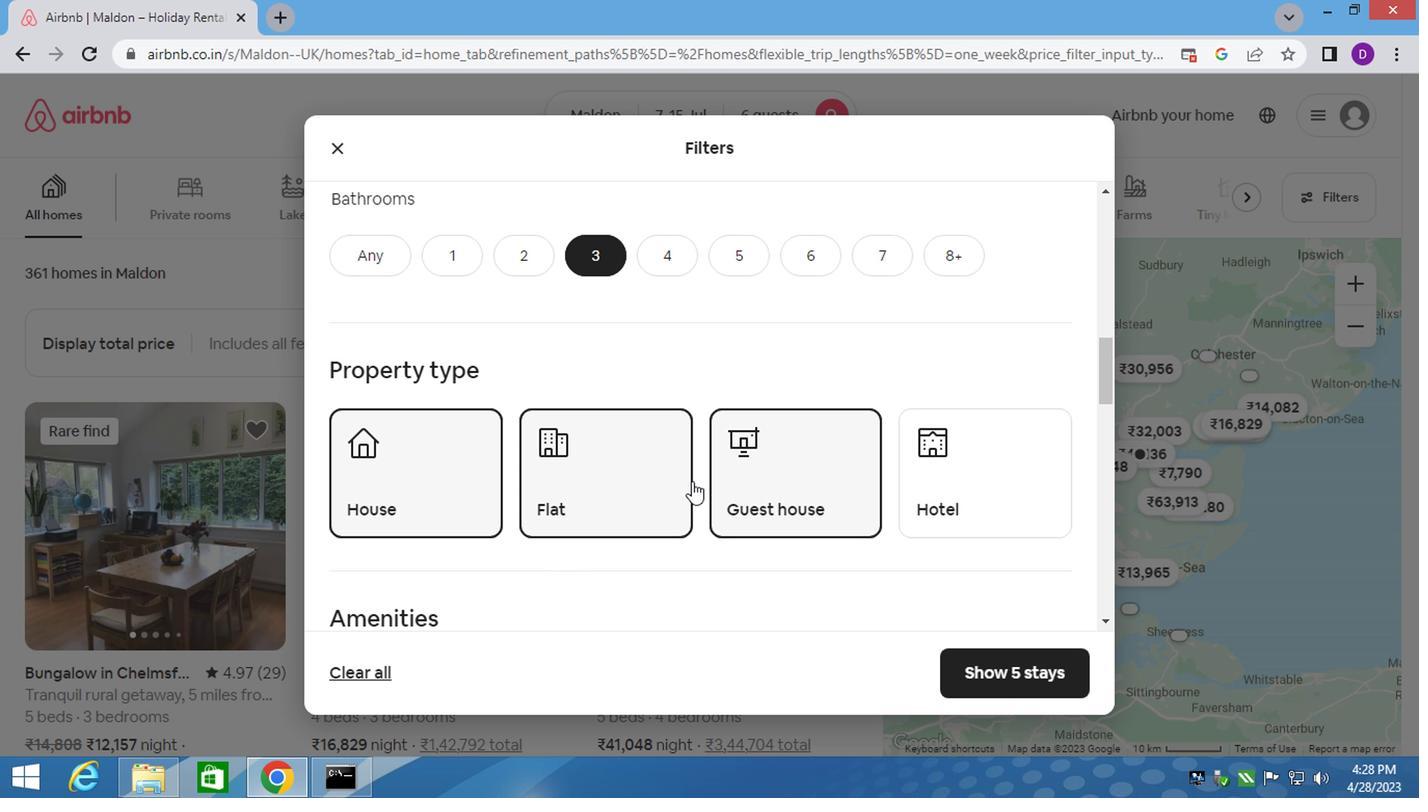 
Action: Mouse scrolled (684, 482) with delta (0, 0)
Screenshot: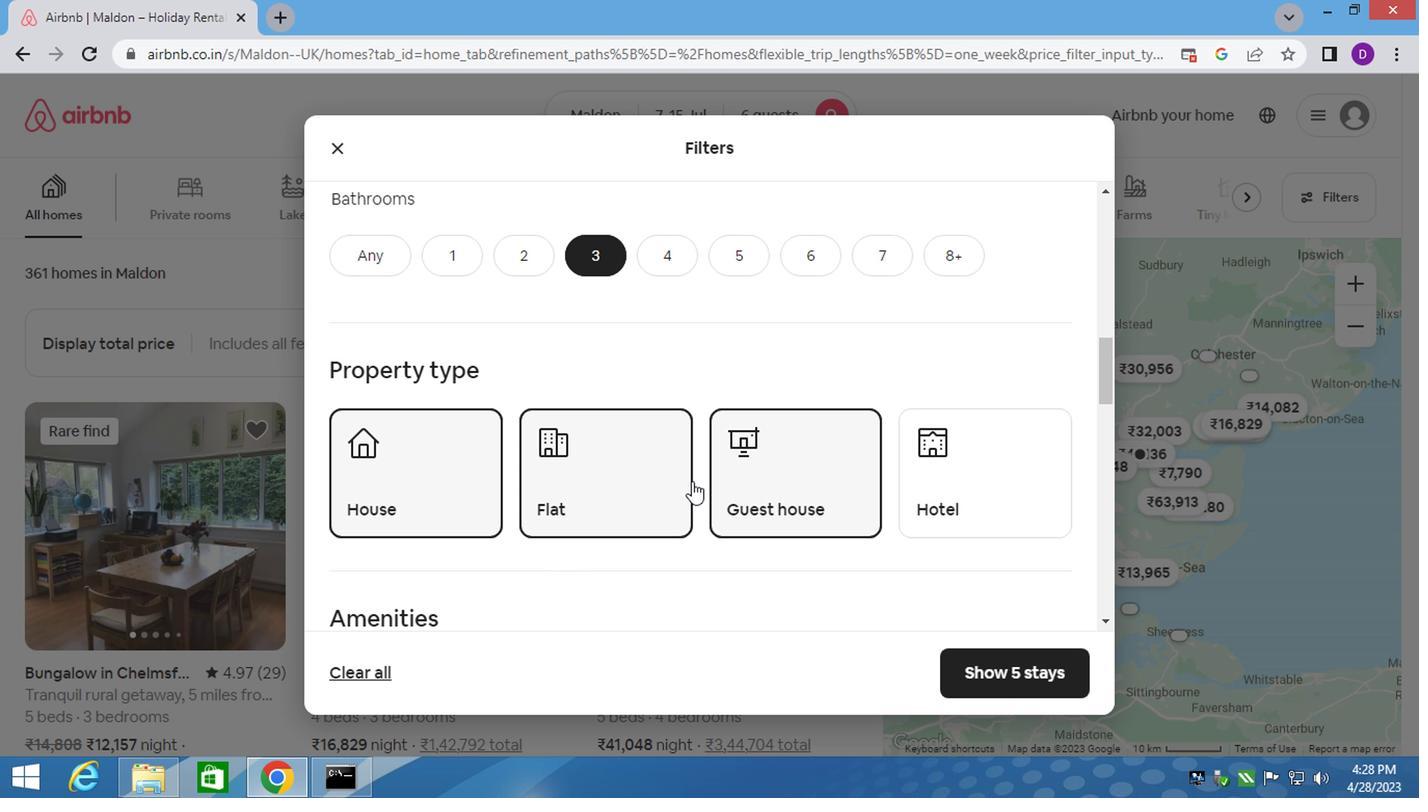 
Action: Mouse scrolled (684, 482) with delta (0, 0)
Screenshot: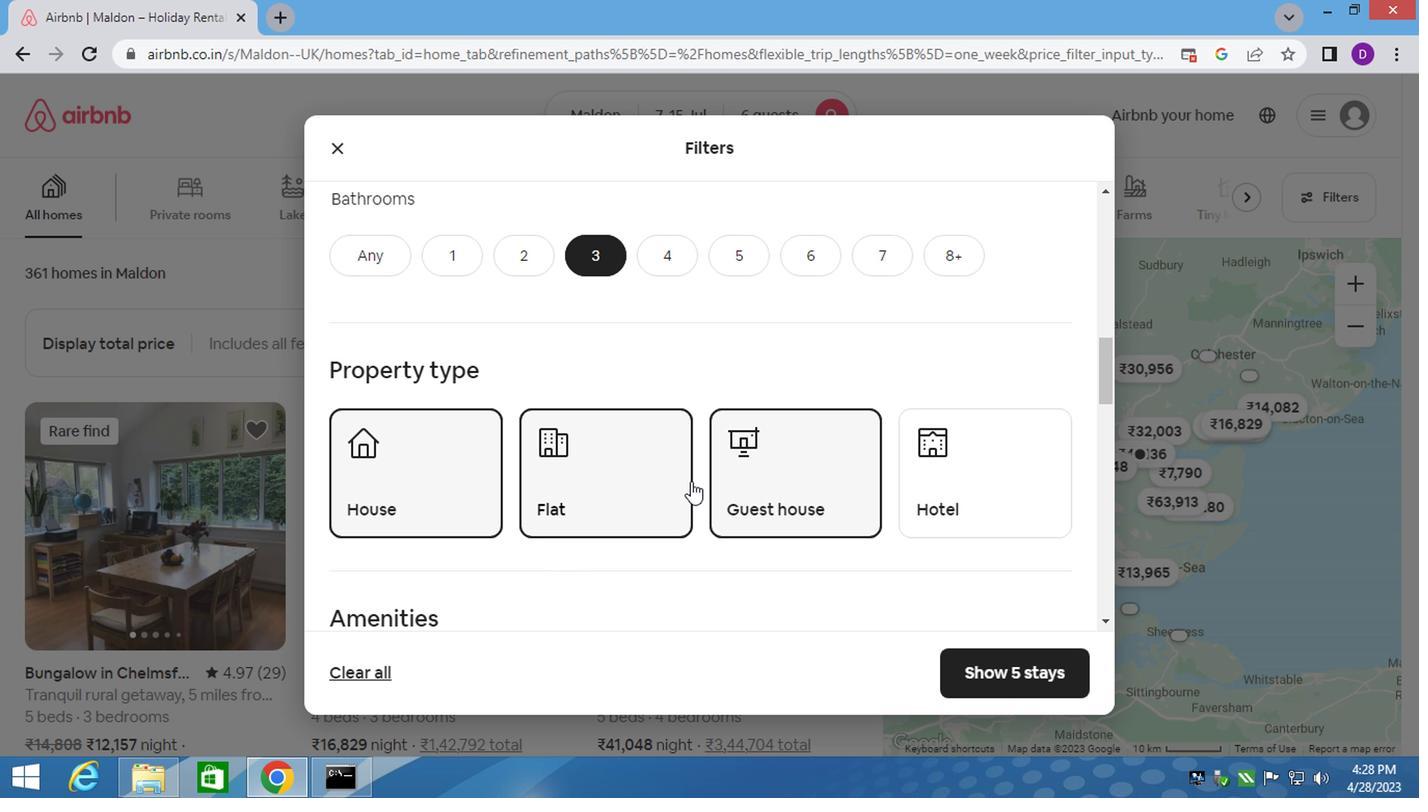 
Action: Mouse moved to (768, 482)
Screenshot: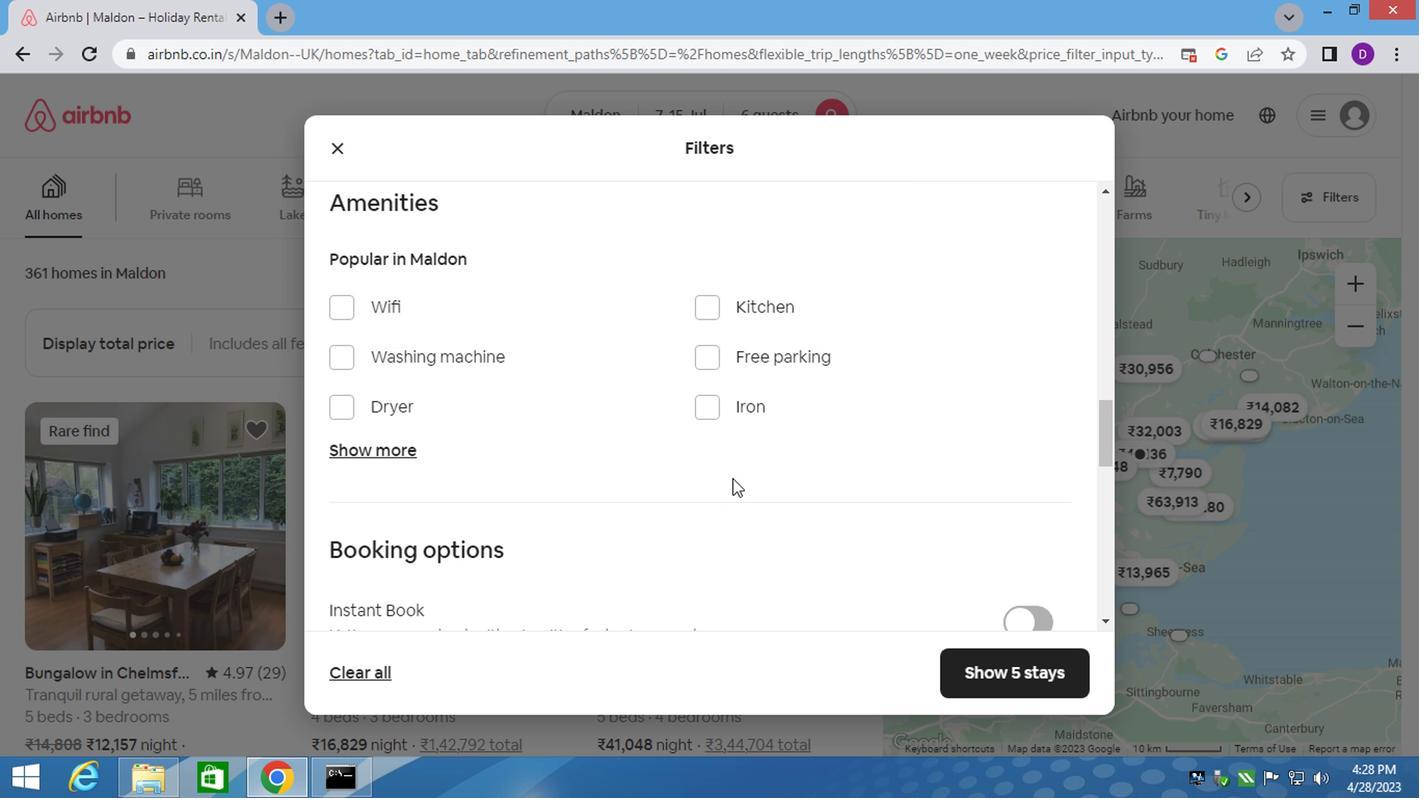 
Action: Mouse scrolled (768, 482) with delta (0, 0)
Screenshot: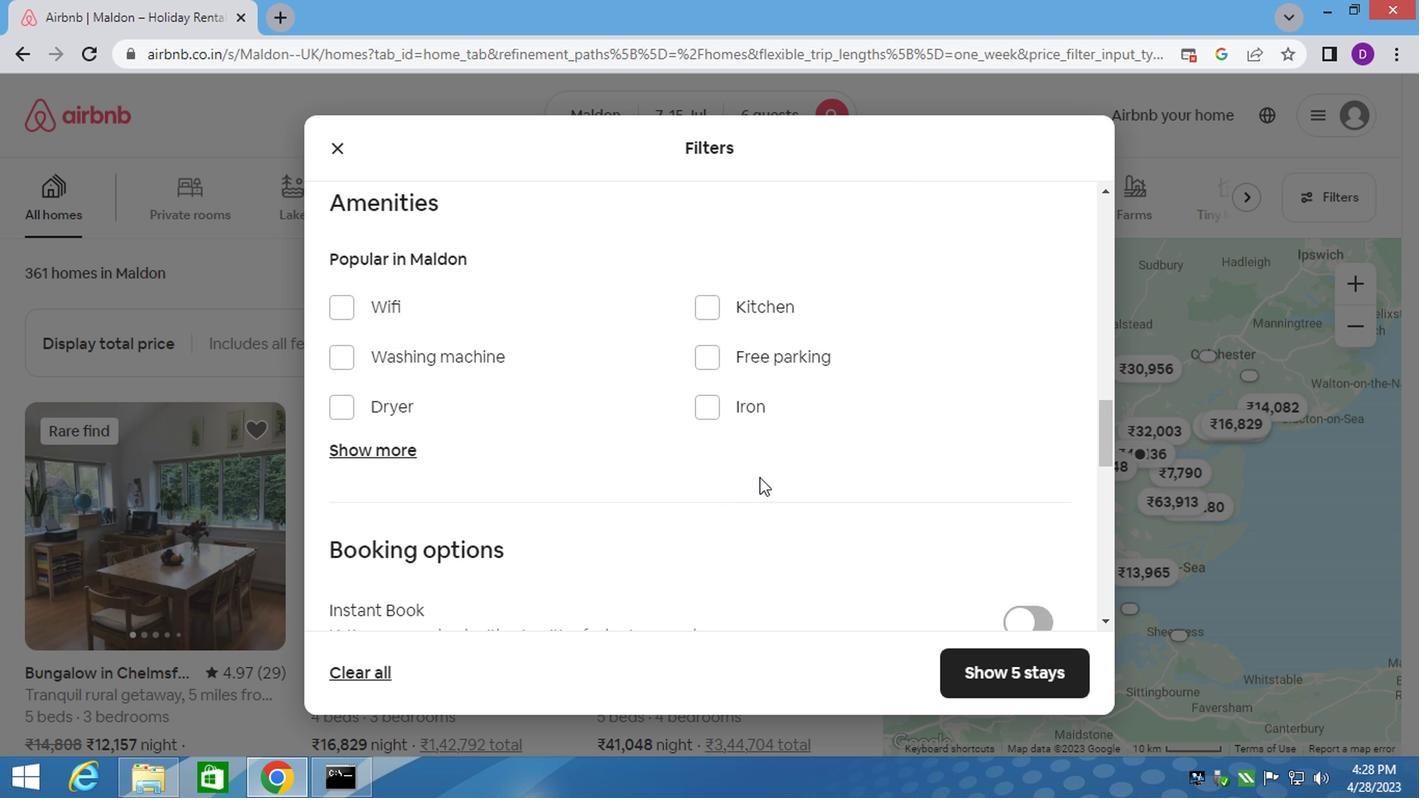 
Action: Mouse moved to (769, 485)
Screenshot: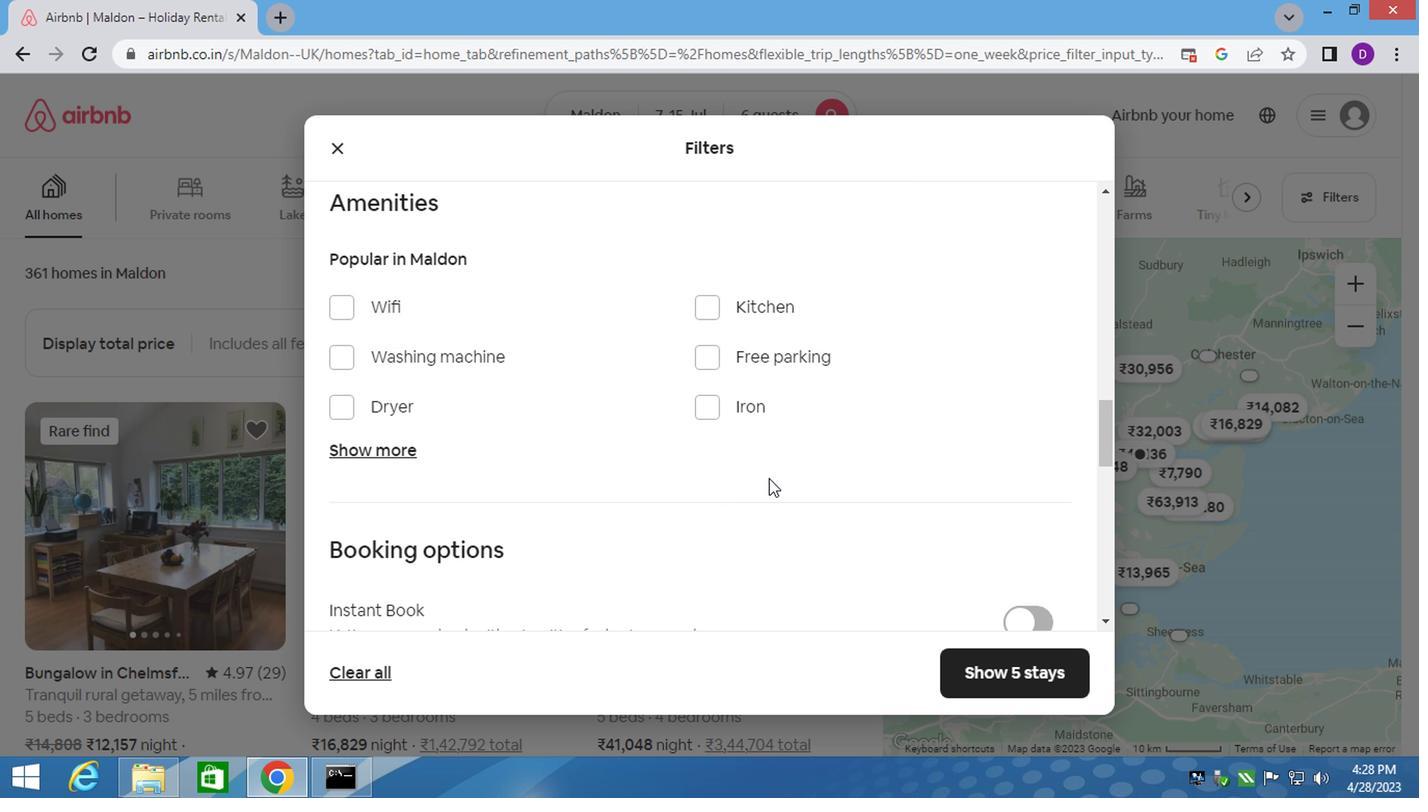 
Action: Mouse scrolled (769, 484) with delta (0, 0)
Screenshot: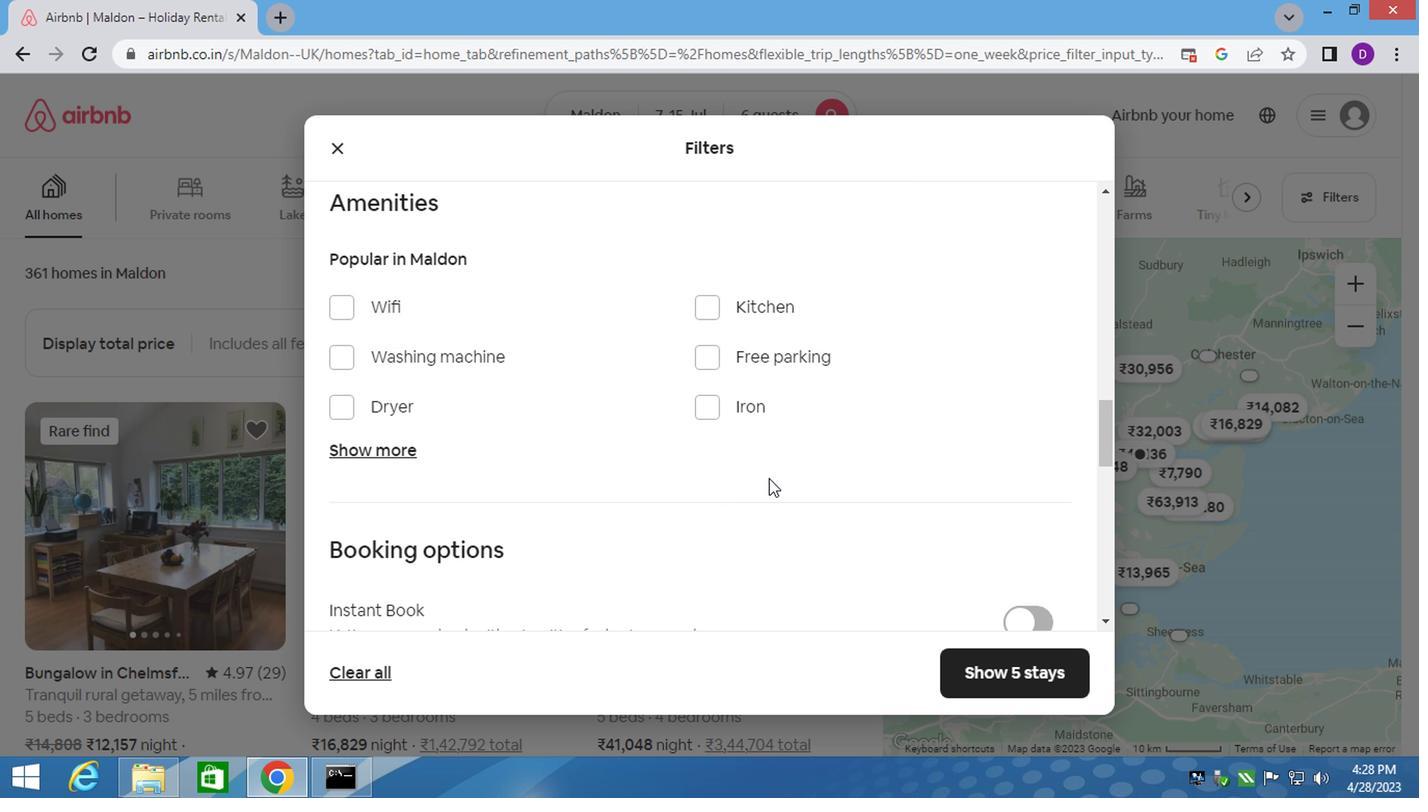 
Action: Mouse moved to (1019, 486)
Screenshot: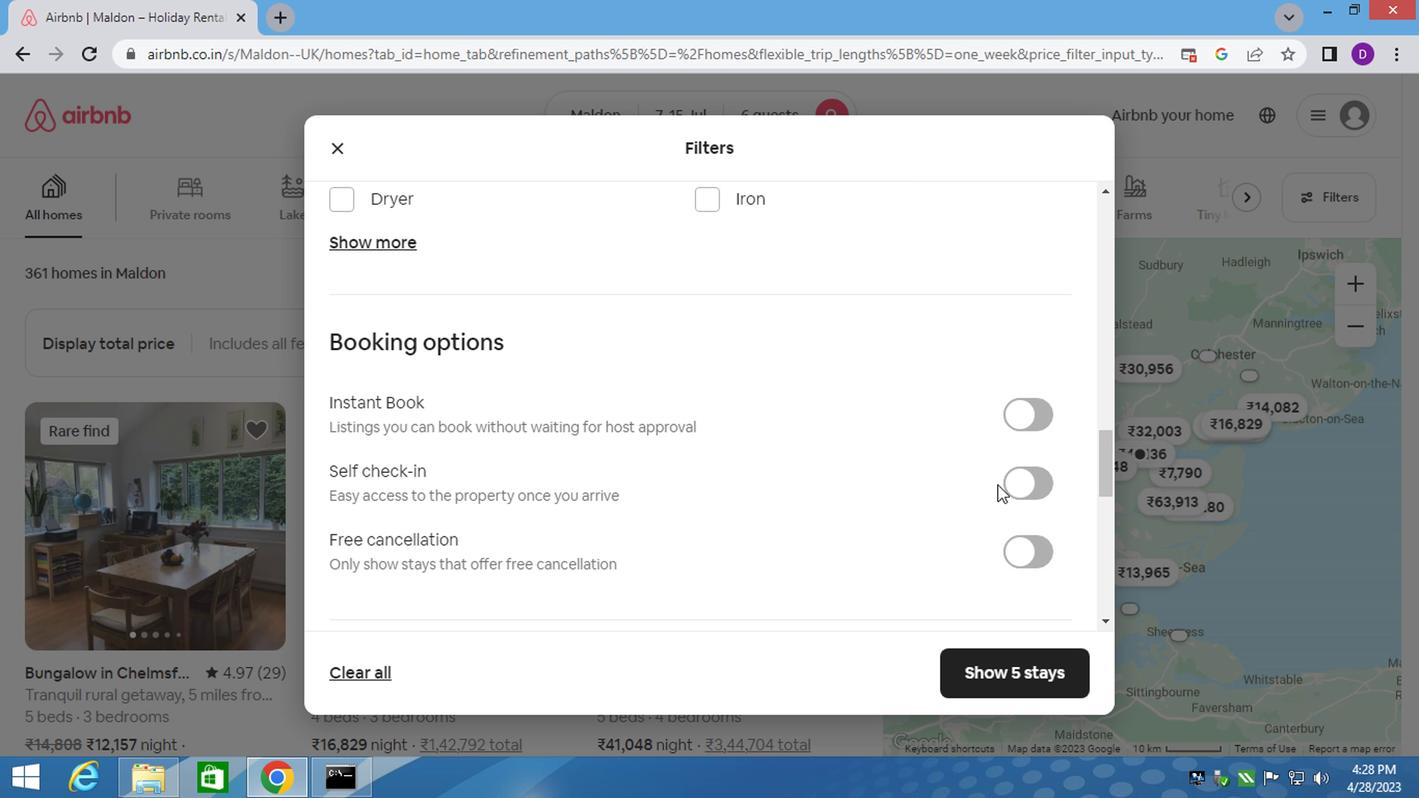 
Action: Mouse pressed left at (1019, 486)
Screenshot: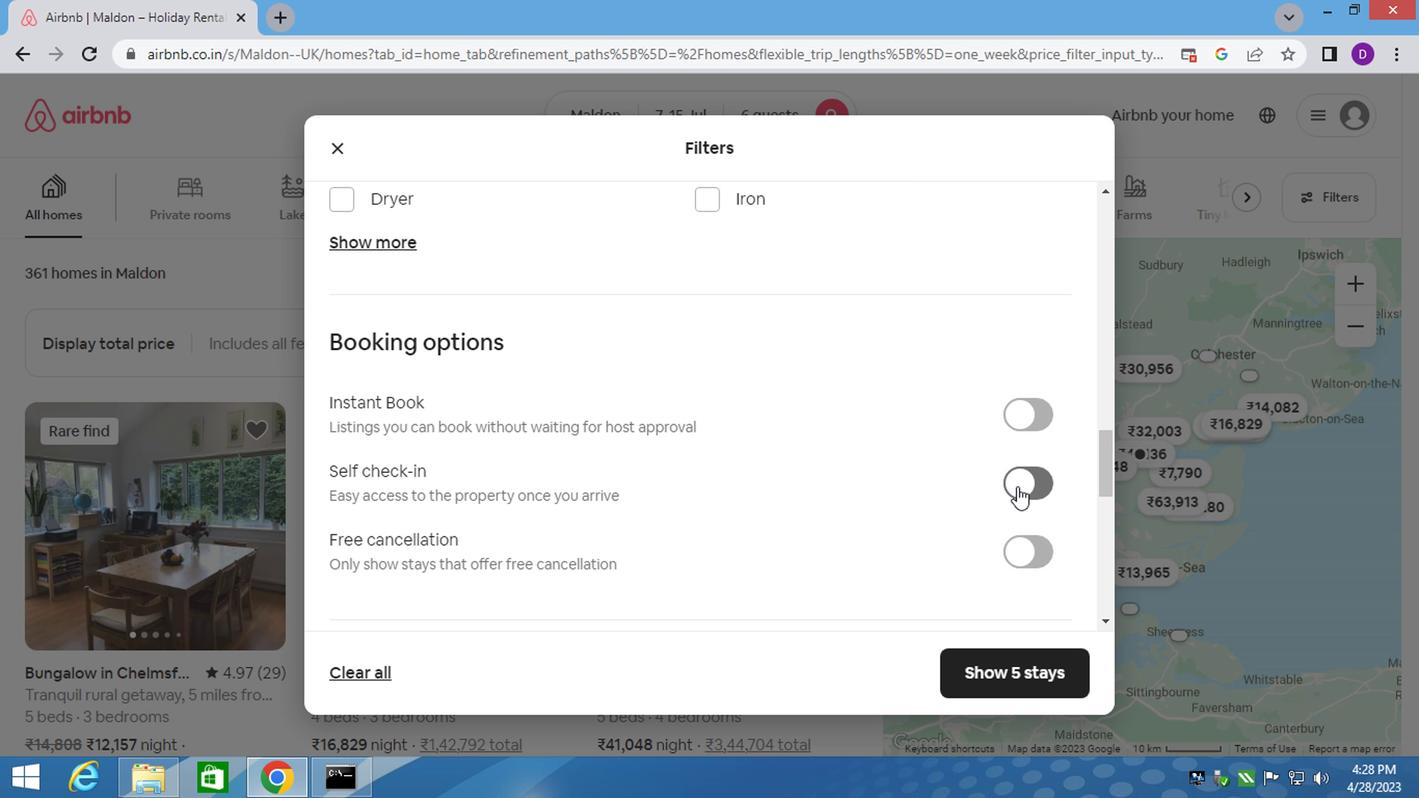 
Action: Mouse moved to (539, 488)
Screenshot: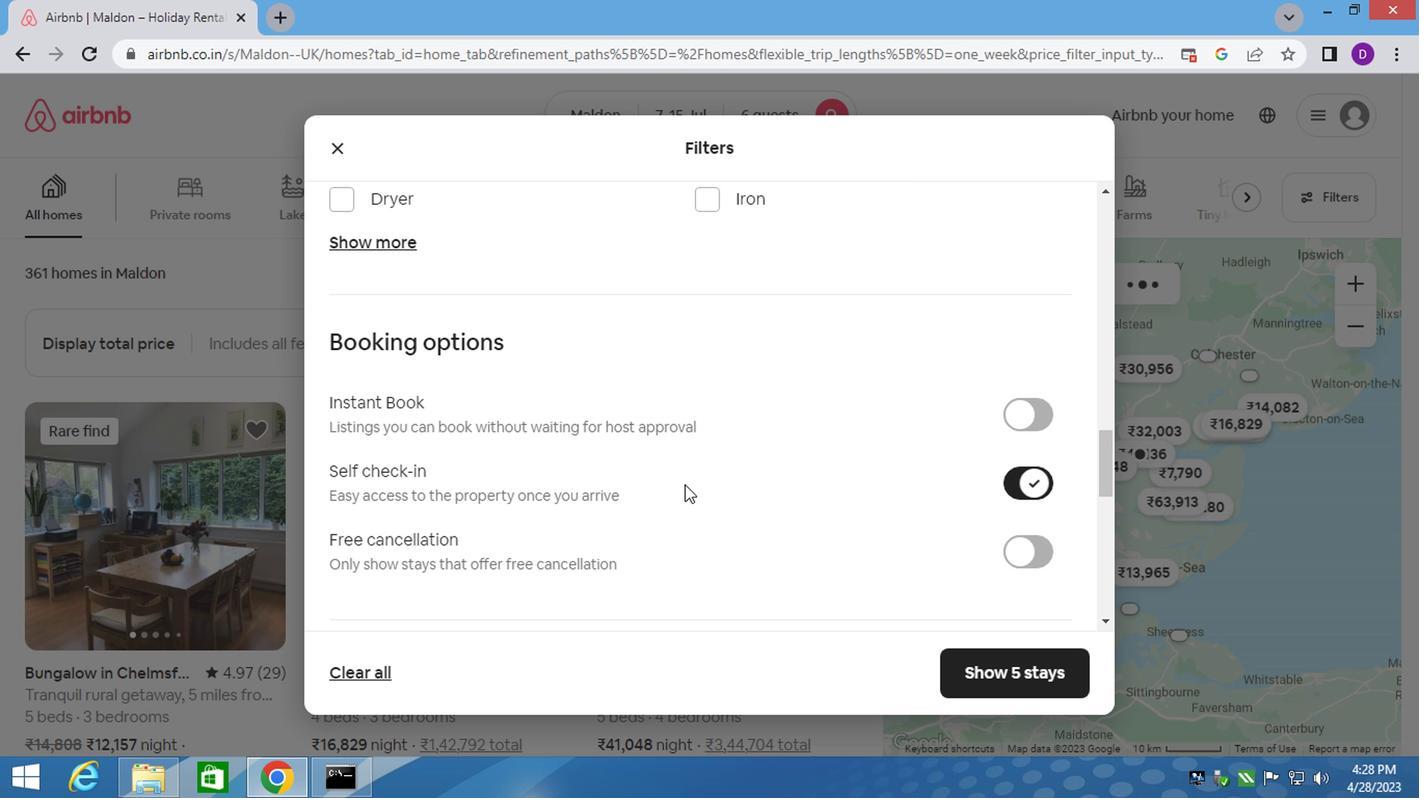 
Action: Mouse scrolled (539, 487) with delta (0, 0)
Screenshot: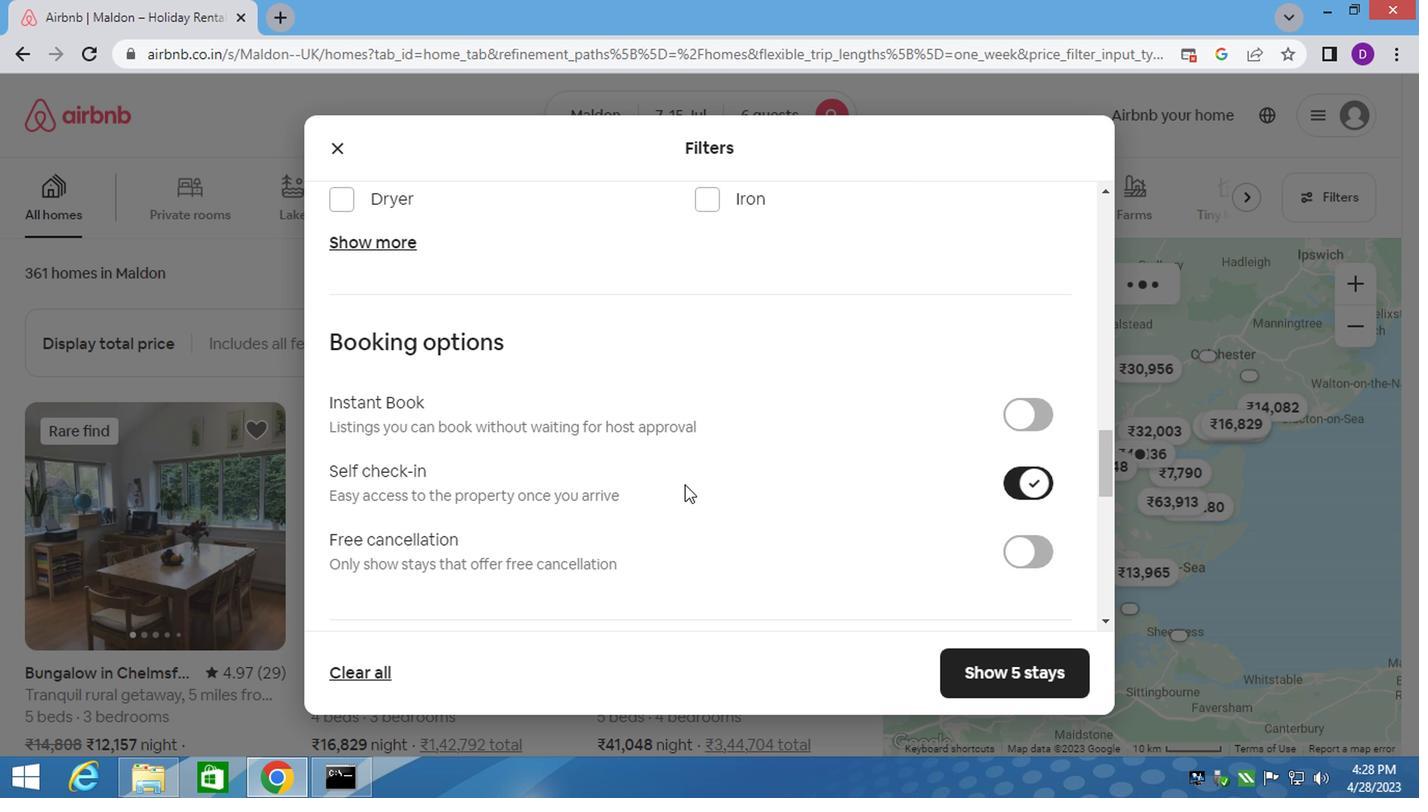 
Action: Mouse moved to (537, 488)
Screenshot: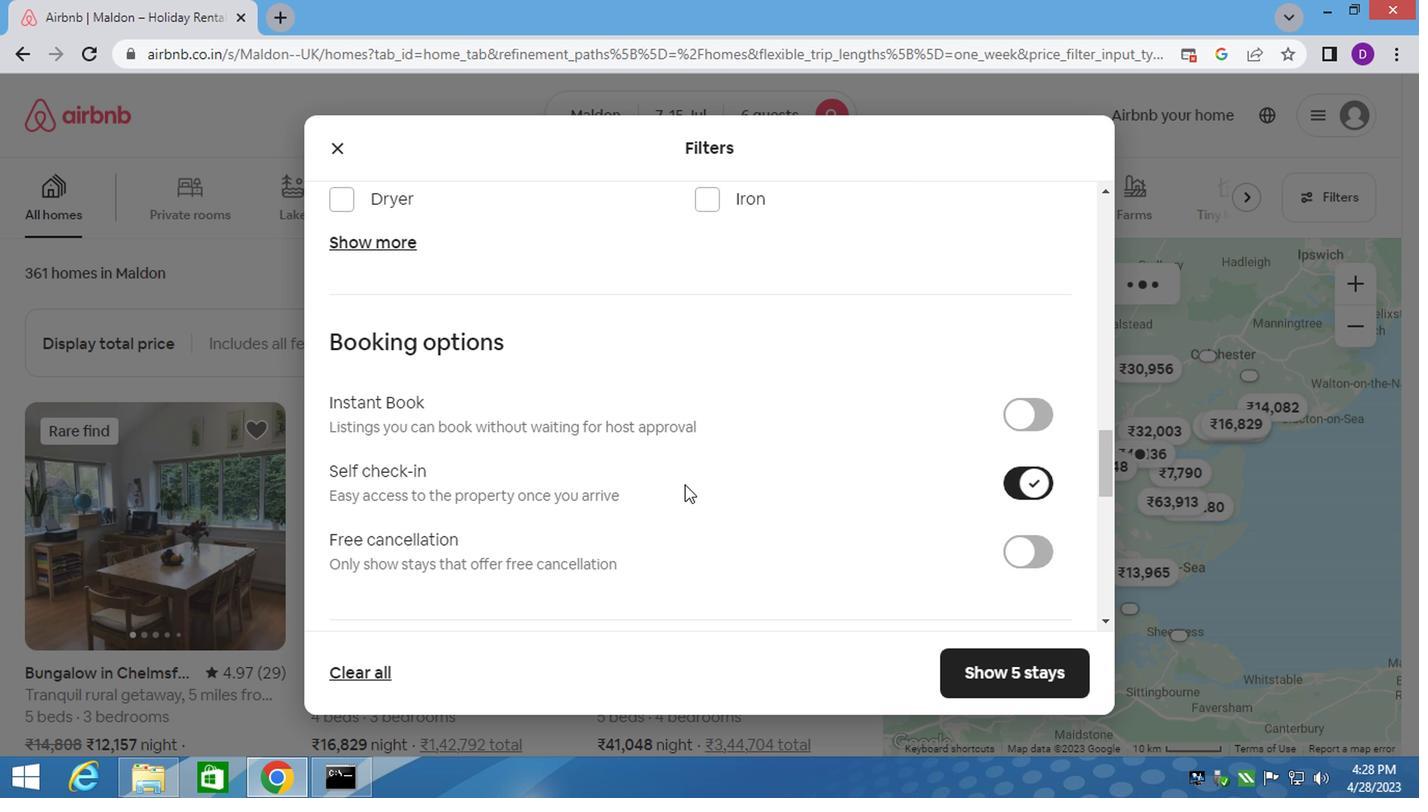 
Action: Mouse scrolled (537, 487) with delta (0, 0)
Screenshot: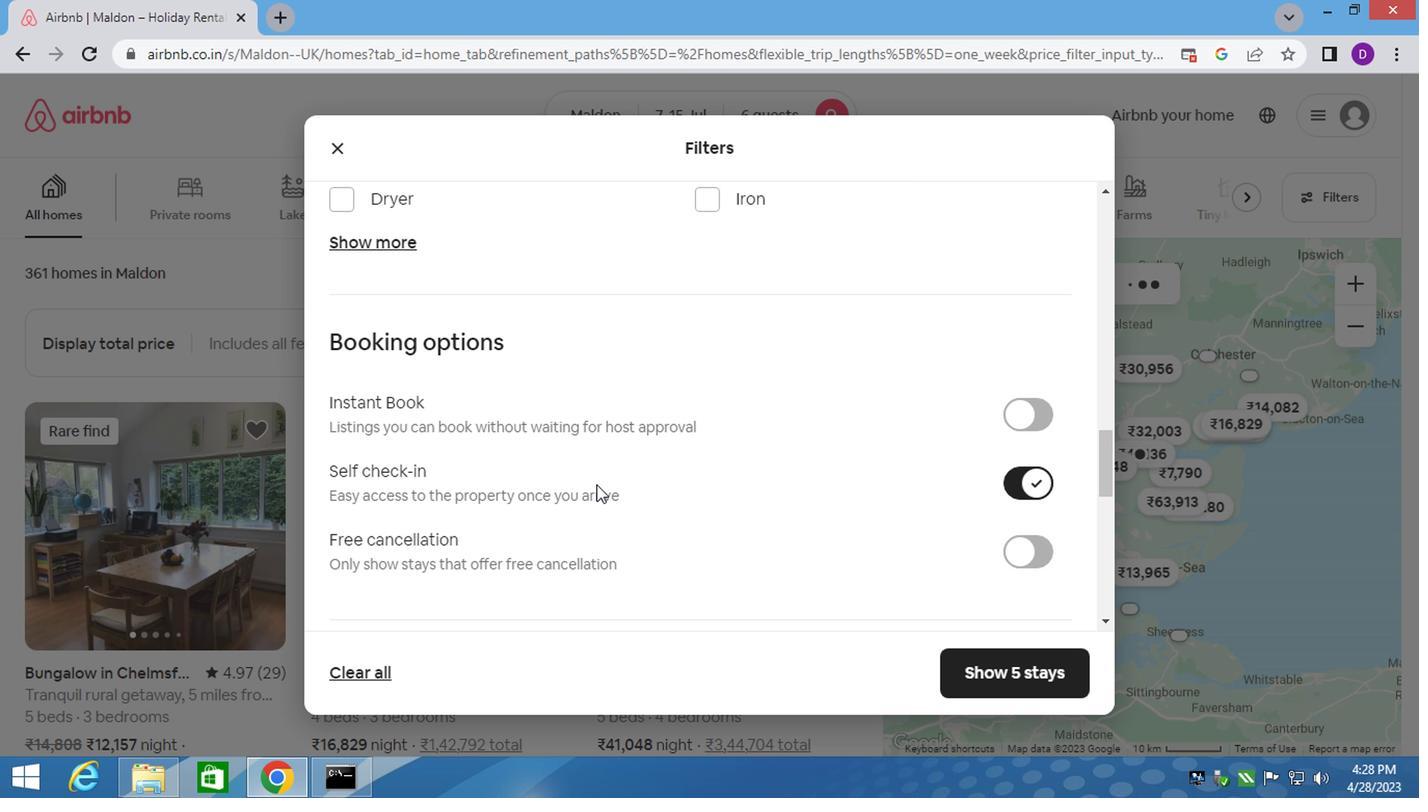 
Action: Mouse scrolled (537, 487) with delta (0, 0)
Screenshot: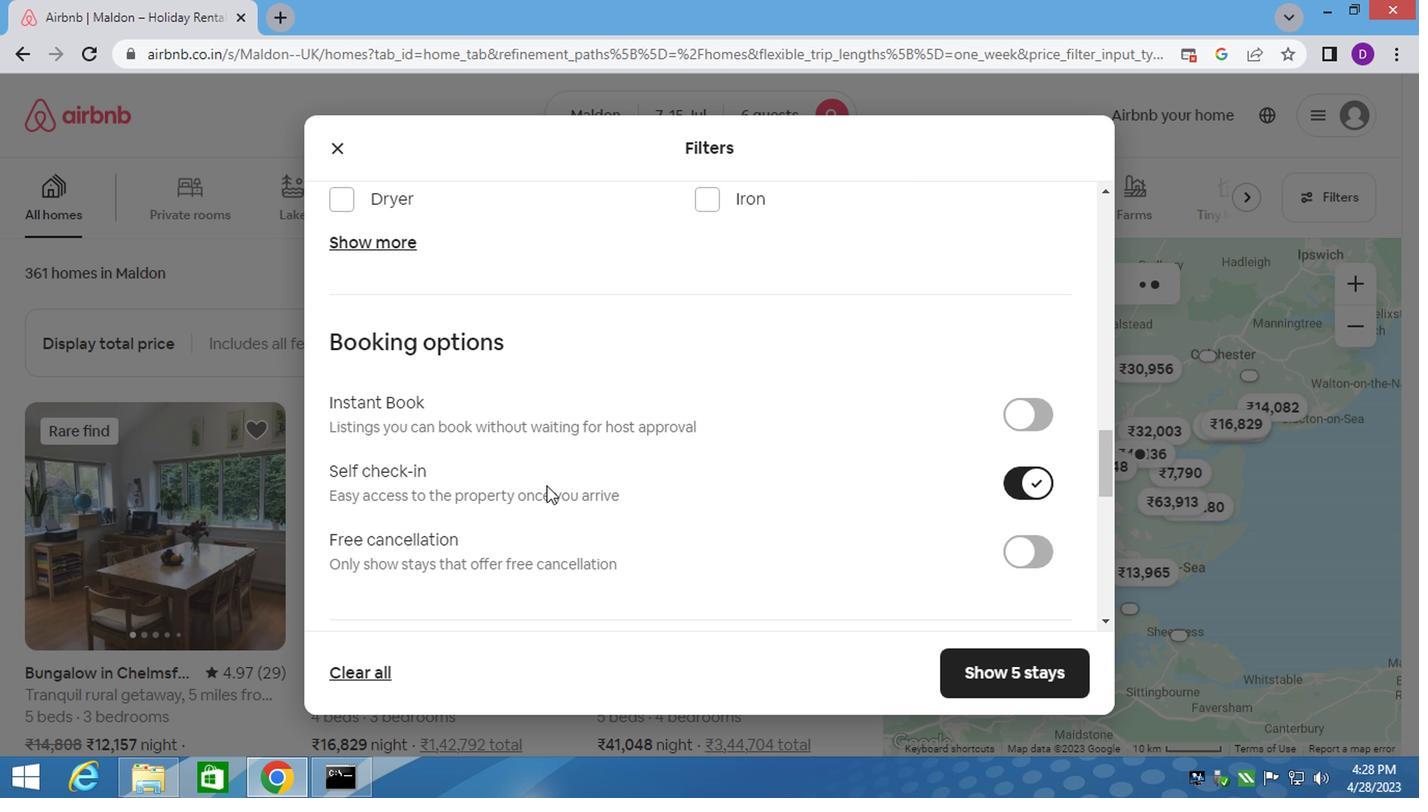 
Action: Mouse scrolled (537, 487) with delta (0, 0)
Screenshot: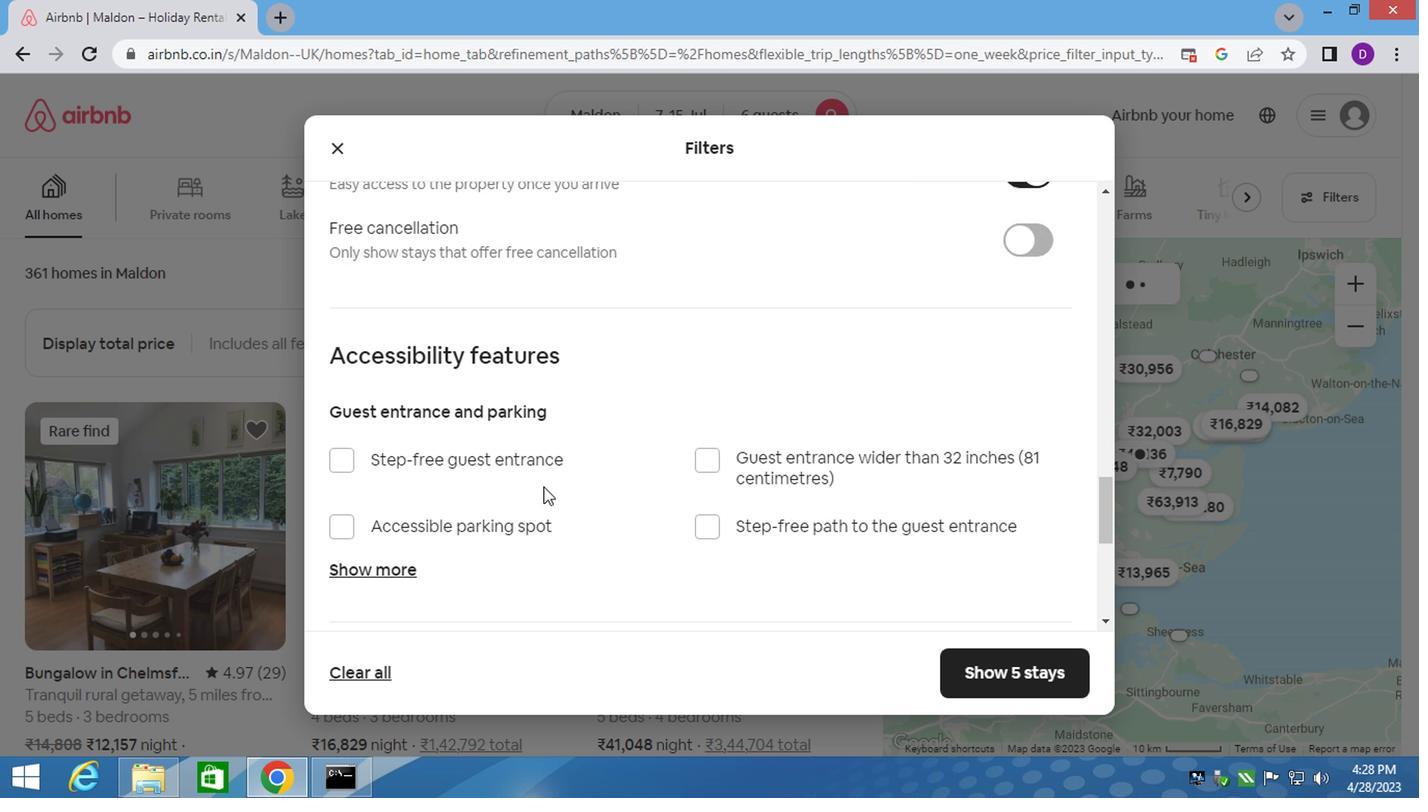 
Action: Mouse scrolled (537, 487) with delta (0, 0)
Screenshot: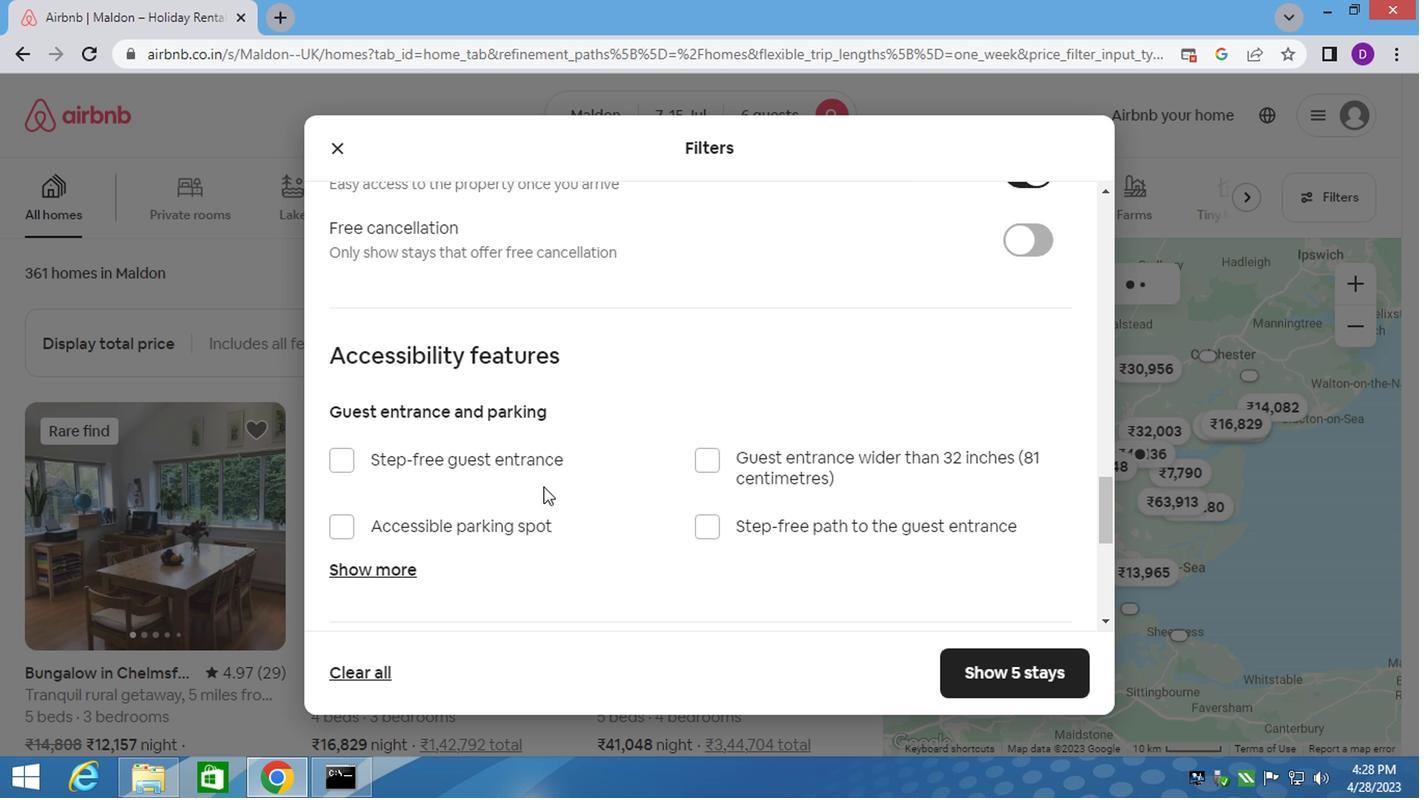 
Action: Mouse scrolled (537, 487) with delta (0, 0)
Screenshot: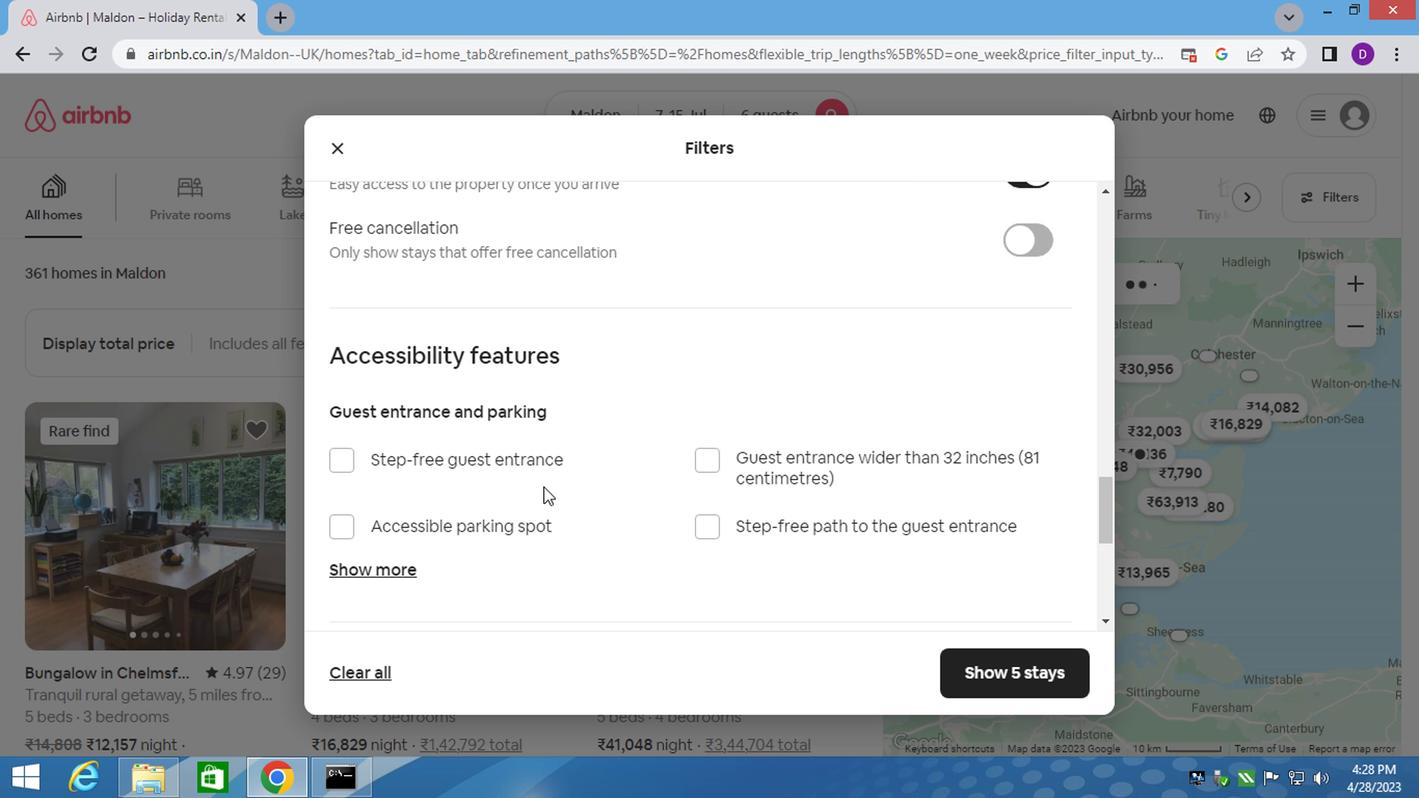 
Action: Mouse scrolled (537, 487) with delta (0, 0)
Screenshot: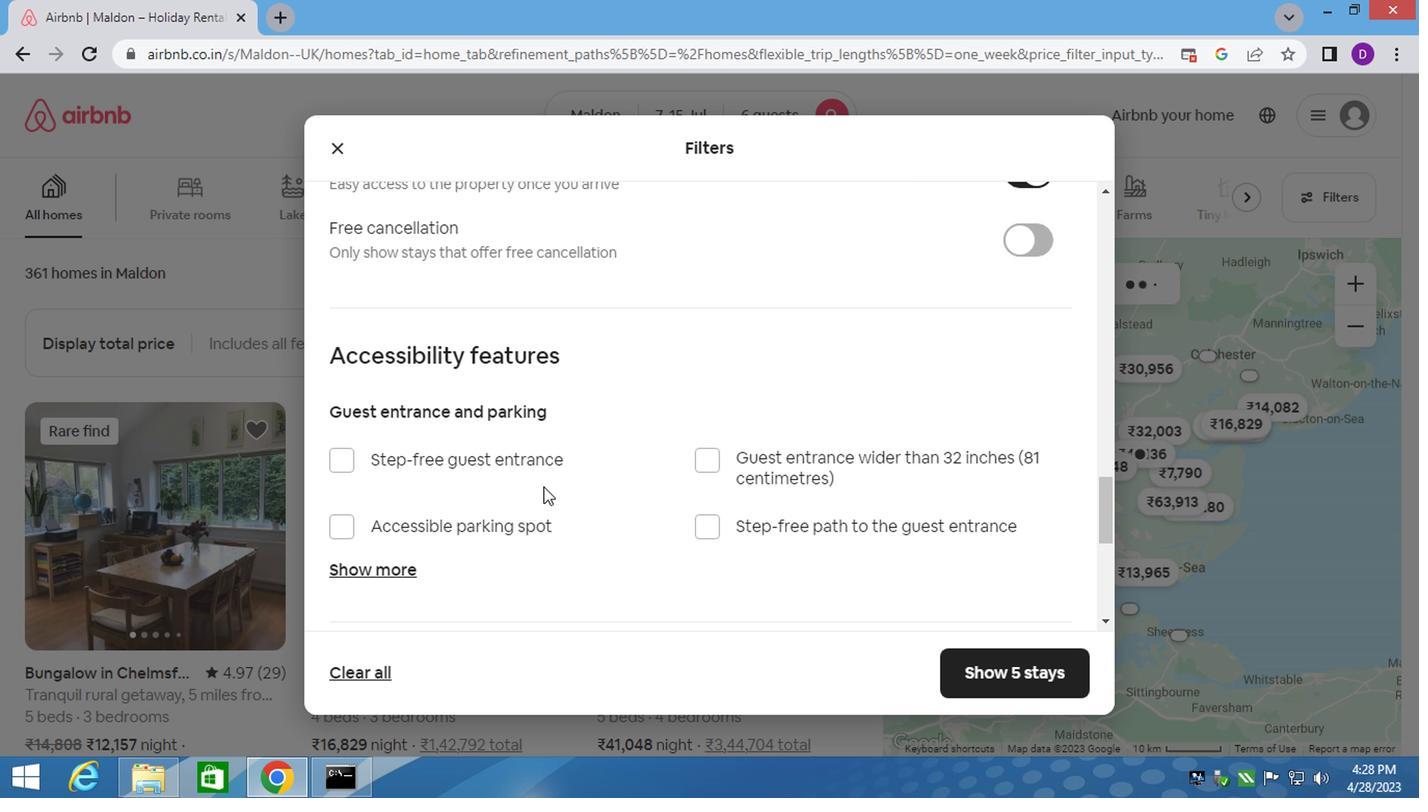 
Action: Mouse scrolled (537, 487) with delta (0, 0)
Screenshot: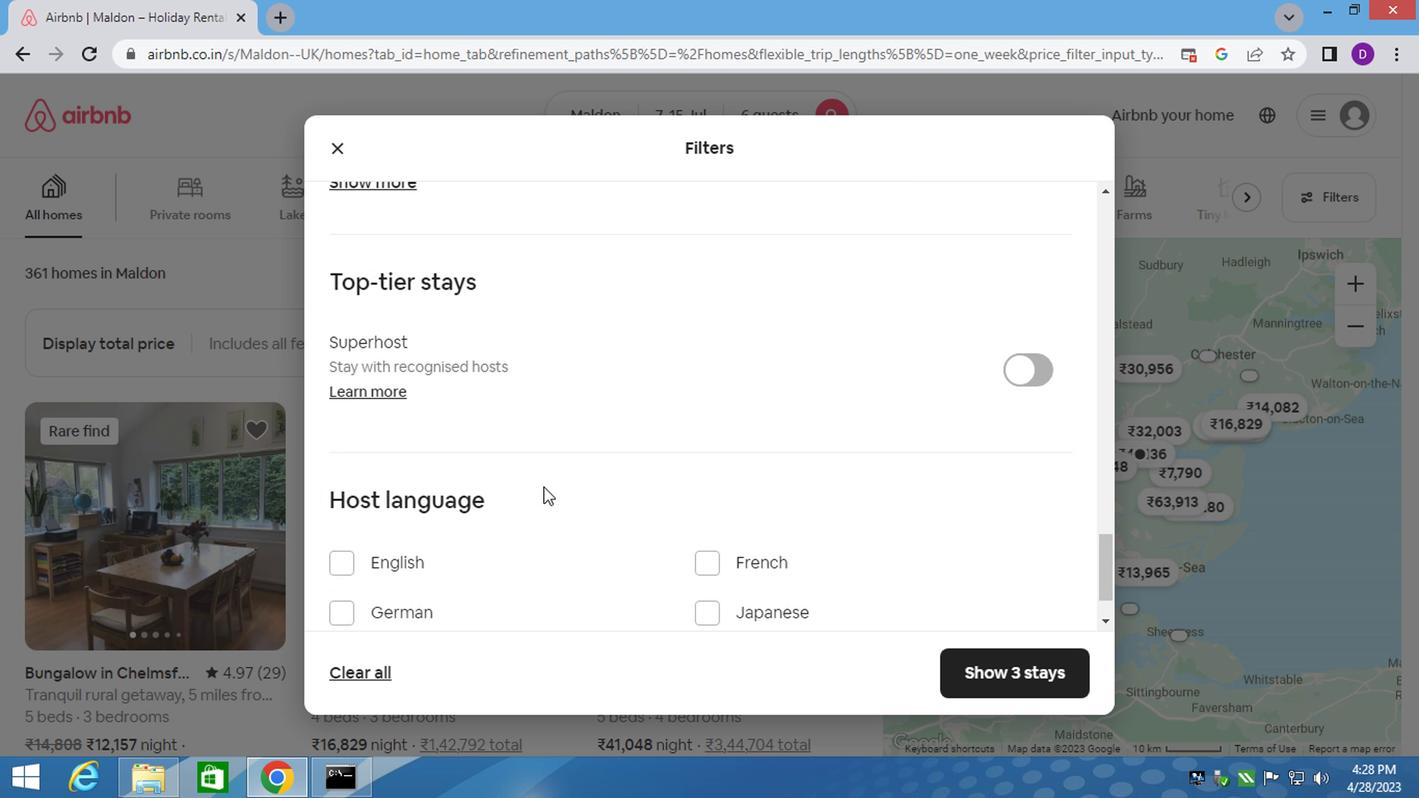 
Action: Mouse scrolled (537, 487) with delta (0, 0)
Screenshot: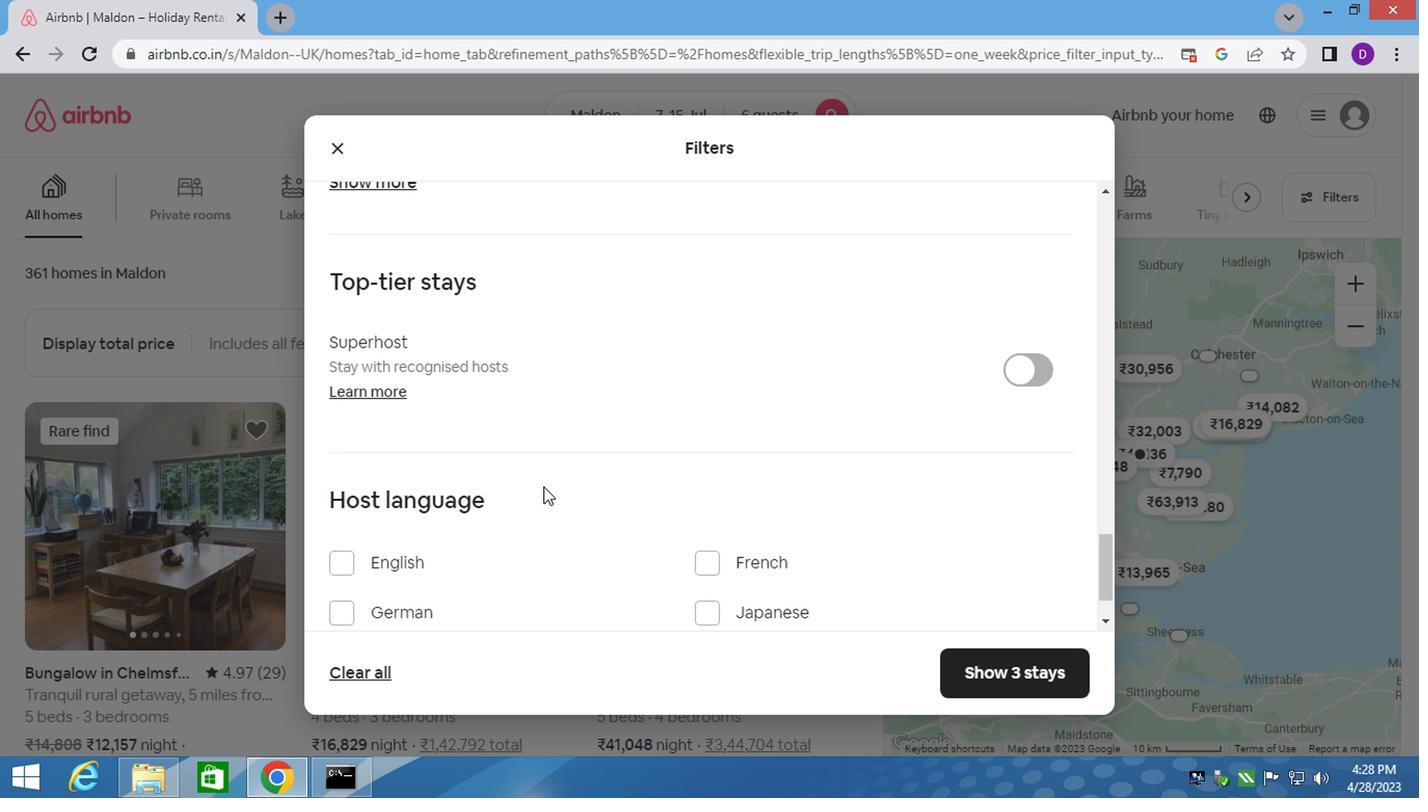 
Action: Mouse scrolled (537, 487) with delta (0, 0)
Screenshot: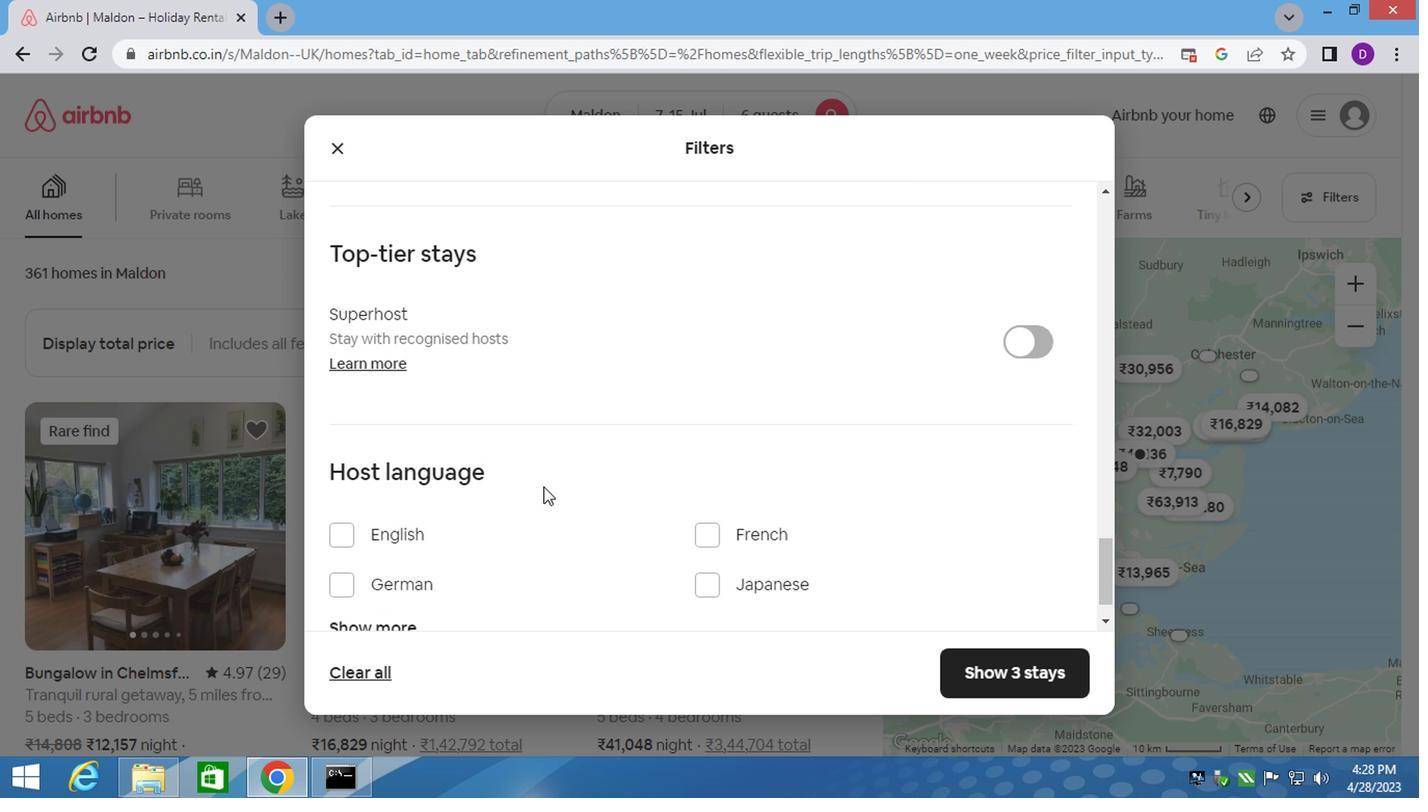 
Action: Mouse scrolled (537, 487) with delta (0, 0)
Screenshot: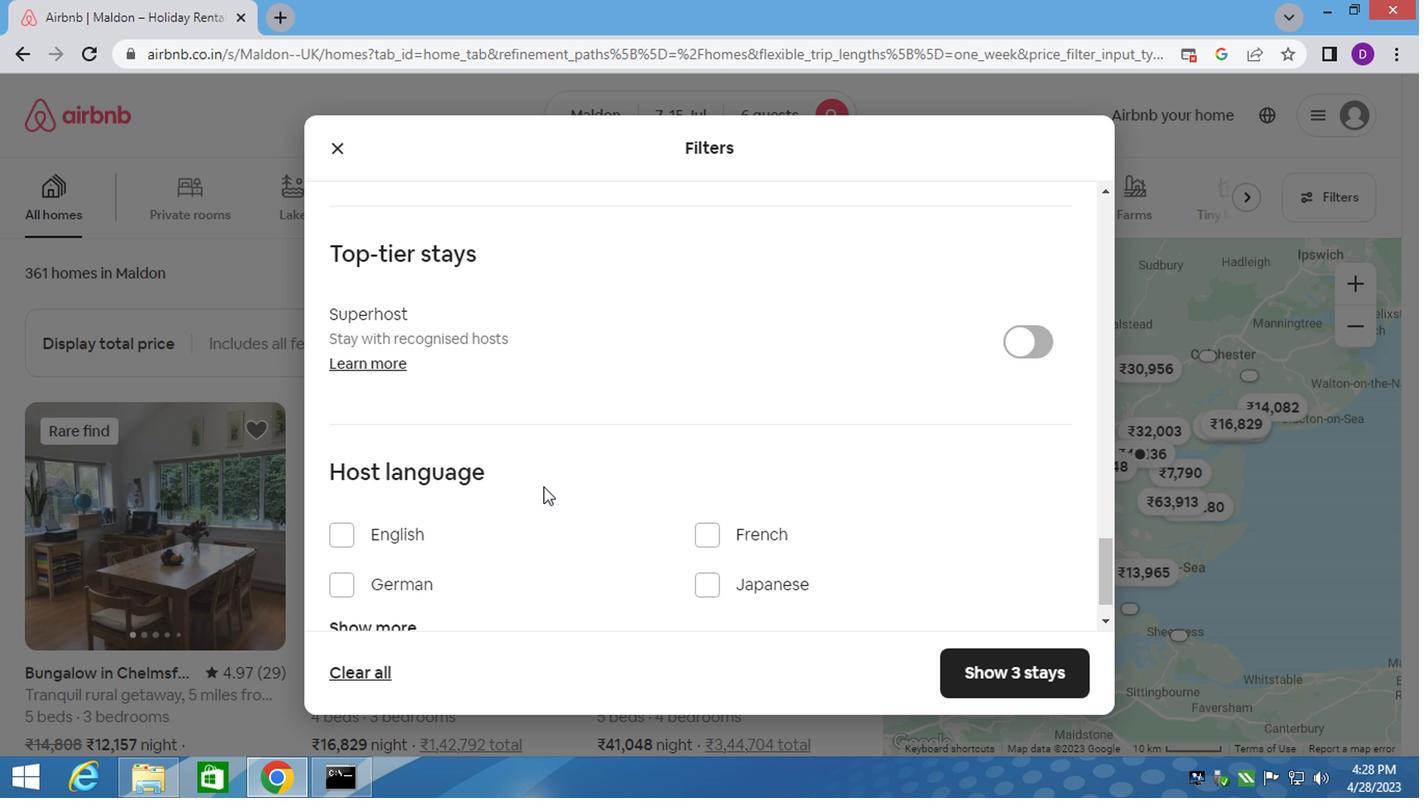 
Action: Mouse moved to (345, 487)
Screenshot: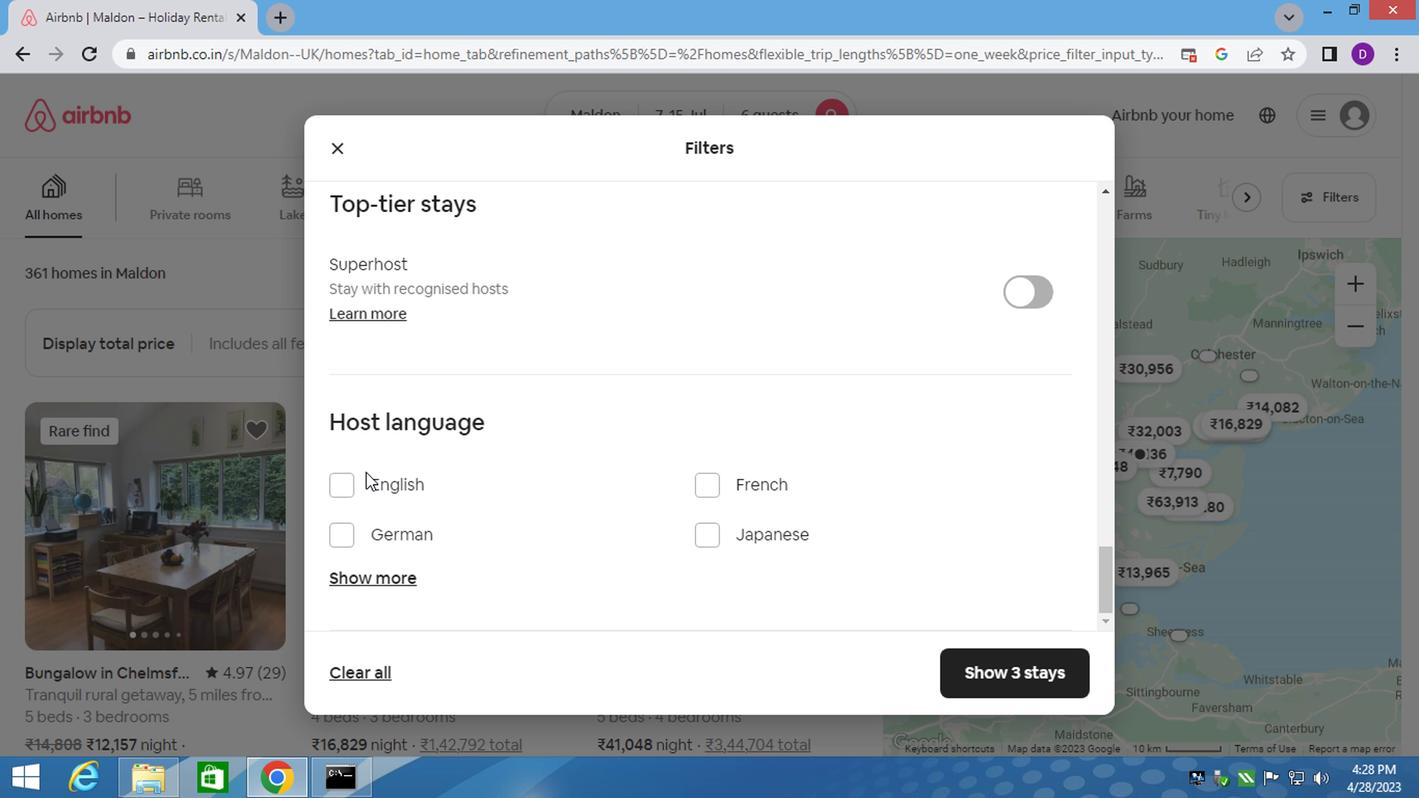 
Action: Mouse pressed left at (345, 487)
Screenshot: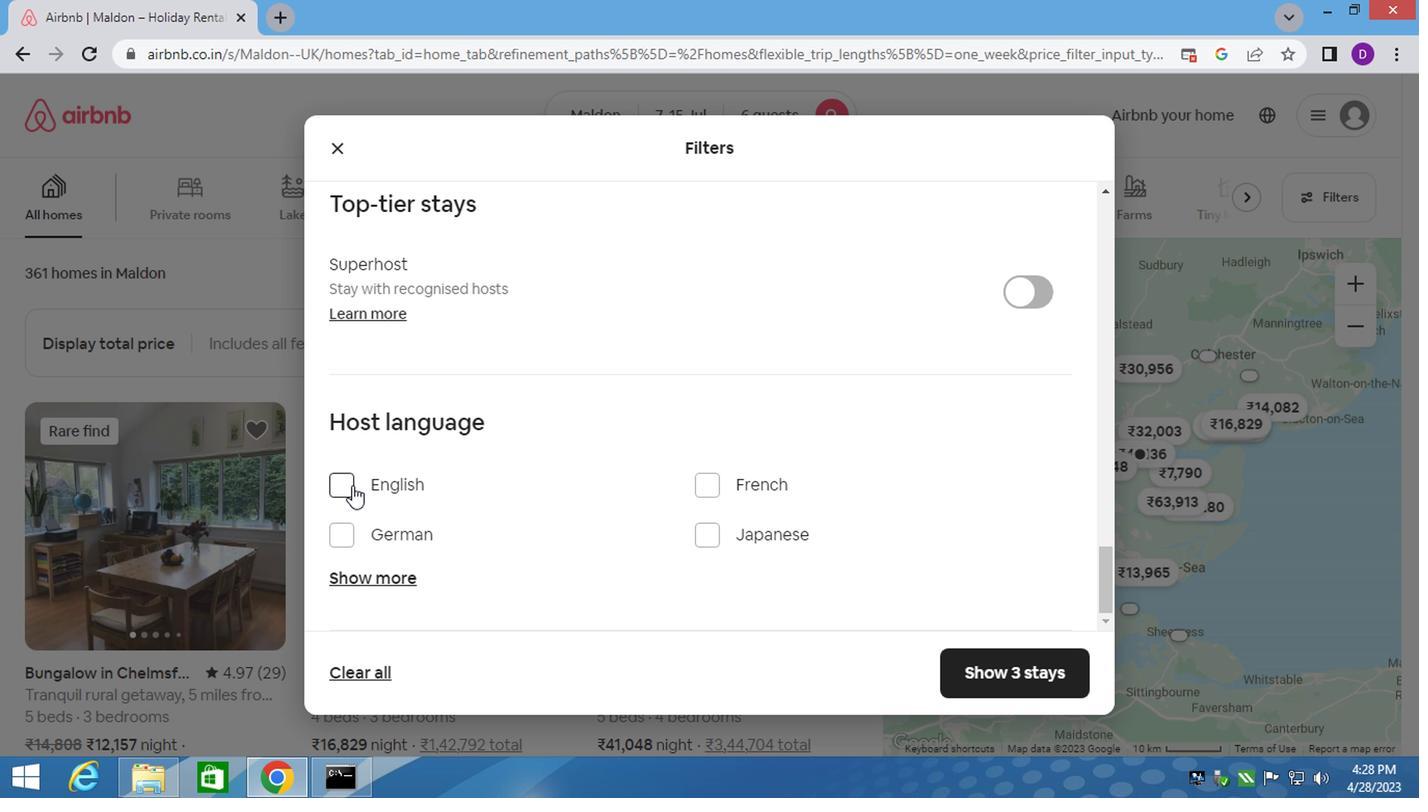
Action: Mouse moved to (1011, 673)
Screenshot: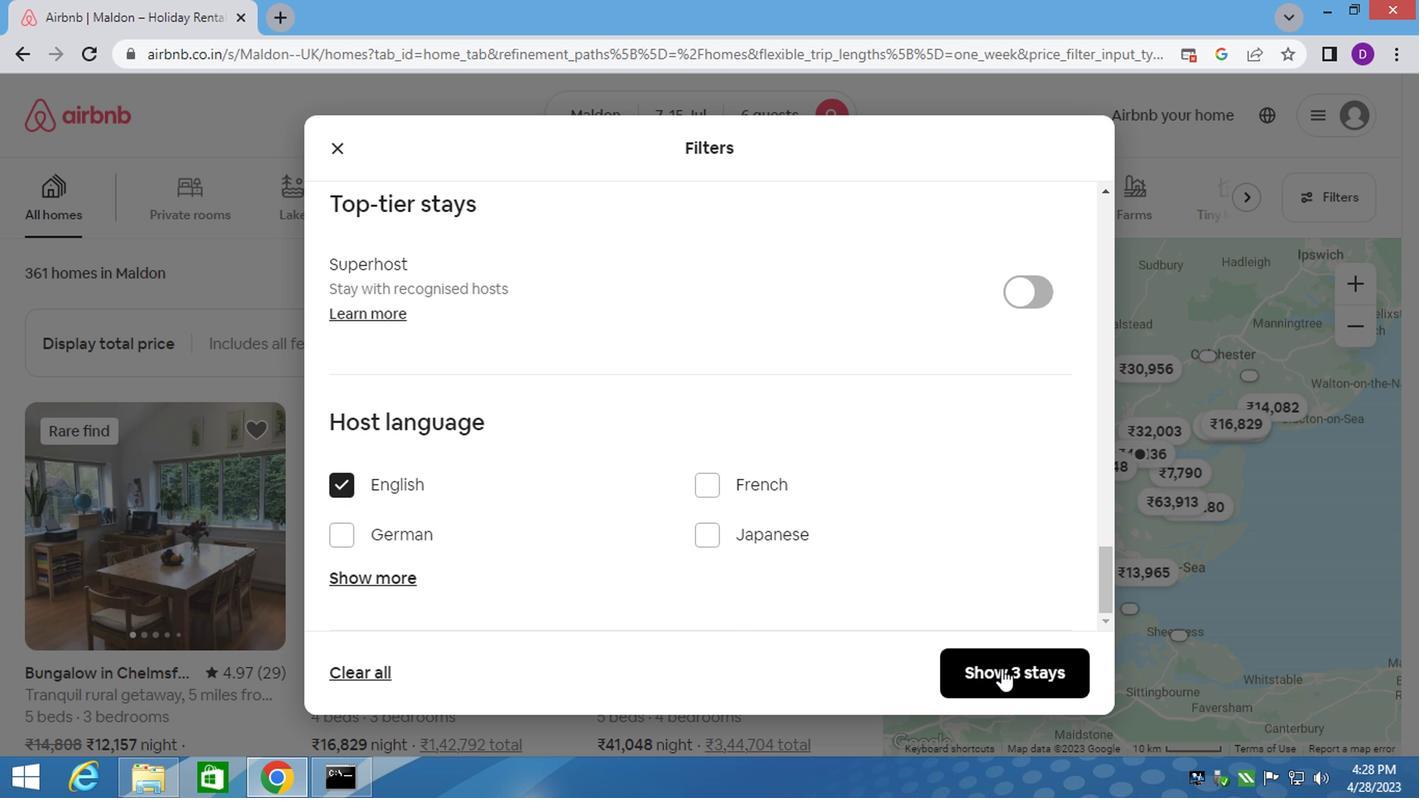 
Action: Mouse pressed left at (1011, 673)
Screenshot: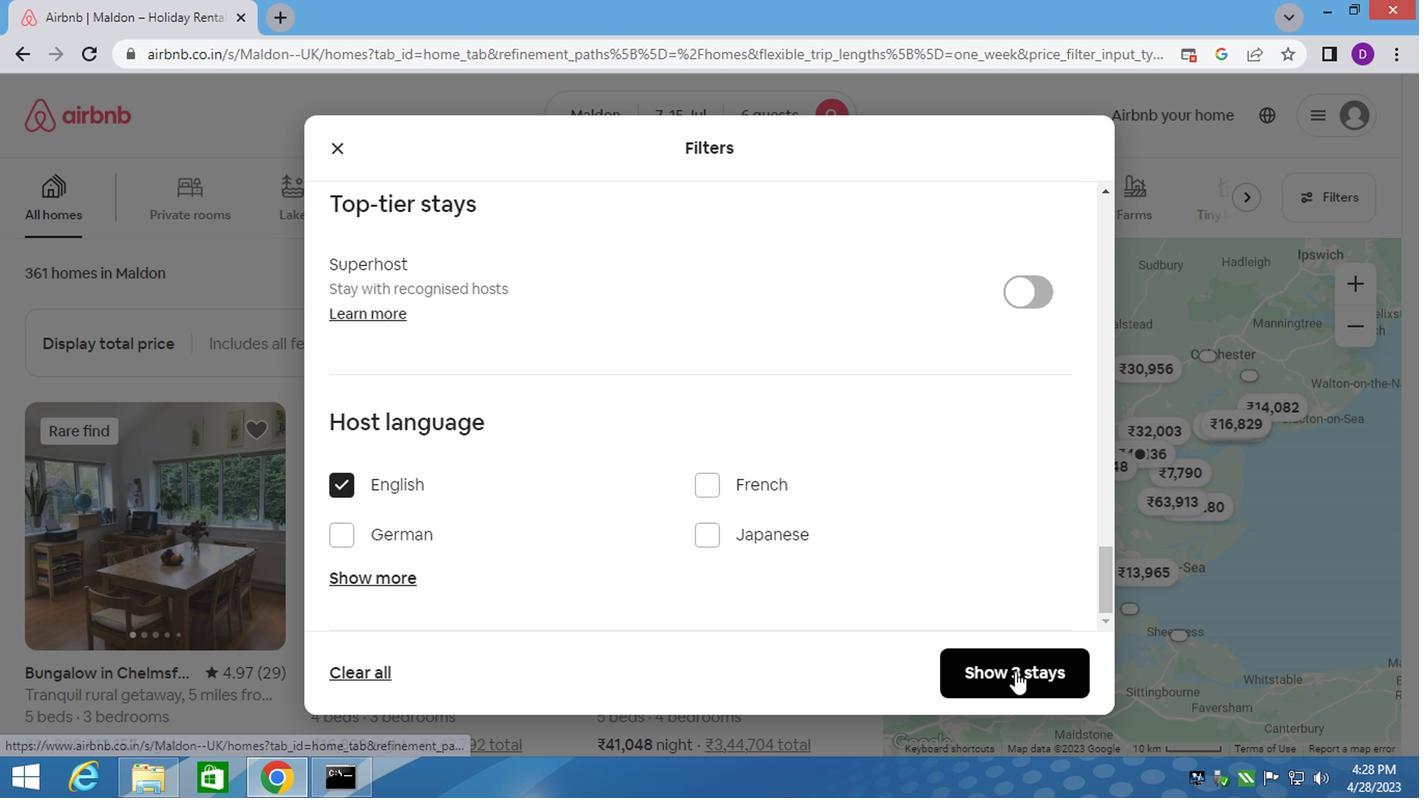 
